 Task: Search one way flight ticket for 4 adults, 1 infant in seat and 1 infant on lap in premium economy from Columbus: Golden Triangle Regional Airport to Evansville: Evansville Regional Airport on 5-3-2023. Choice of flights is Southwest. Number of bags: 3 checked bags. Price is upto 93000. Outbound departure time preference is 5:00.
Action: Mouse moved to (302, 439)
Screenshot: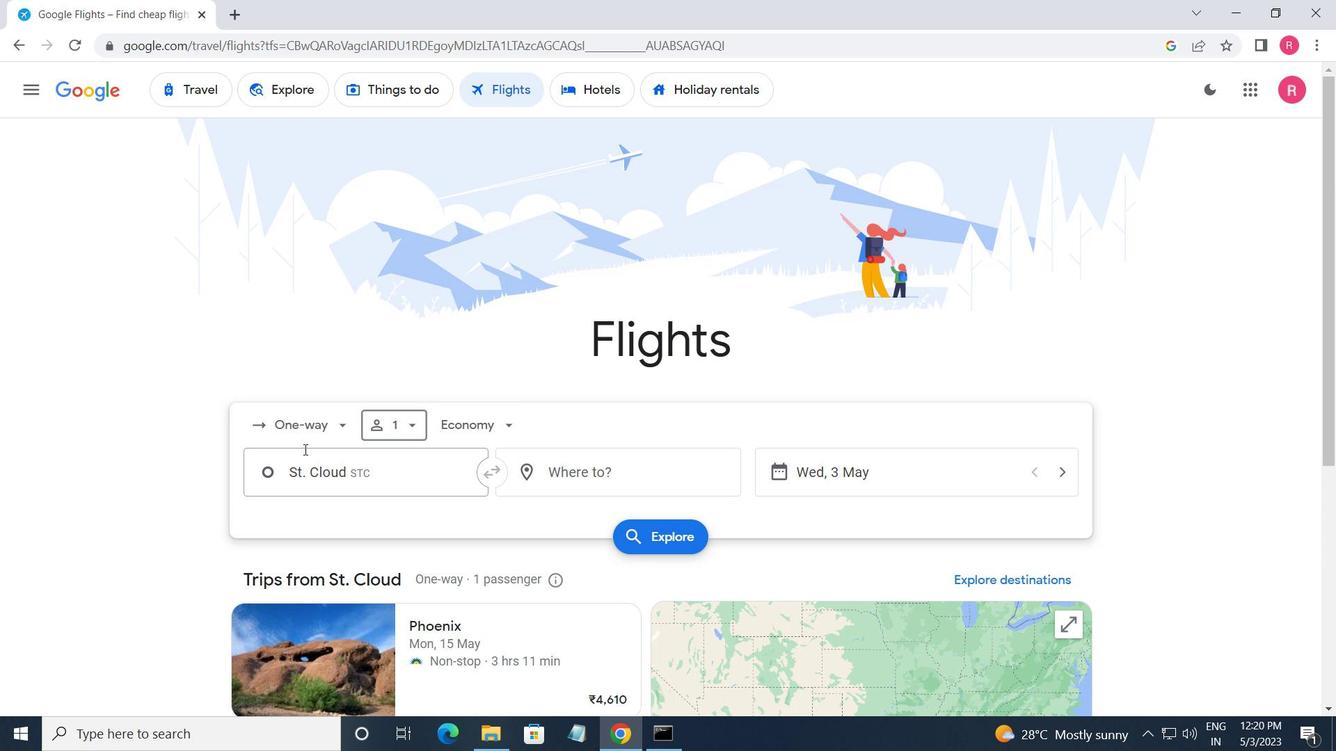 
Action: Mouse pressed left at (302, 439)
Screenshot: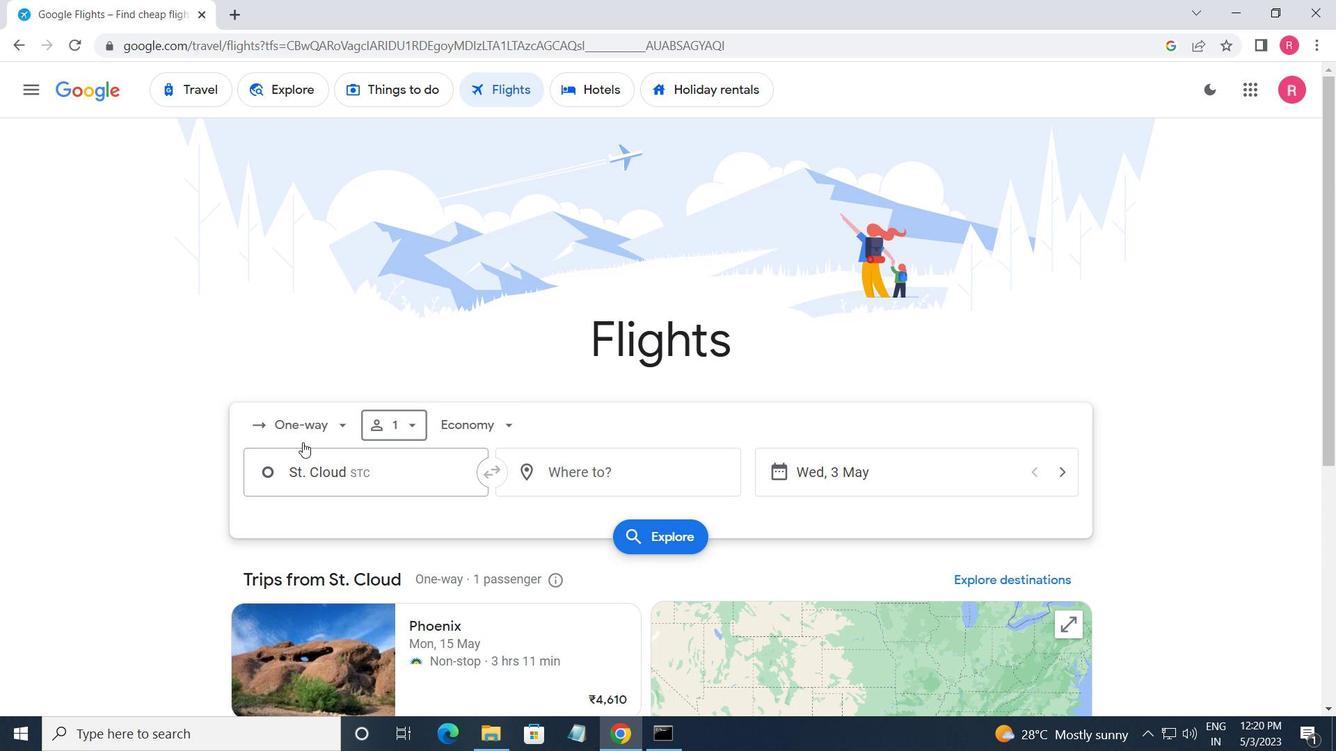 
Action: Mouse moved to (347, 501)
Screenshot: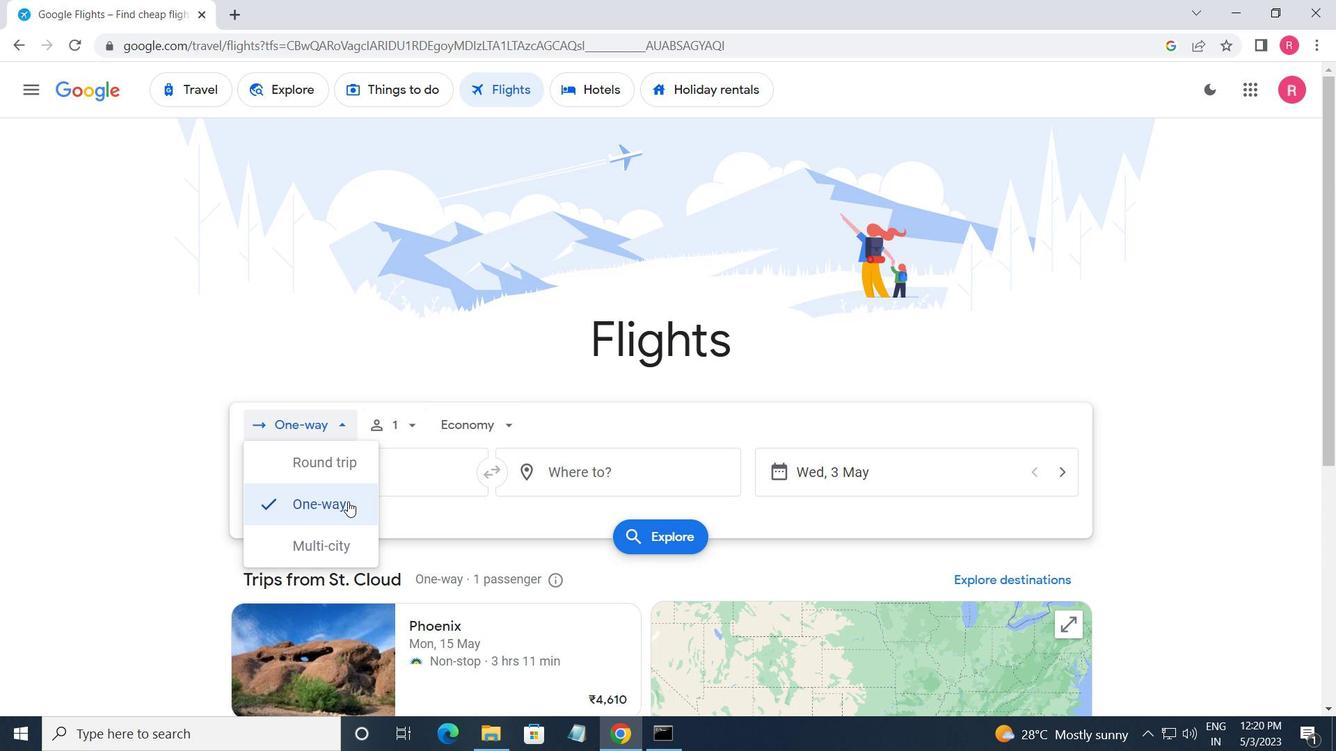 
Action: Mouse pressed left at (347, 501)
Screenshot: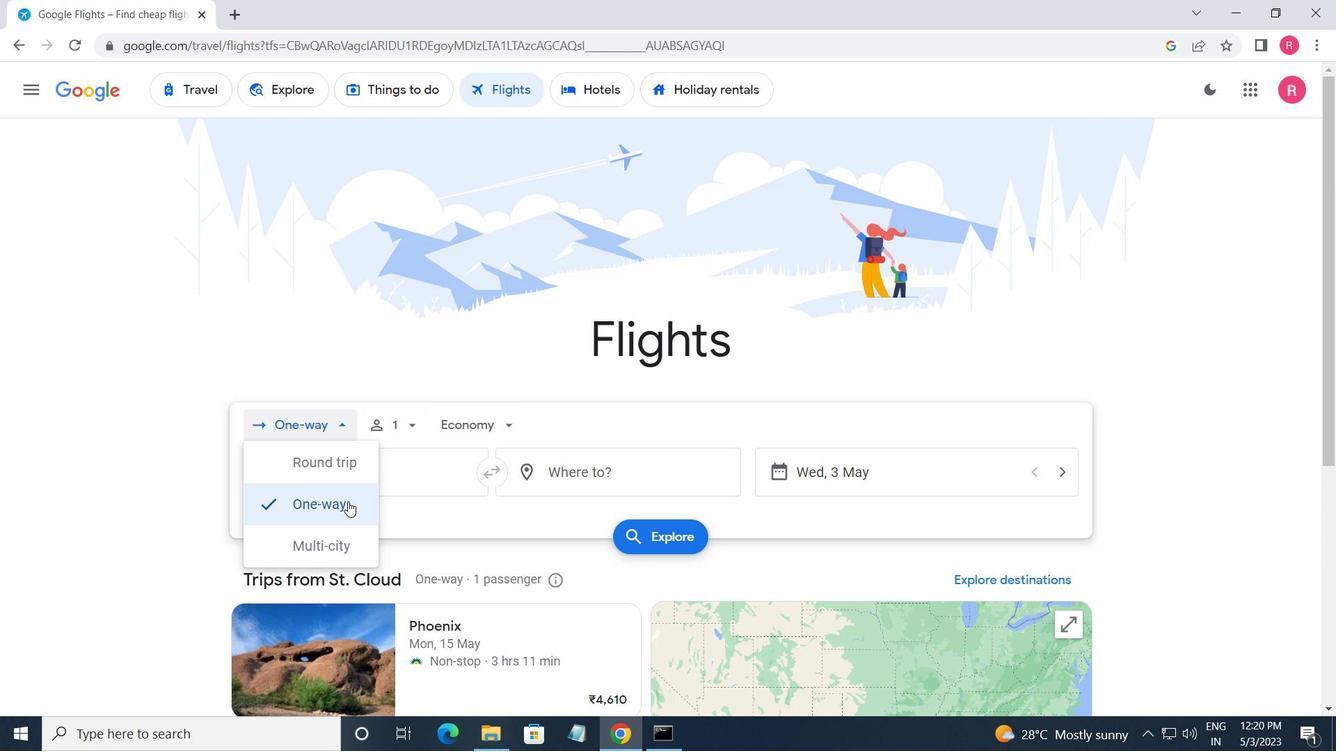 
Action: Mouse moved to (395, 429)
Screenshot: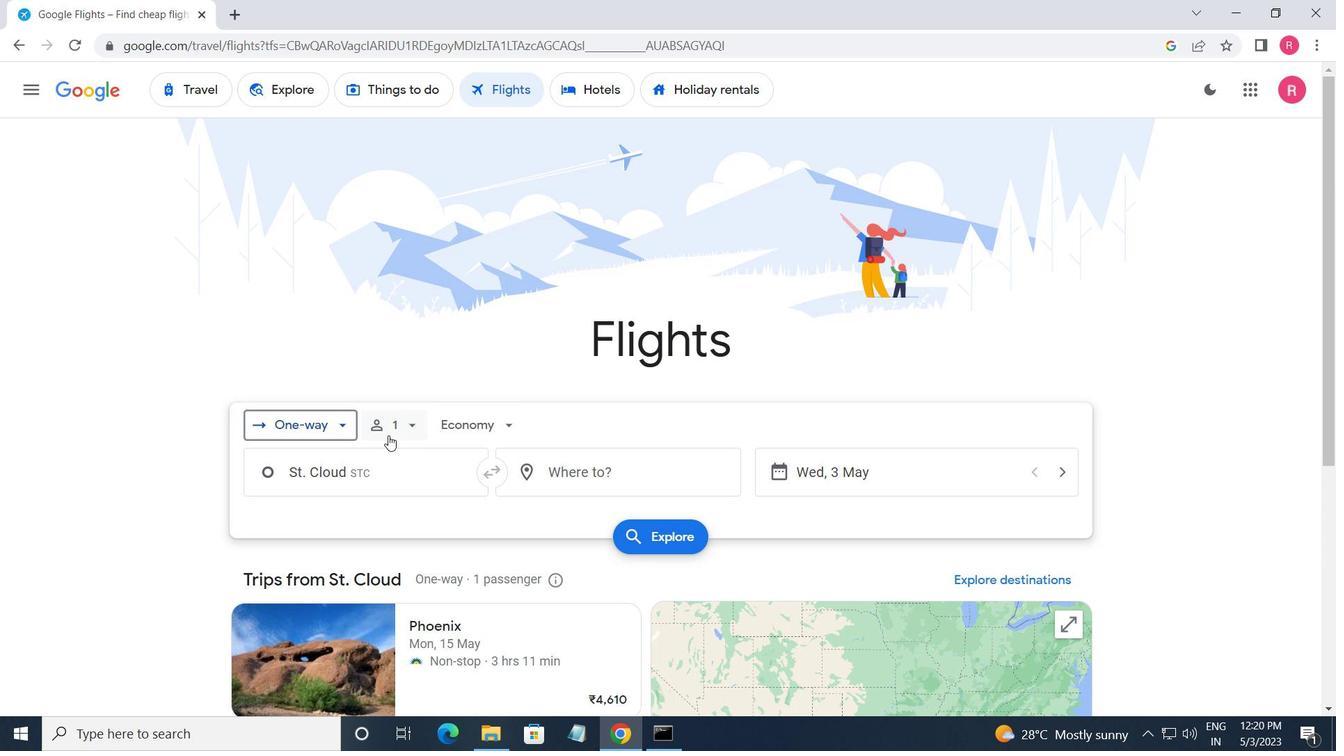 
Action: Mouse pressed left at (395, 429)
Screenshot: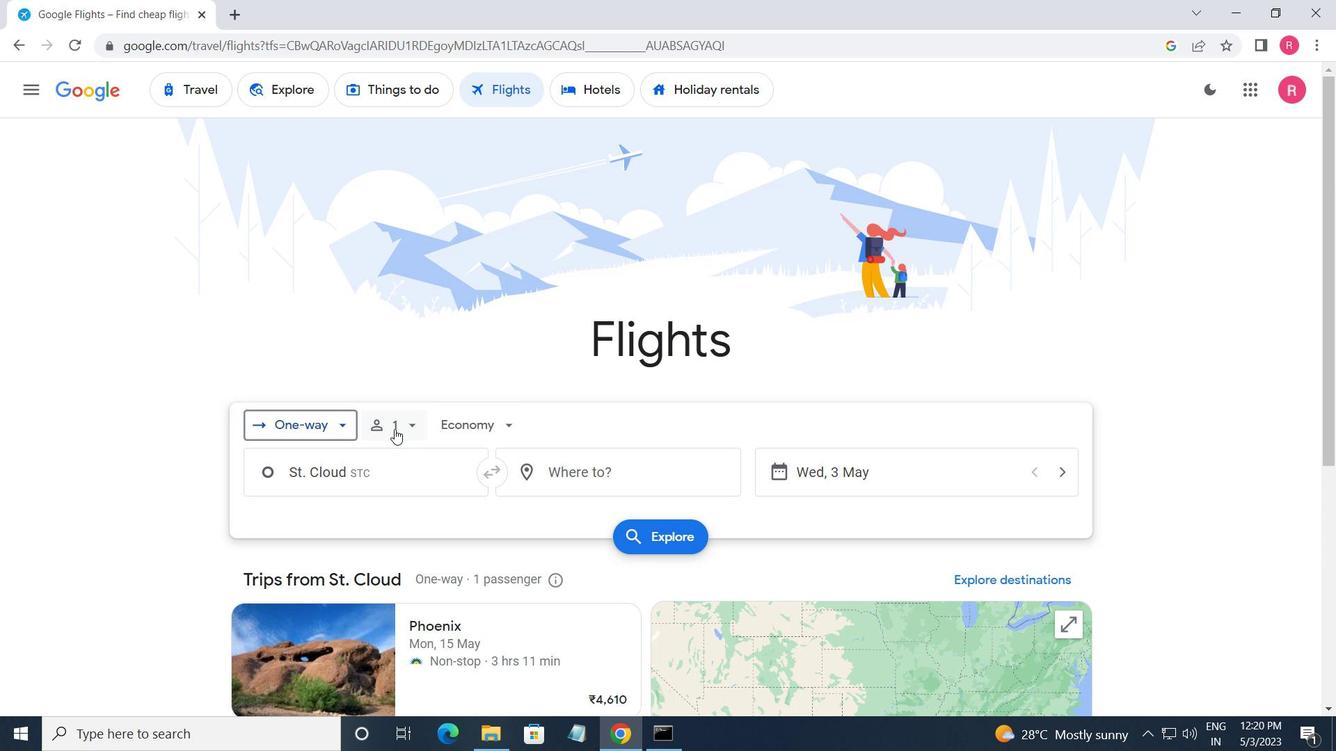
Action: Mouse moved to (537, 467)
Screenshot: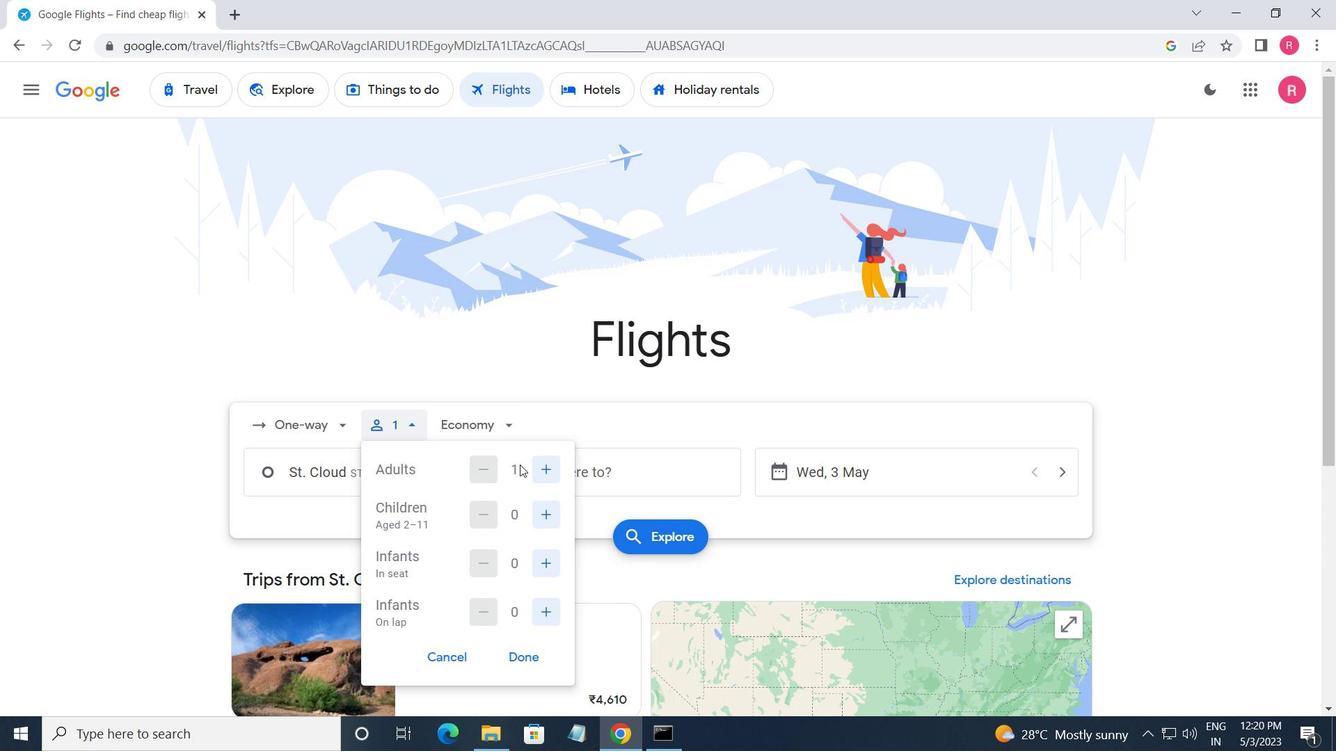 
Action: Mouse pressed left at (537, 467)
Screenshot: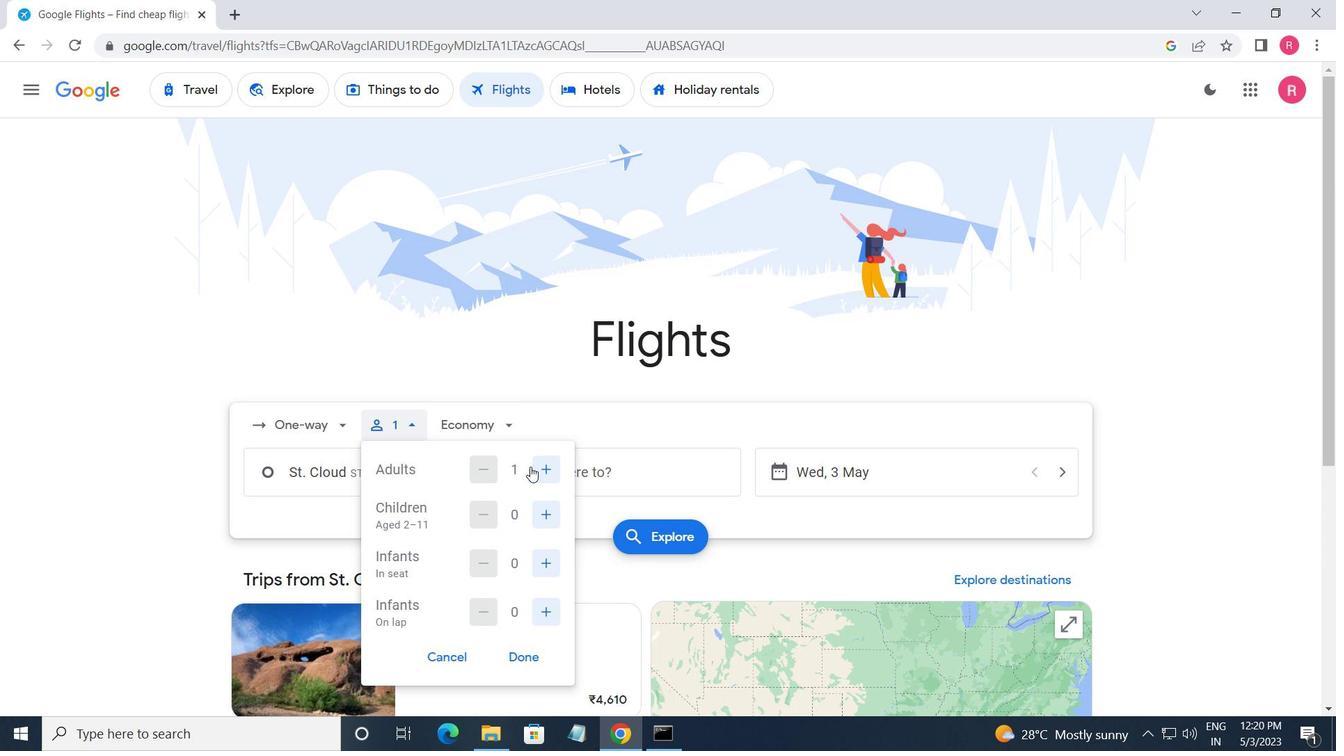 
Action: Mouse moved to (538, 468)
Screenshot: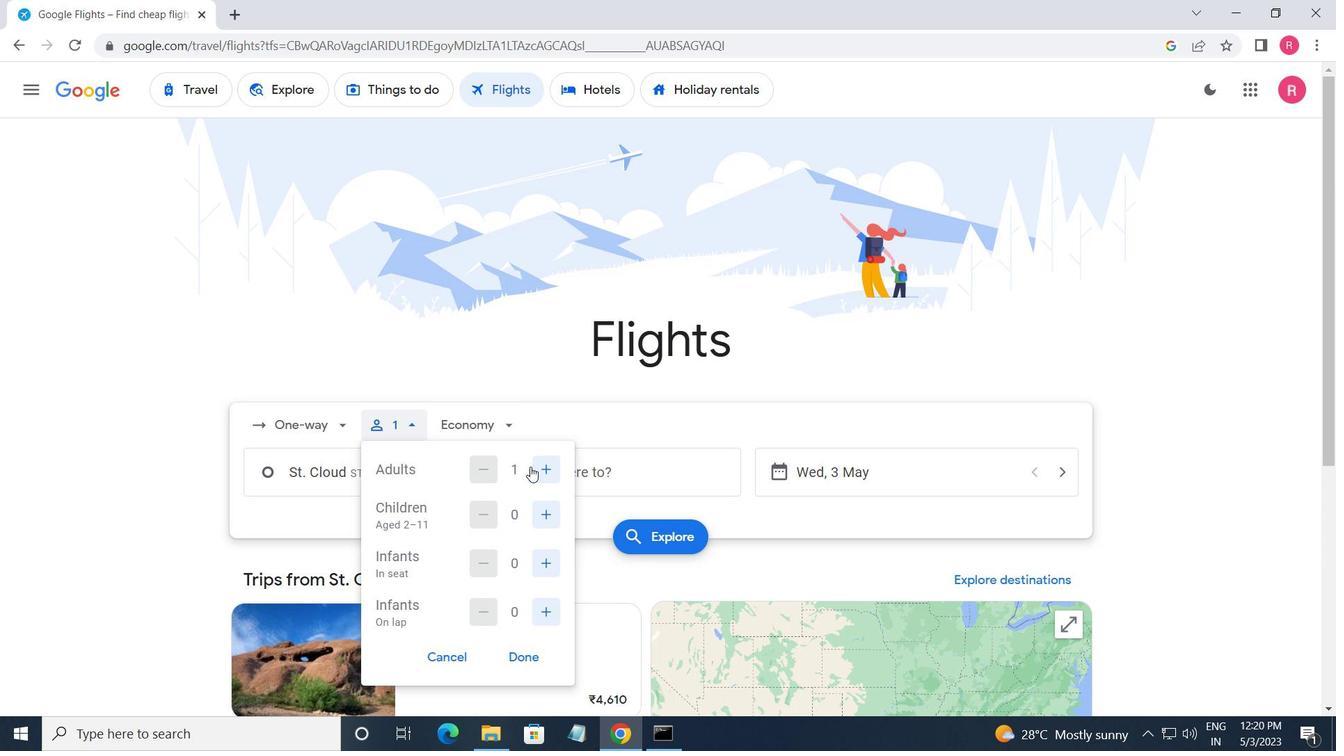 
Action: Mouse pressed left at (538, 468)
Screenshot: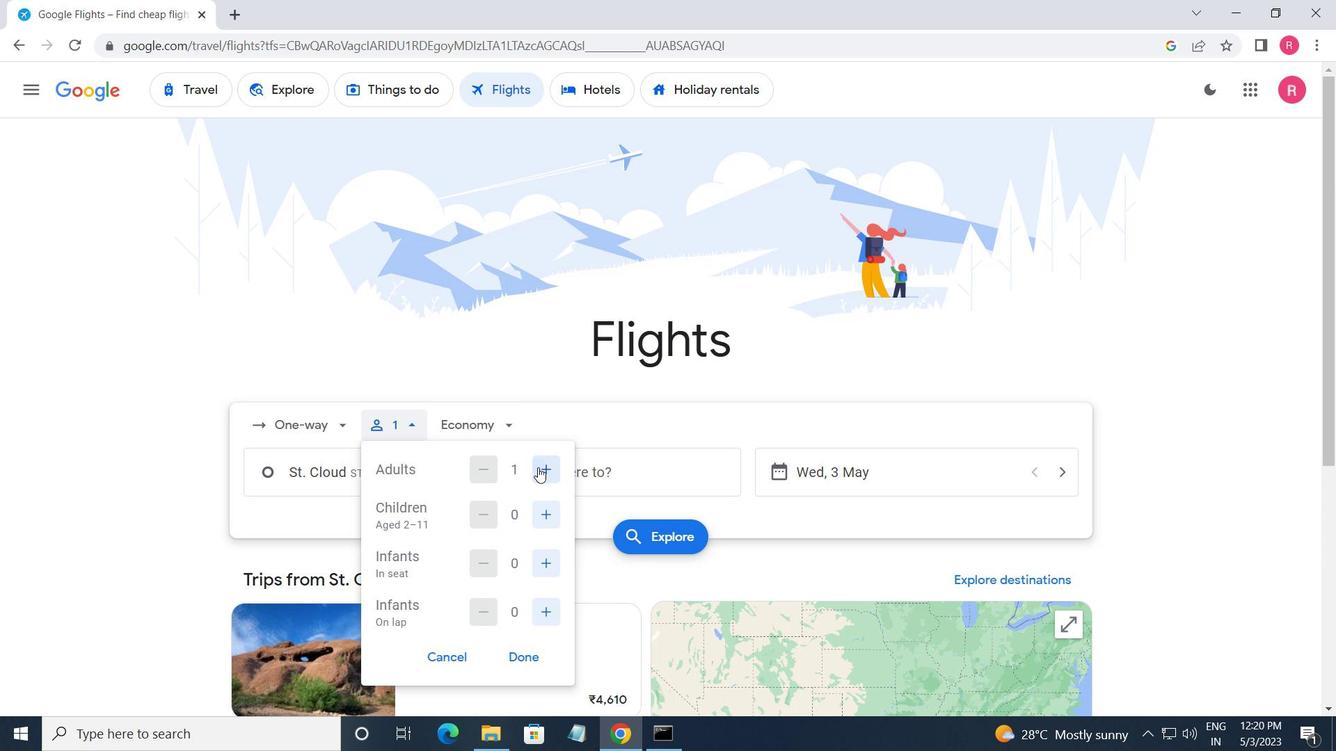 
Action: Mouse pressed left at (538, 468)
Screenshot: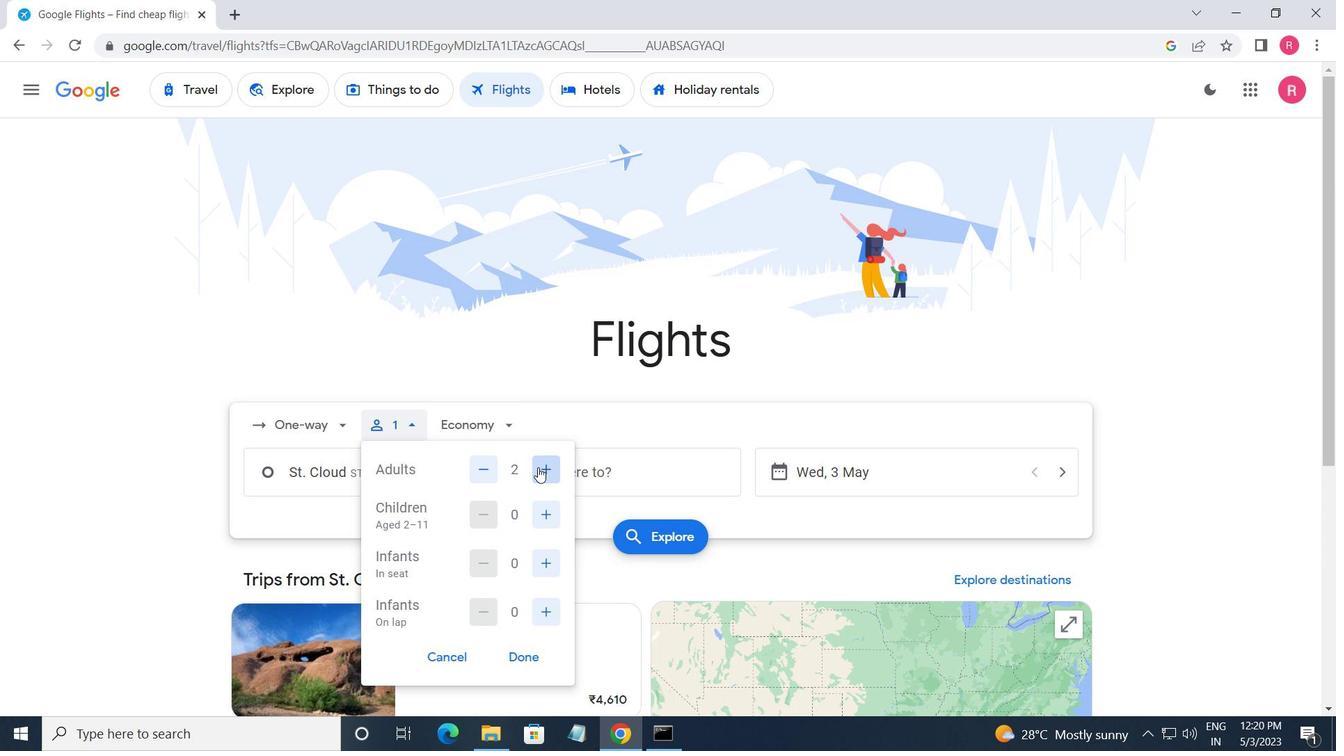 
Action: Mouse moved to (544, 510)
Screenshot: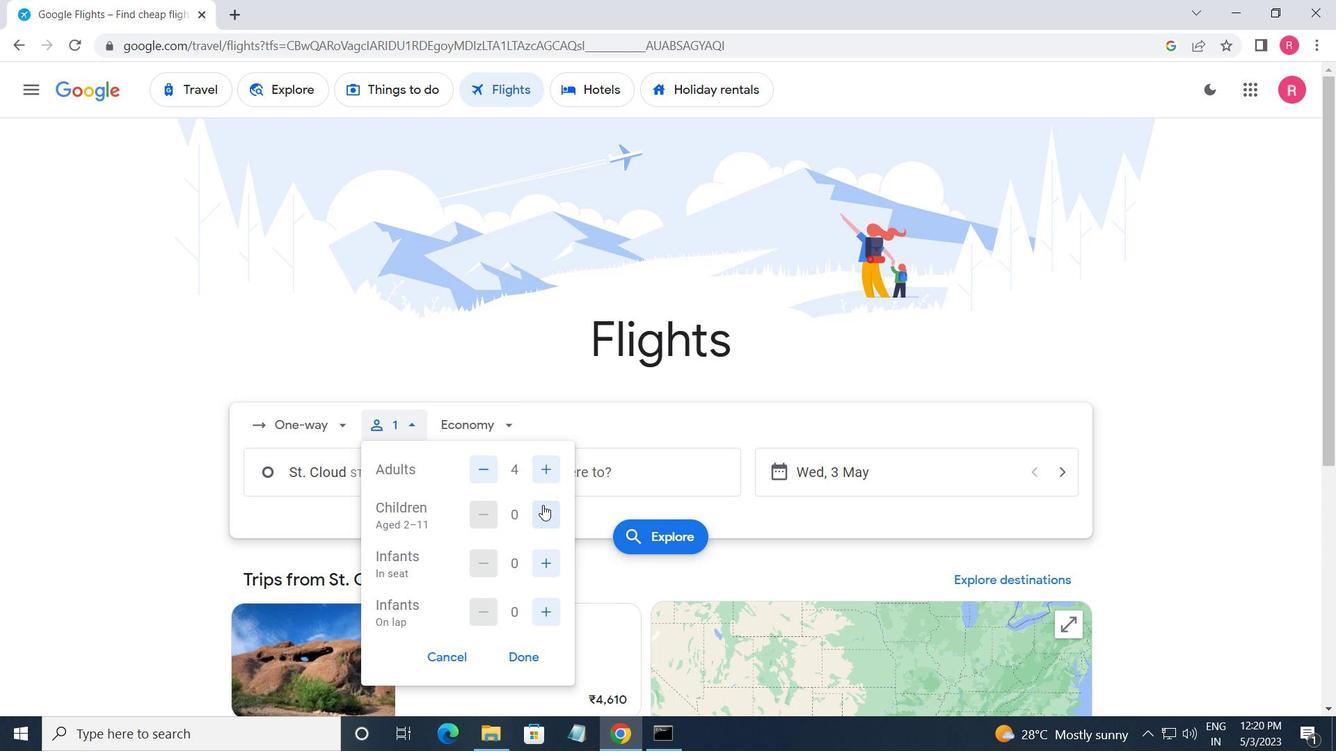 
Action: Mouse pressed left at (544, 510)
Screenshot: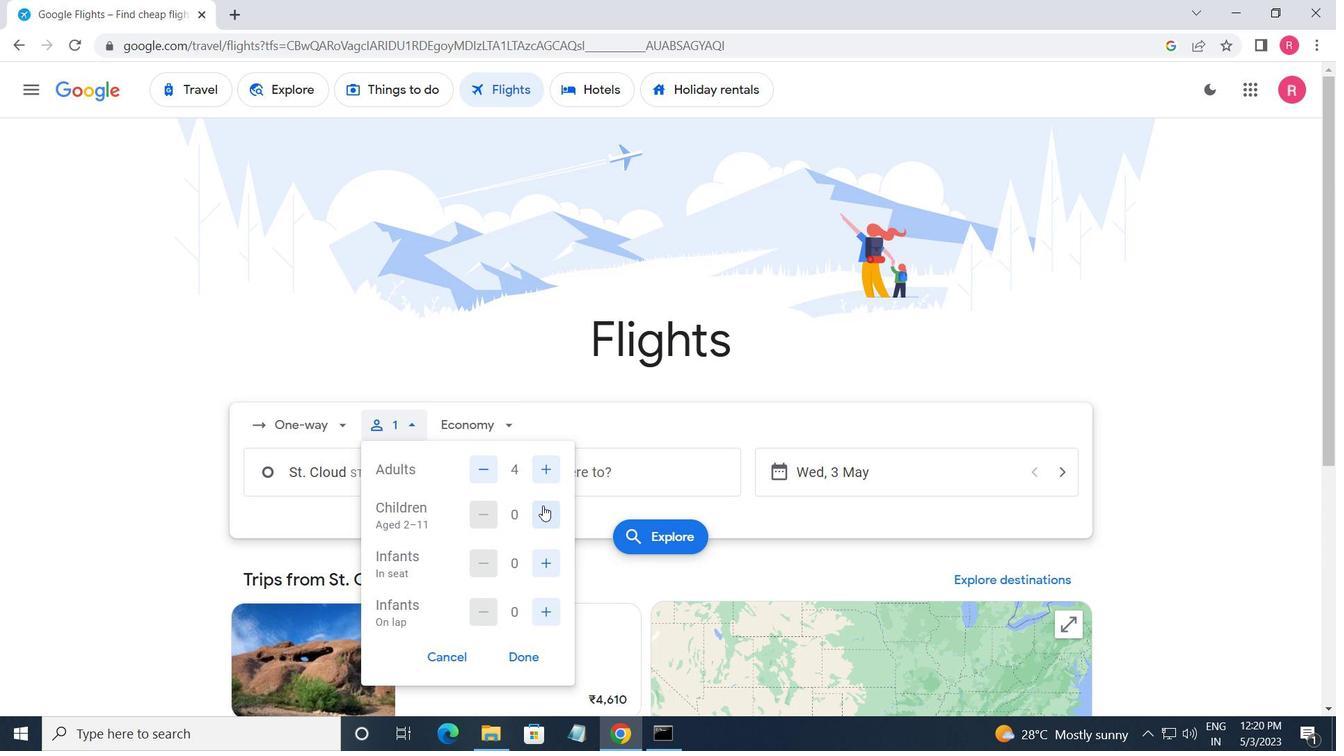 
Action: Mouse moved to (549, 566)
Screenshot: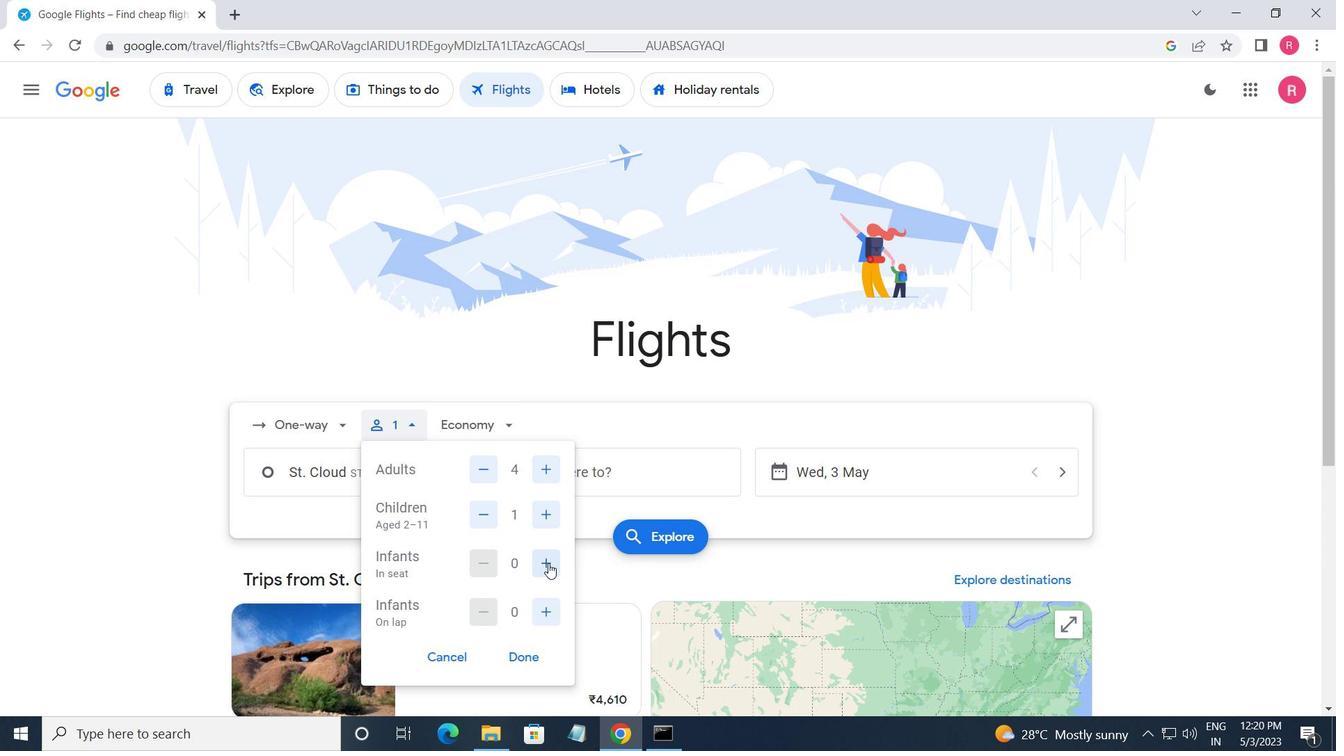 
Action: Mouse pressed left at (549, 566)
Screenshot: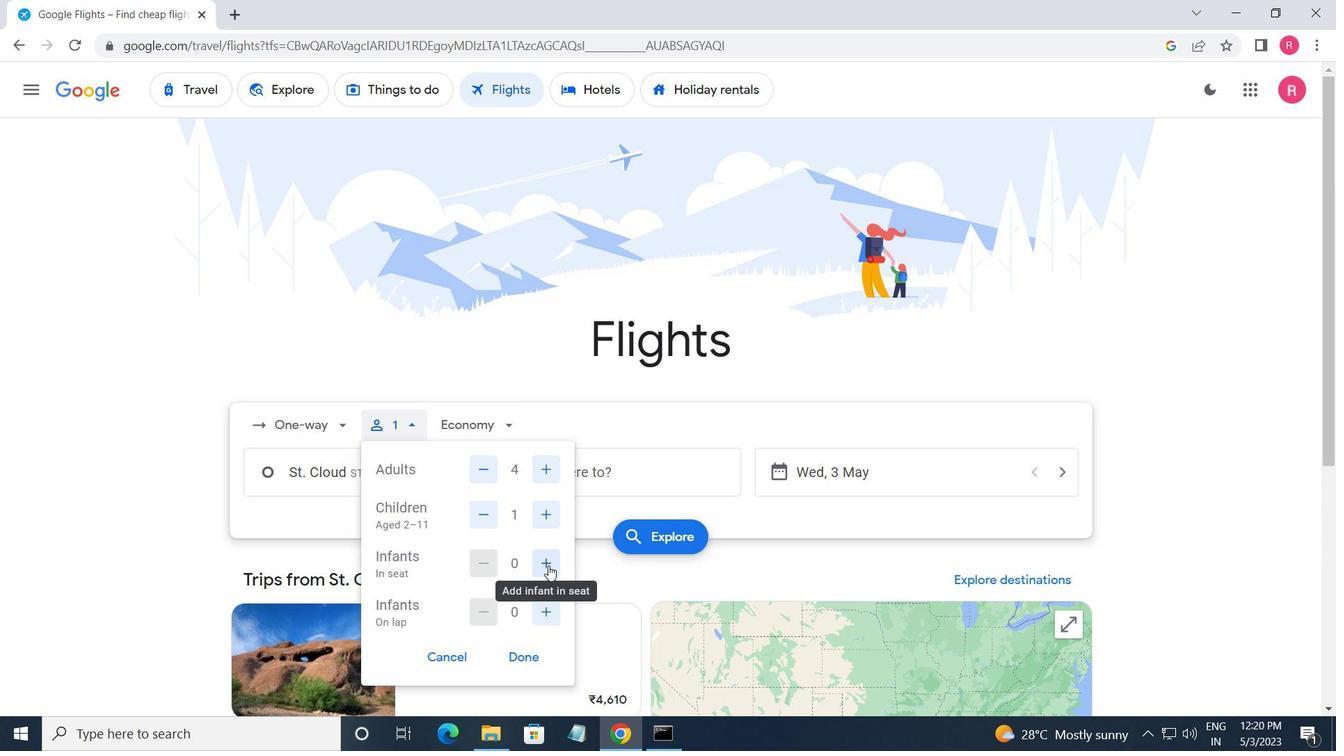 
Action: Mouse moved to (494, 421)
Screenshot: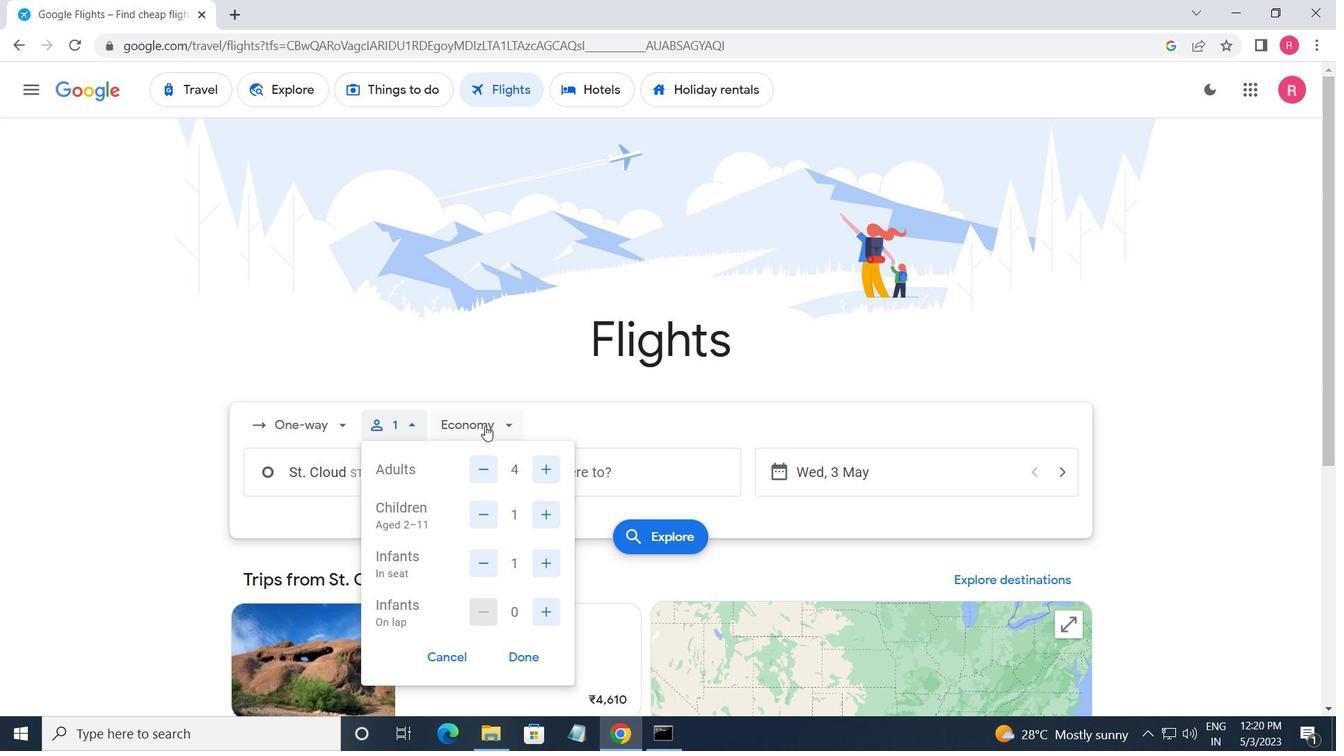
Action: Mouse pressed left at (494, 421)
Screenshot: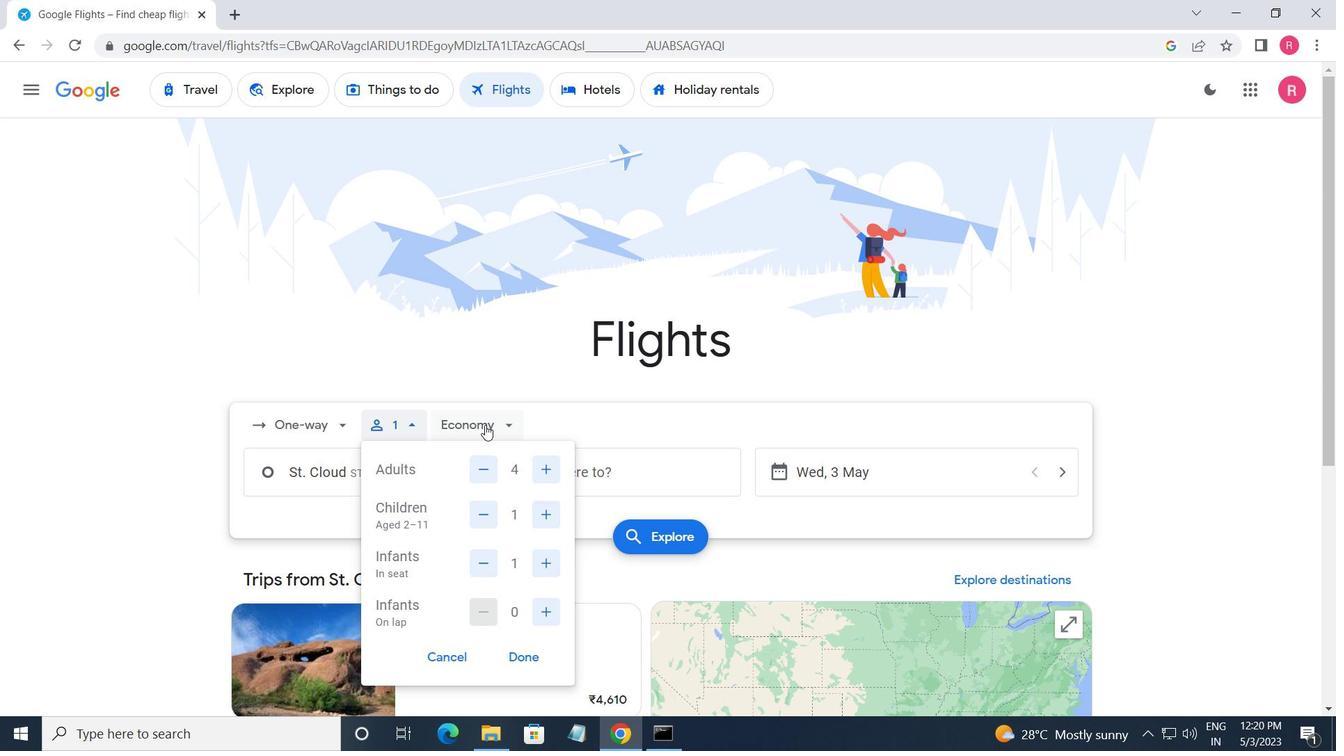 
Action: Mouse moved to (507, 504)
Screenshot: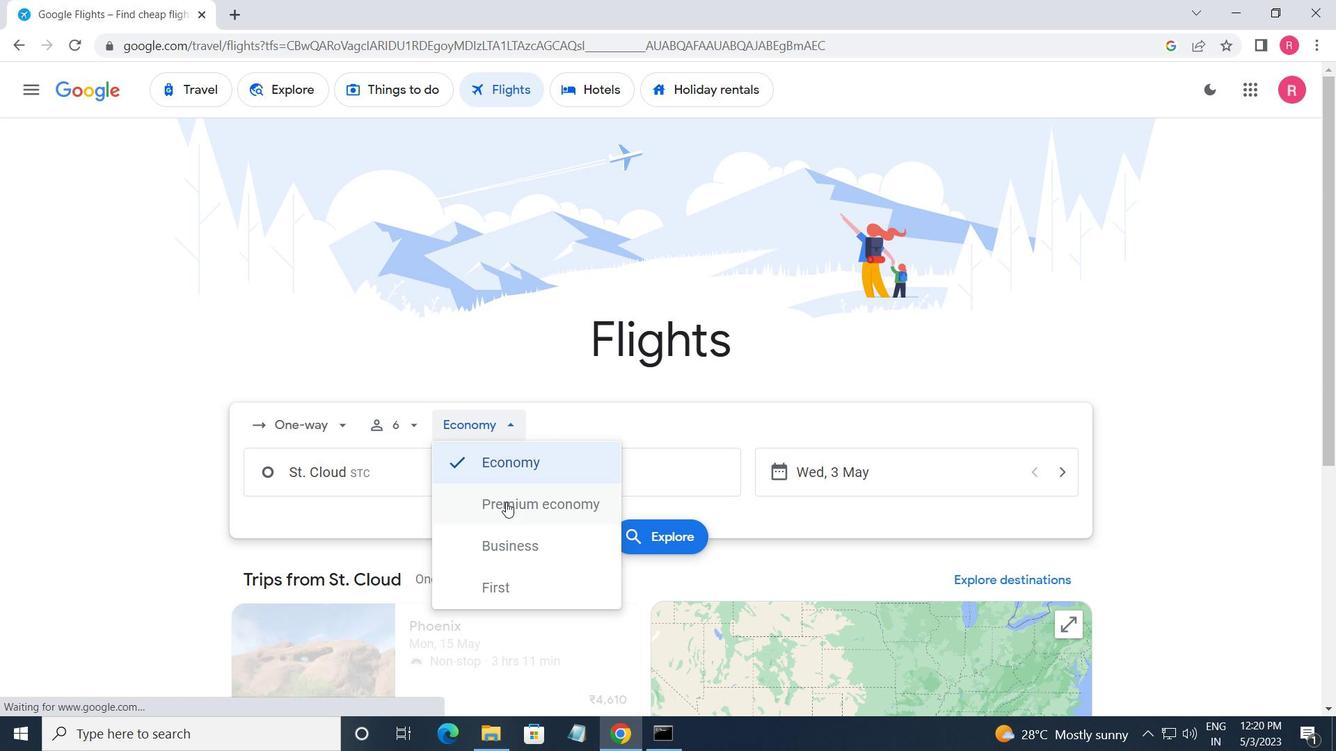 
Action: Mouse pressed left at (507, 504)
Screenshot: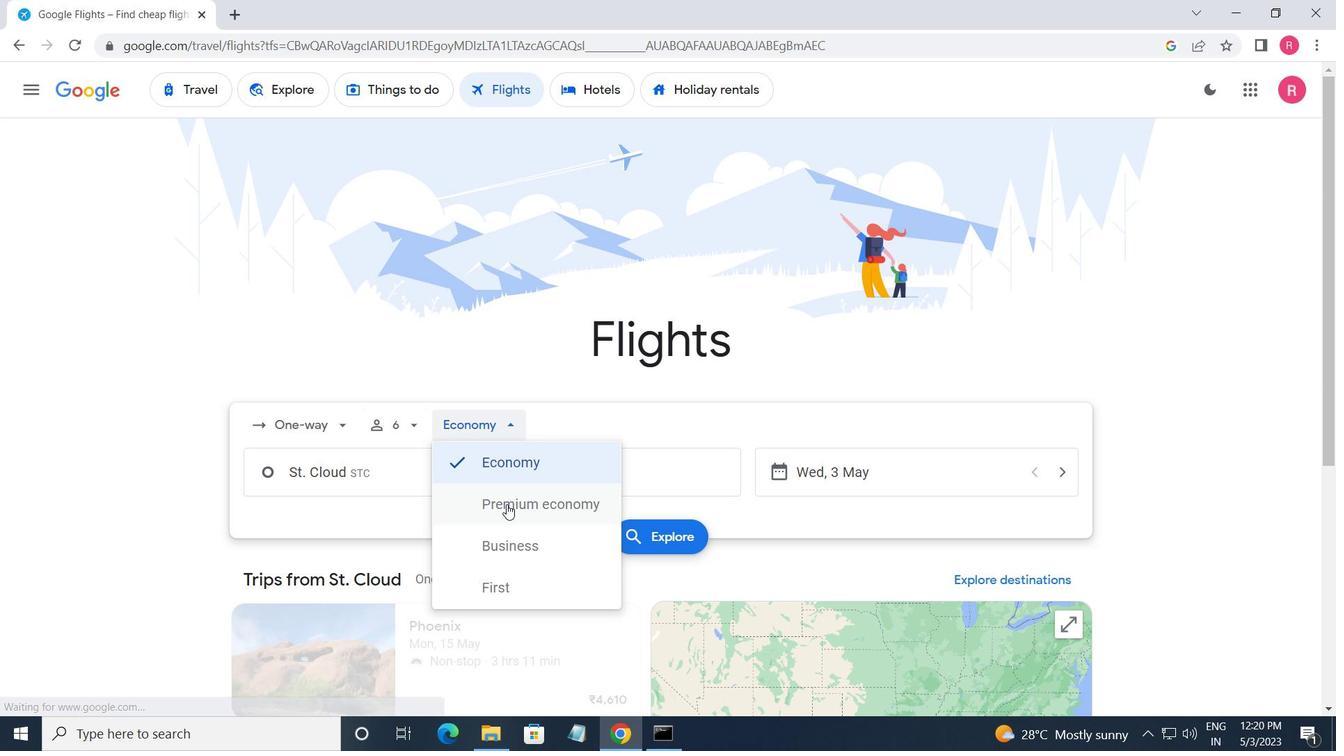 
Action: Mouse moved to (400, 481)
Screenshot: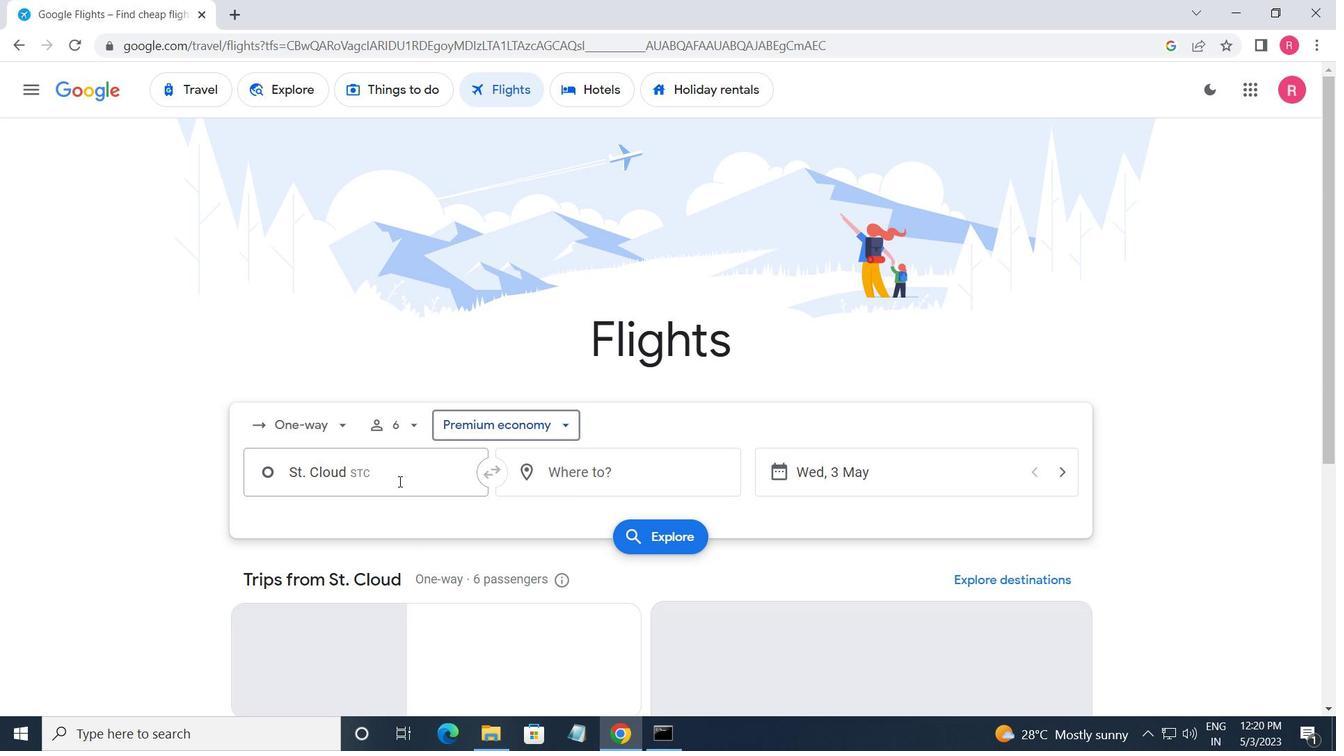 
Action: Mouse pressed left at (400, 481)
Screenshot: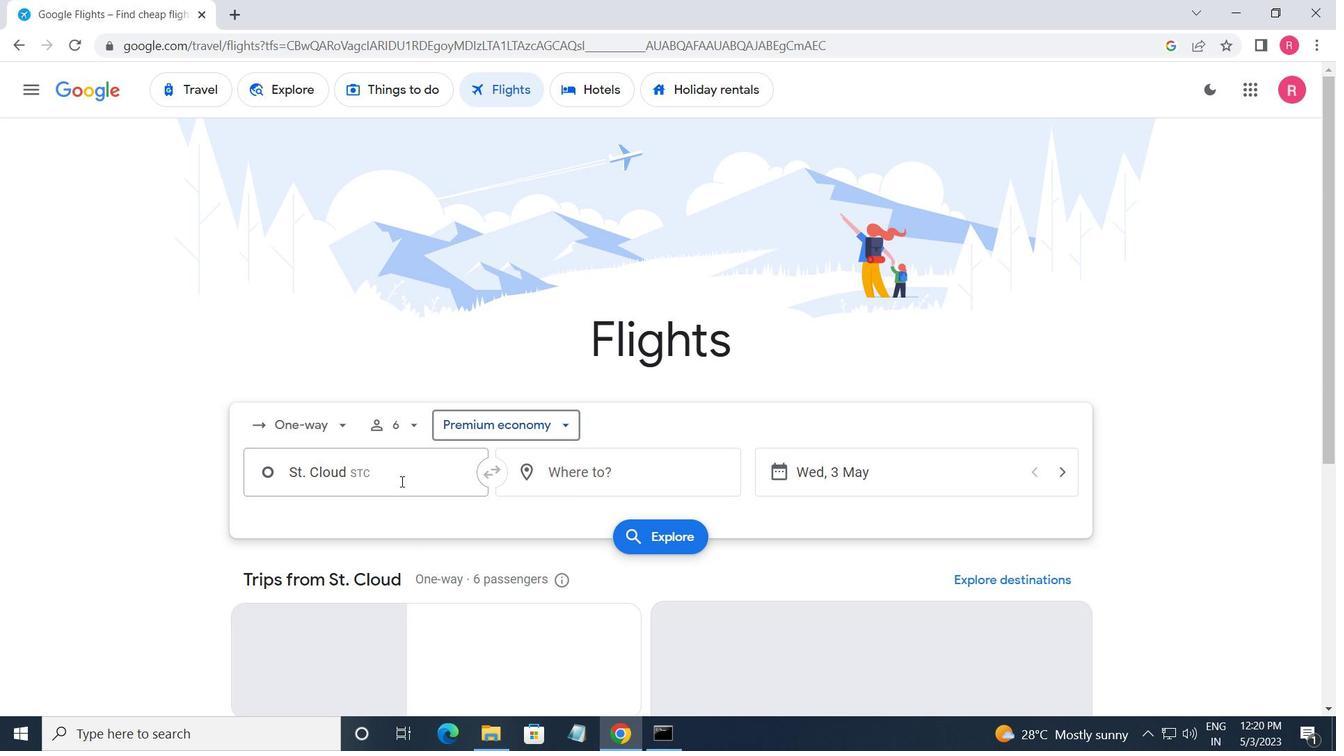 
Action: Mouse moved to (400, 477)
Screenshot: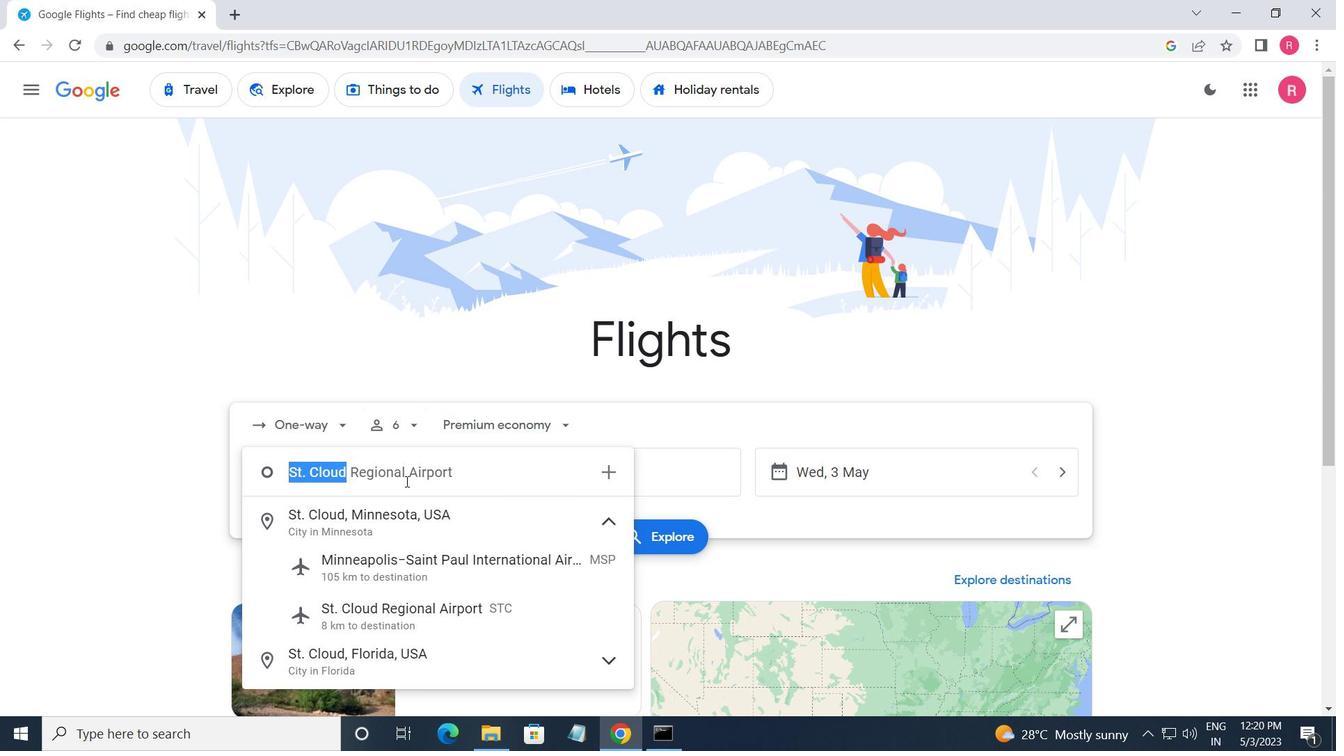 
Action: Key pressed <Key.shift><Key.shift>GOLDEN<Key.space><Key.shift><Key.shift>TR
Screenshot: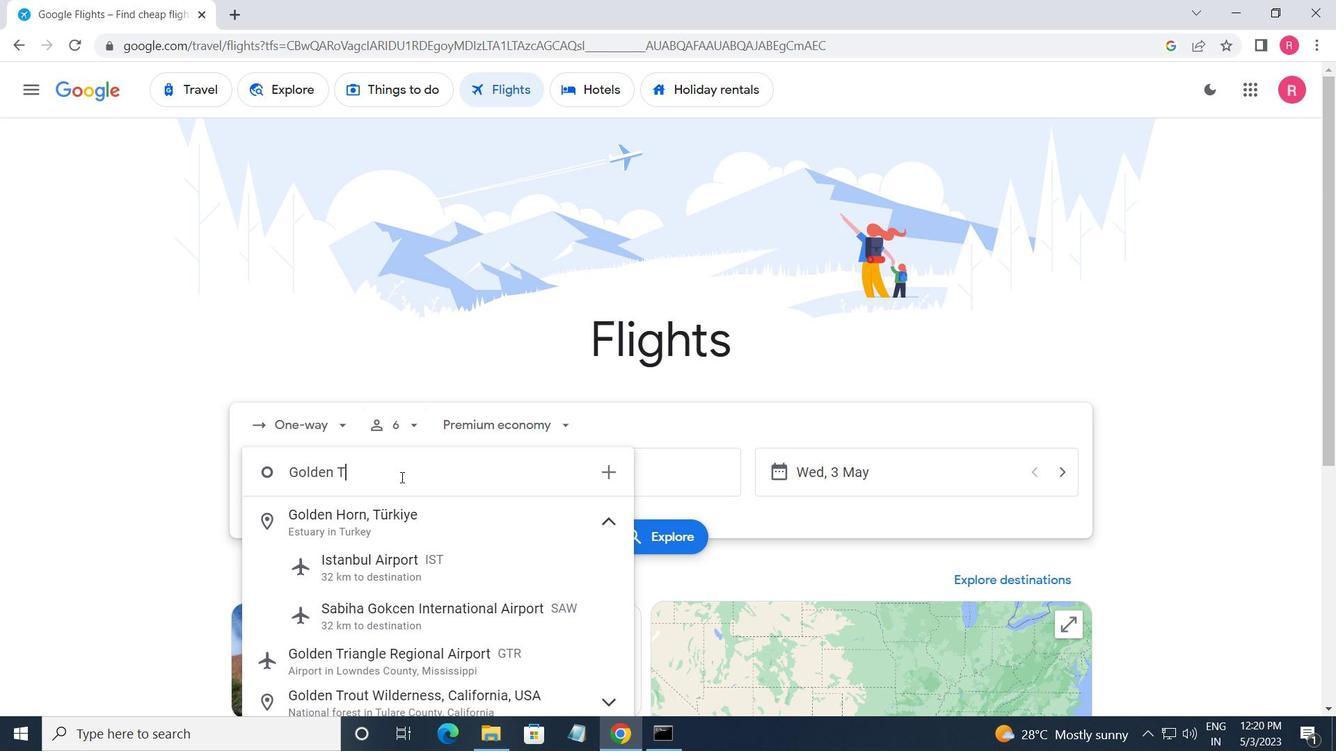 
Action: Mouse moved to (387, 517)
Screenshot: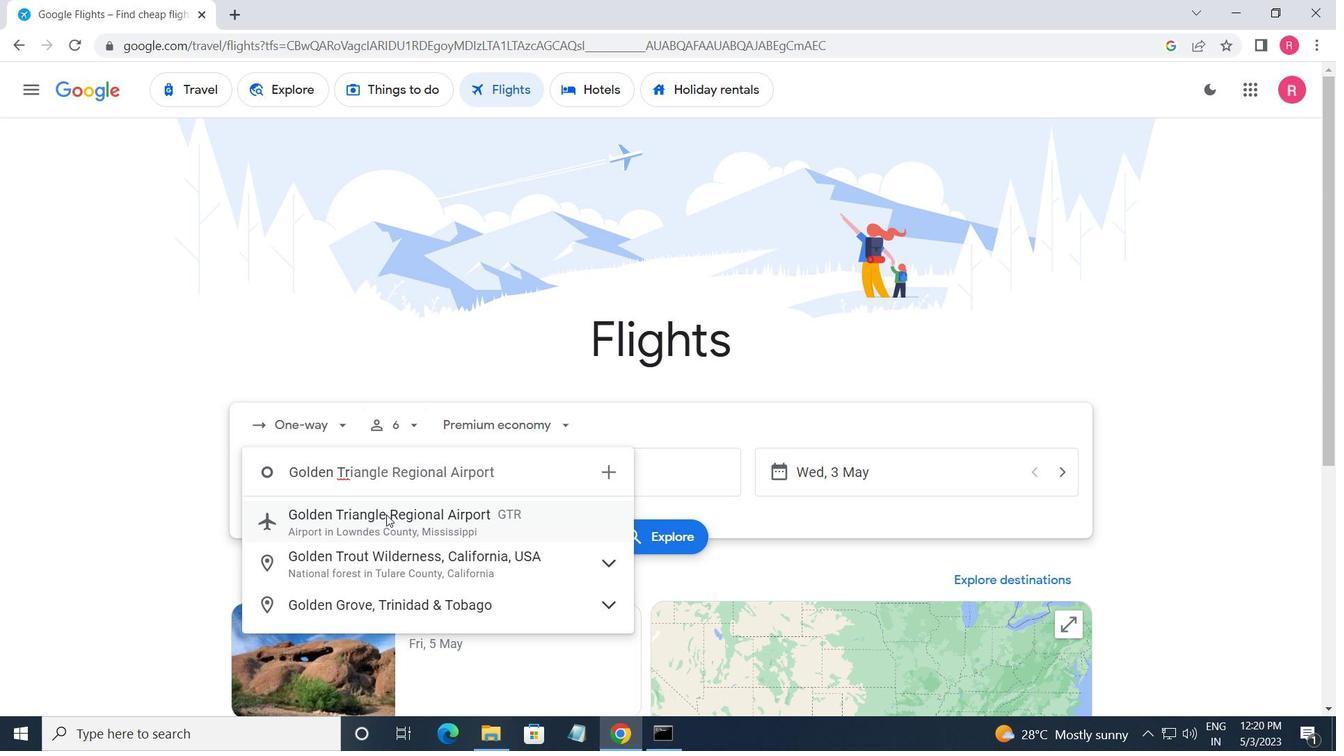 
Action: Mouse pressed left at (387, 517)
Screenshot: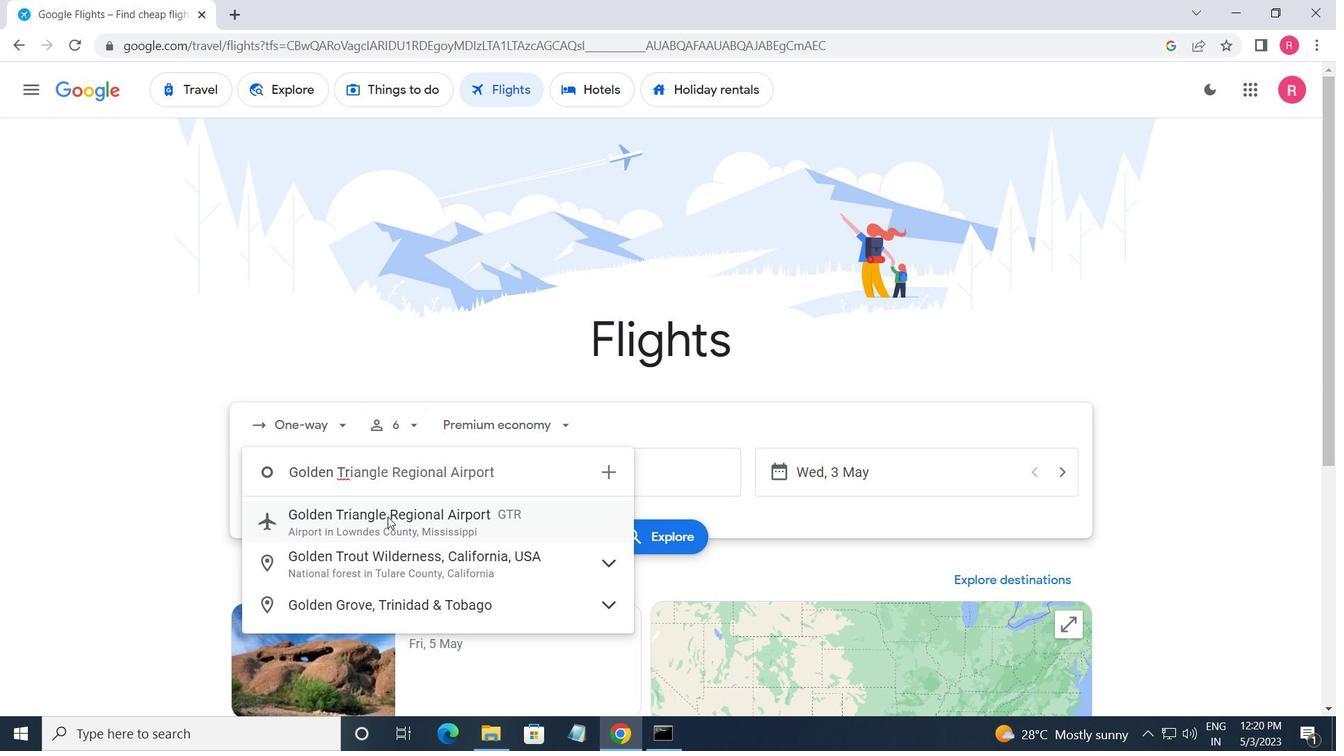 
Action: Mouse moved to (615, 476)
Screenshot: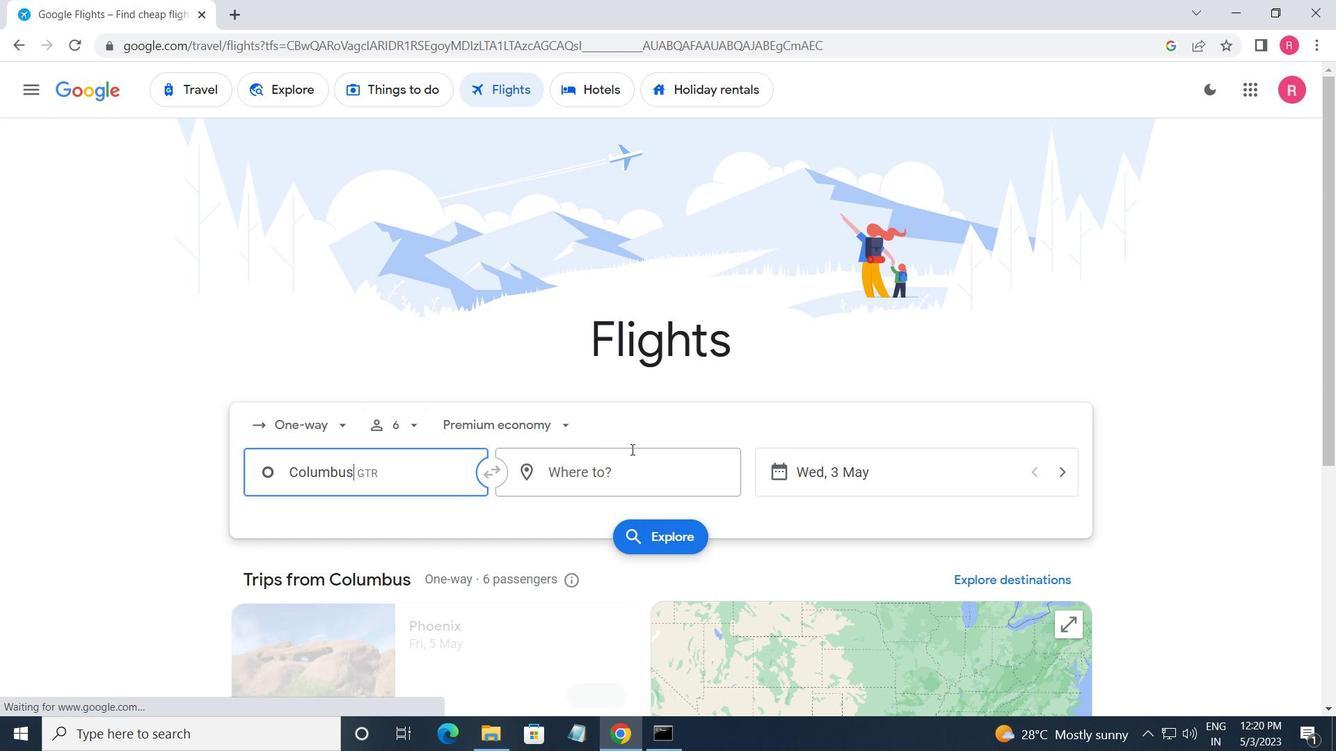
Action: Mouse pressed left at (615, 476)
Screenshot: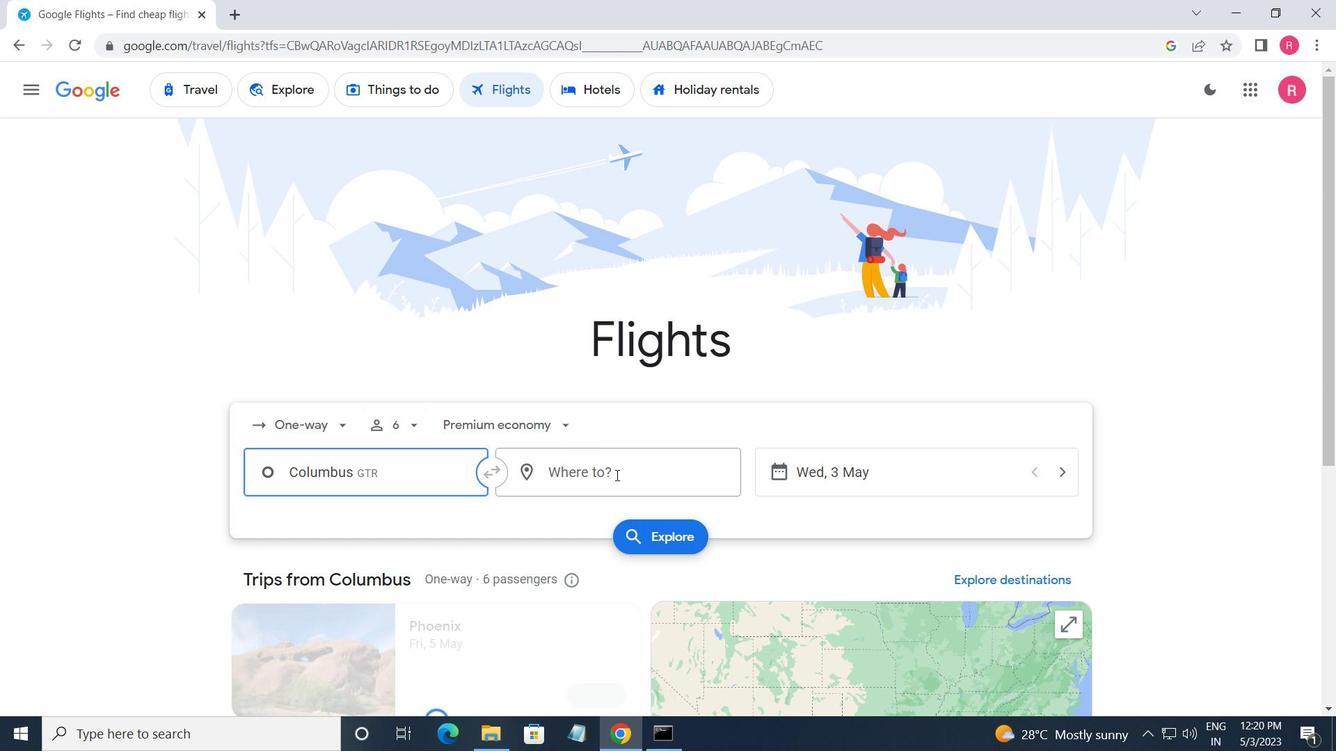 
Action: Mouse moved to (588, 662)
Screenshot: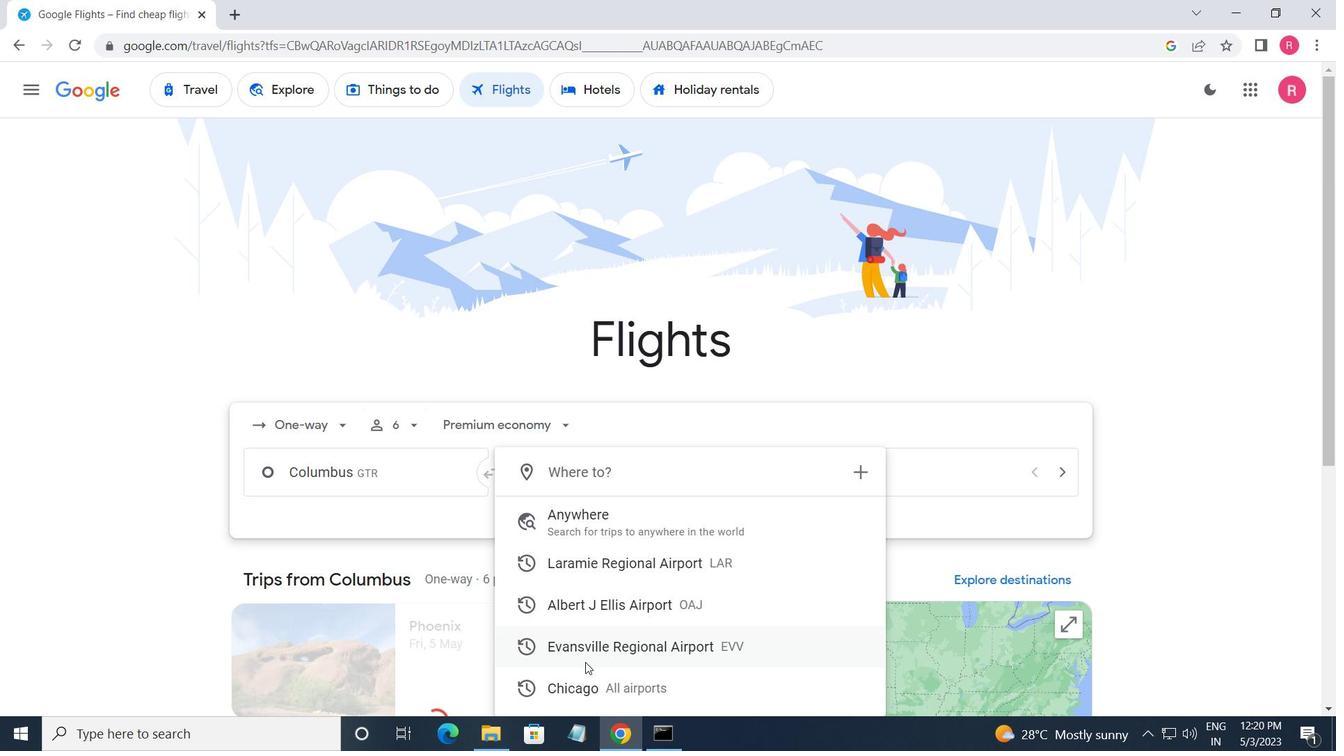 
Action: Mouse pressed left at (588, 662)
Screenshot: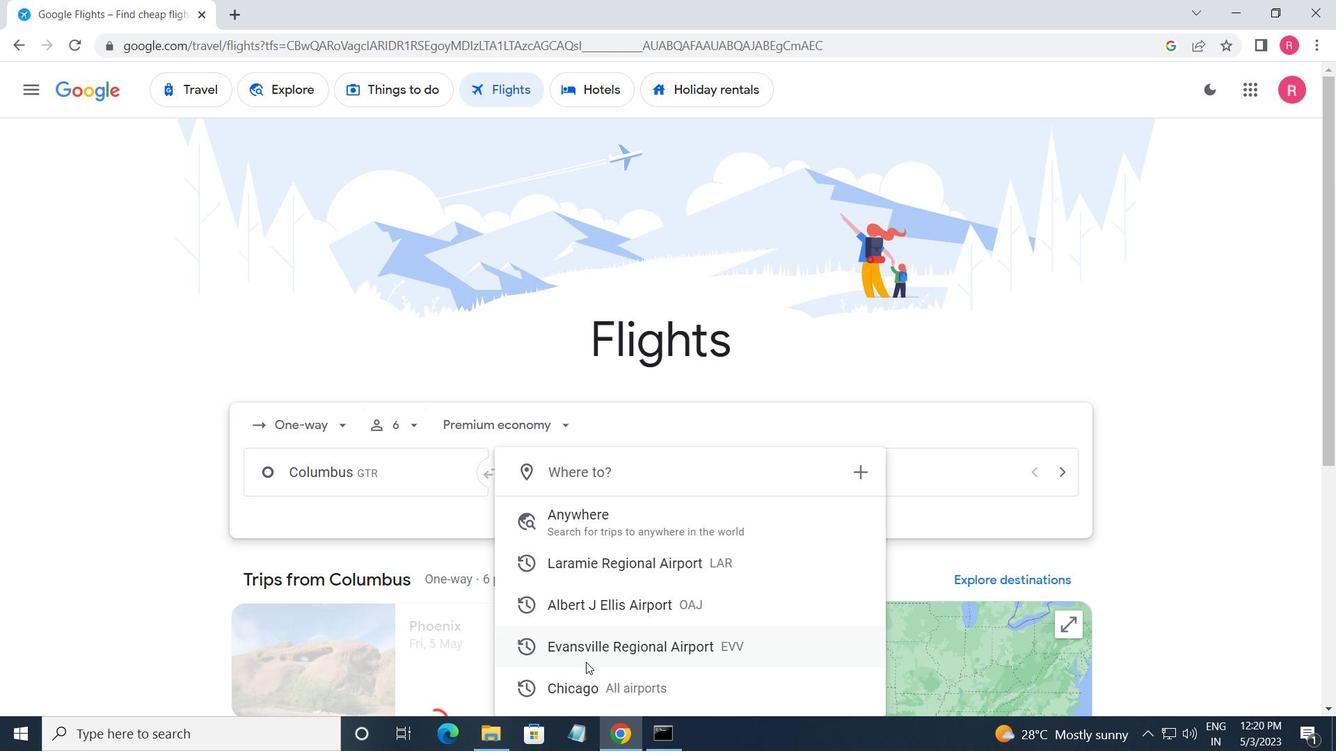 
Action: Mouse moved to (902, 460)
Screenshot: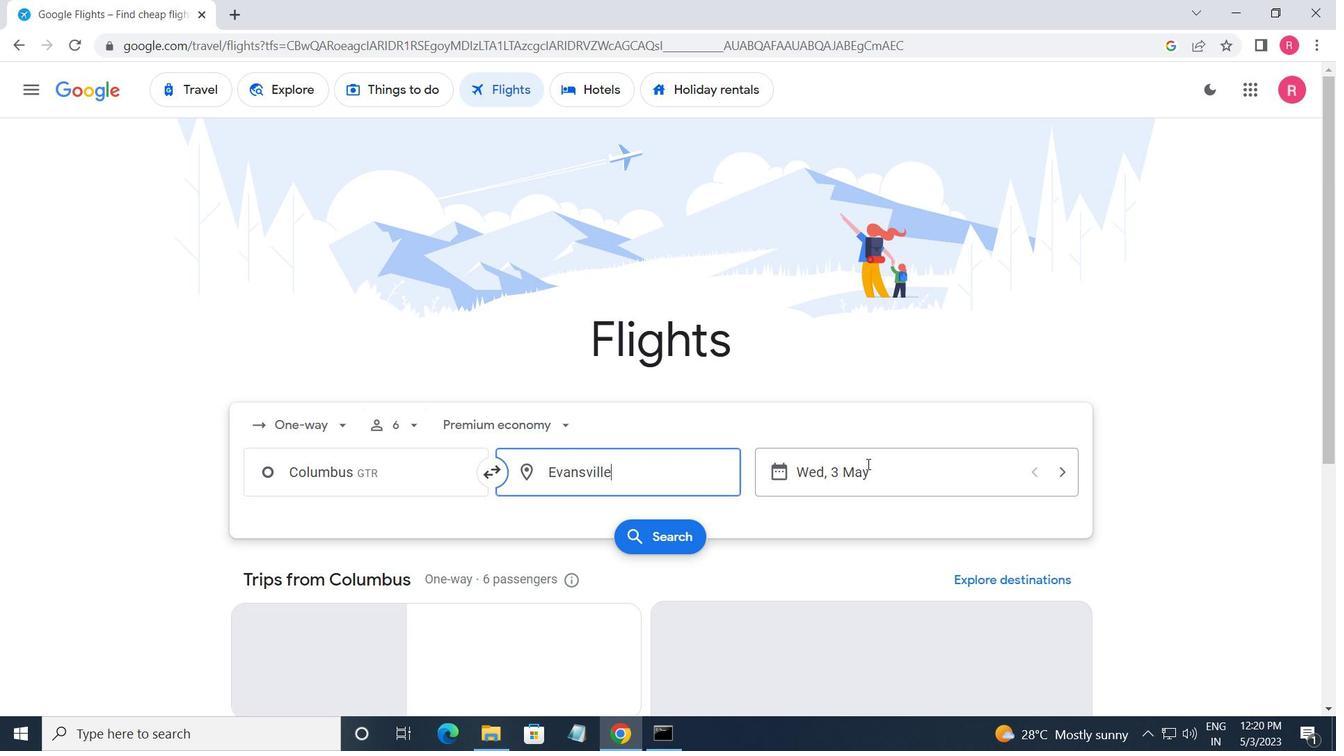 
Action: Mouse pressed left at (902, 460)
Screenshot: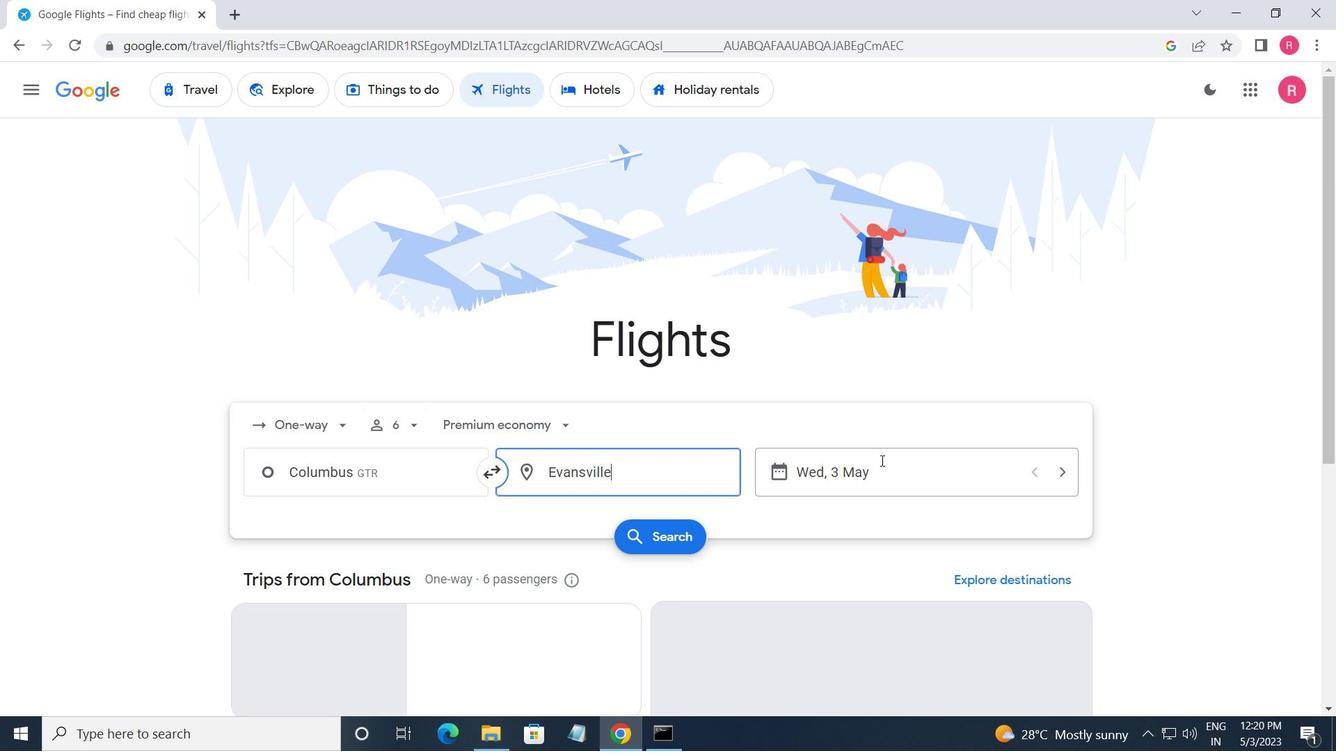 
Action: Mouse moved to (590, 409)
Screenshot: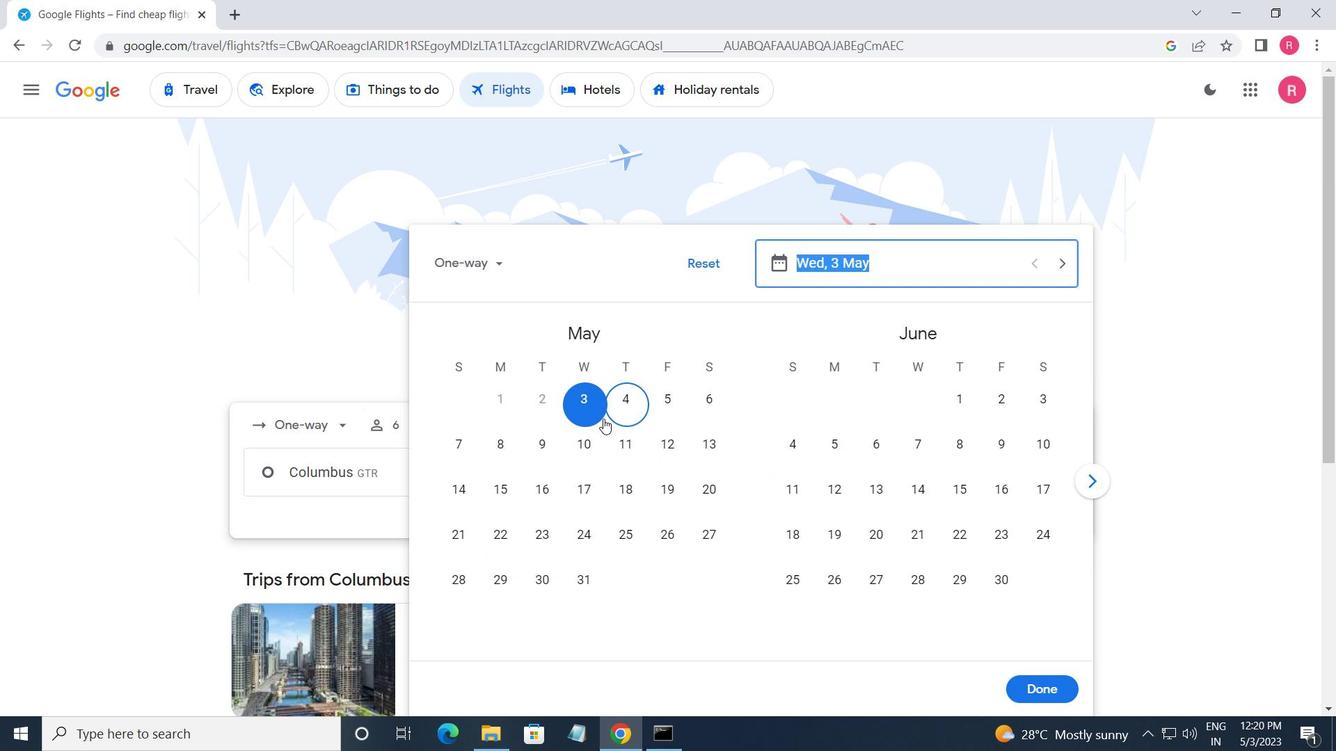 
Action: Mouse pressed left at (590, 409)
Screenshot: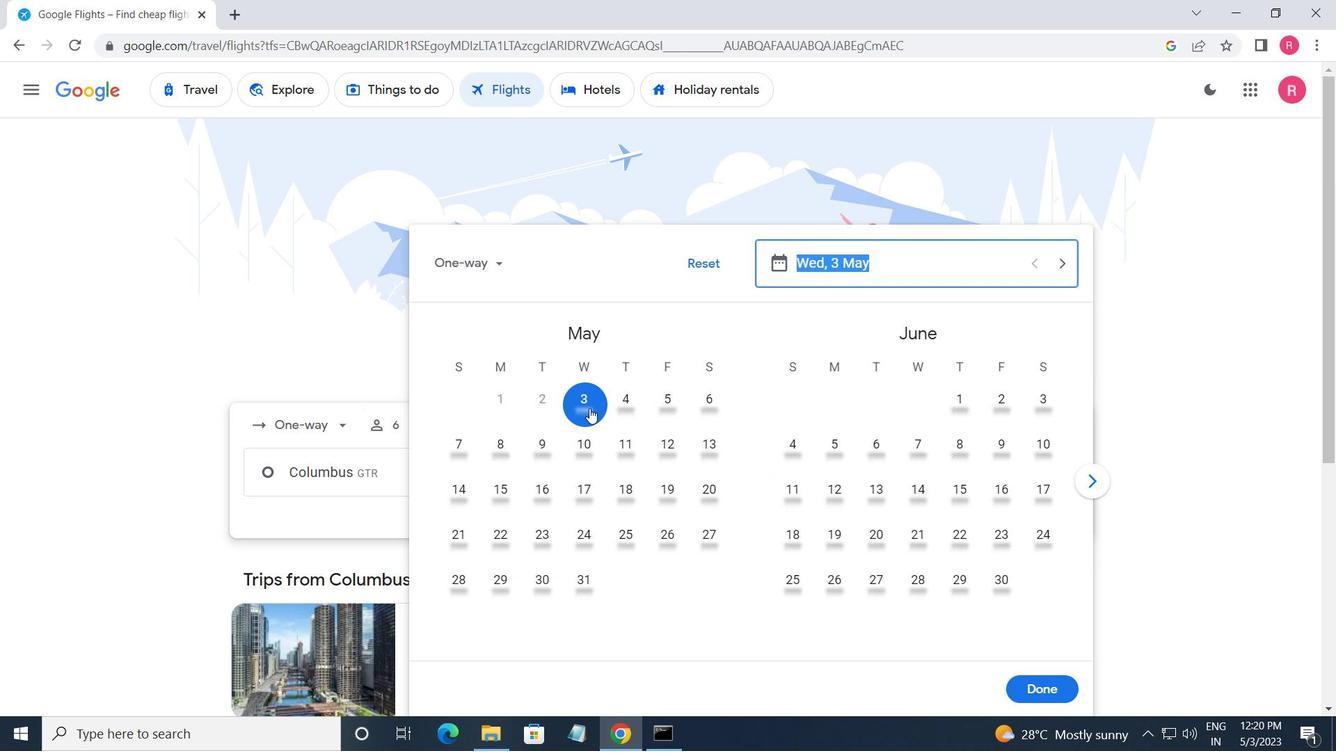 
Action: Mouse moved to (1032, 686)
Screenshot: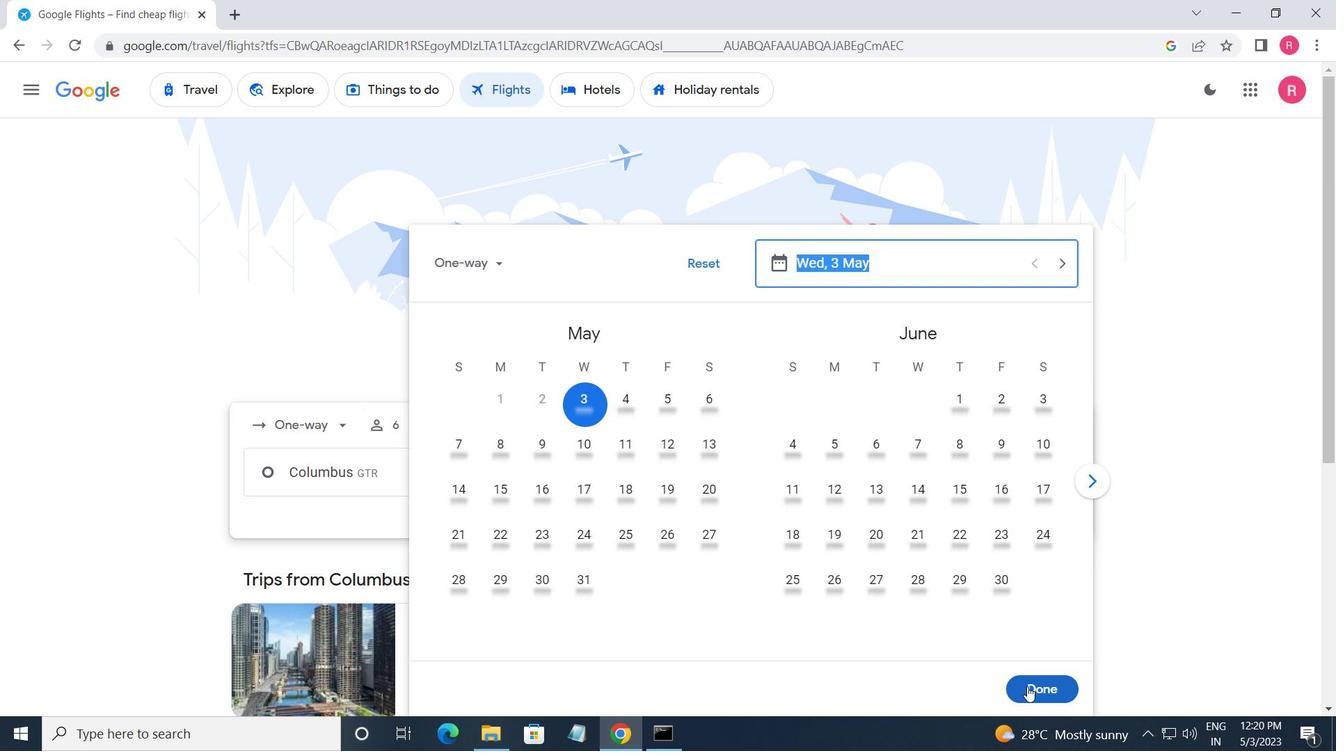 
Action: Mouse pressed left at (1032, 686)
Screenshot: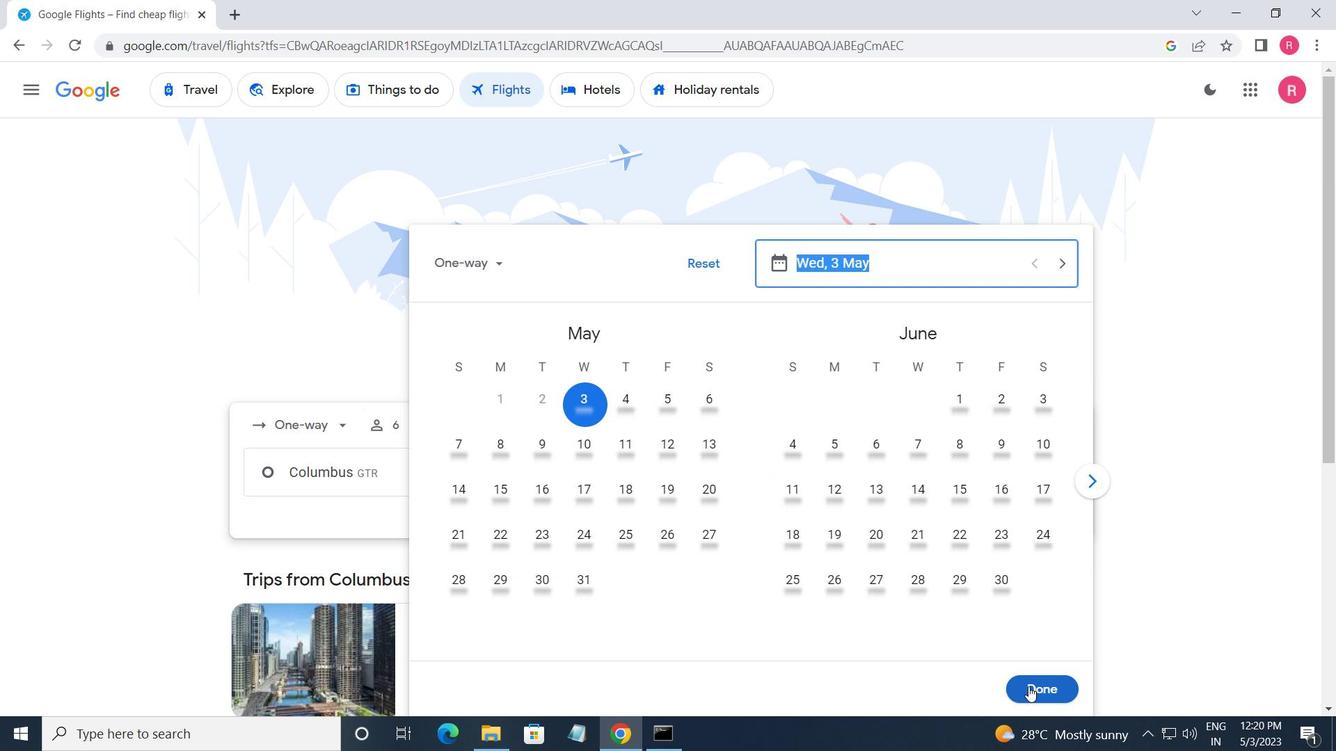 
Action: Mouse moved to (661, 537)
Screenshot: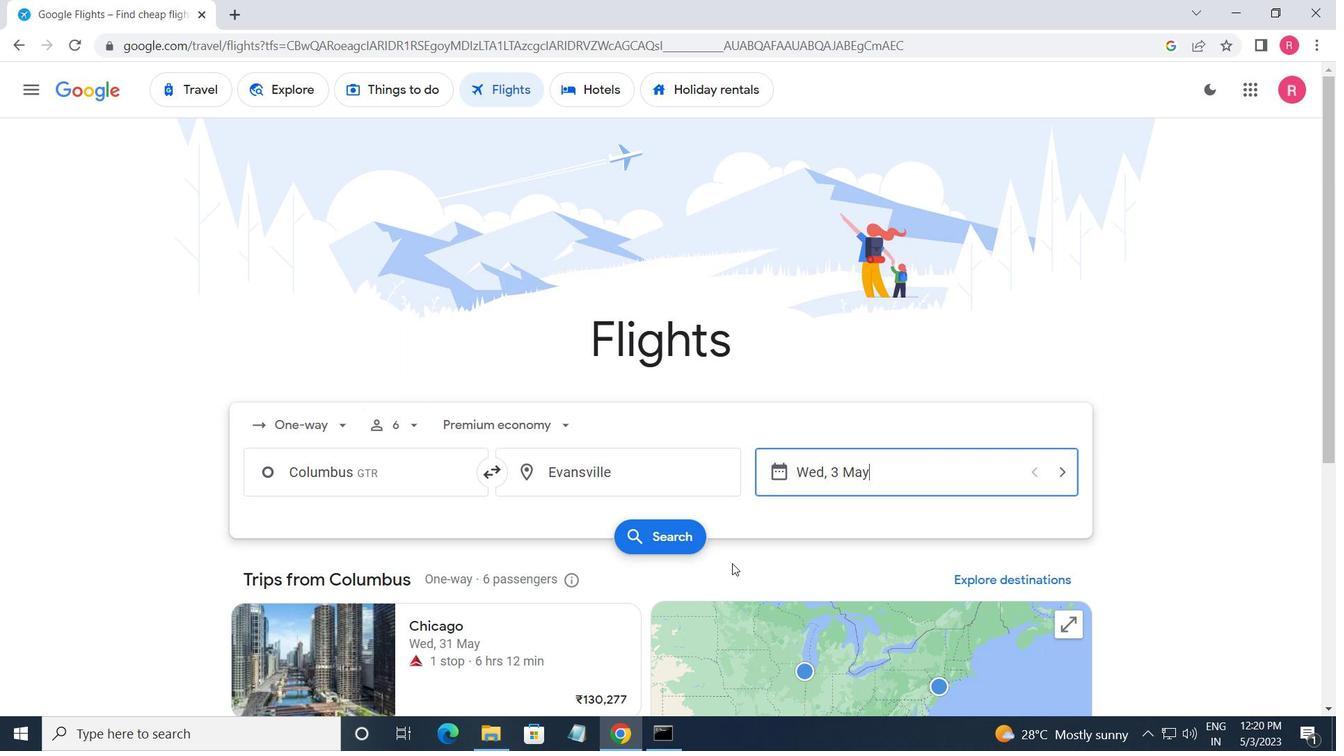 
Action: Mouse pressed left at (661, 537)
Screenshot: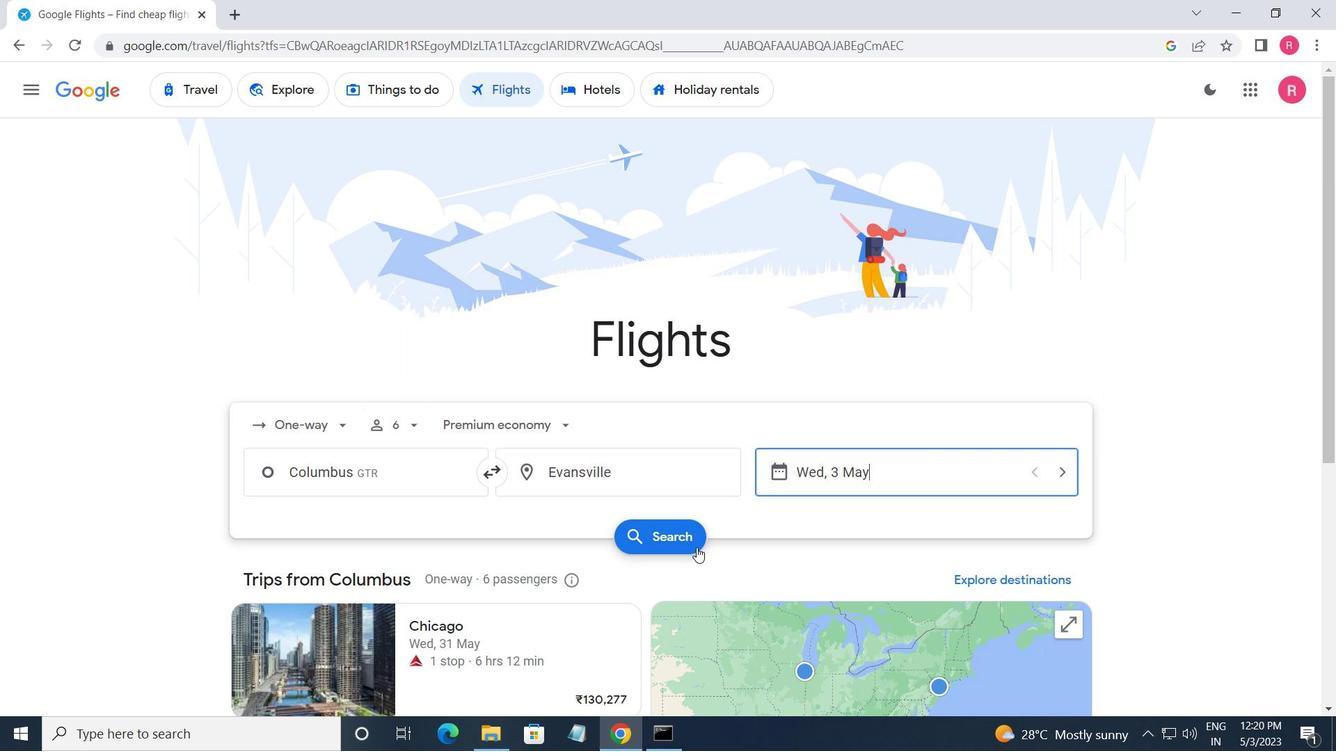 
Action: Mouse moved to (260, 240)
Screenshot: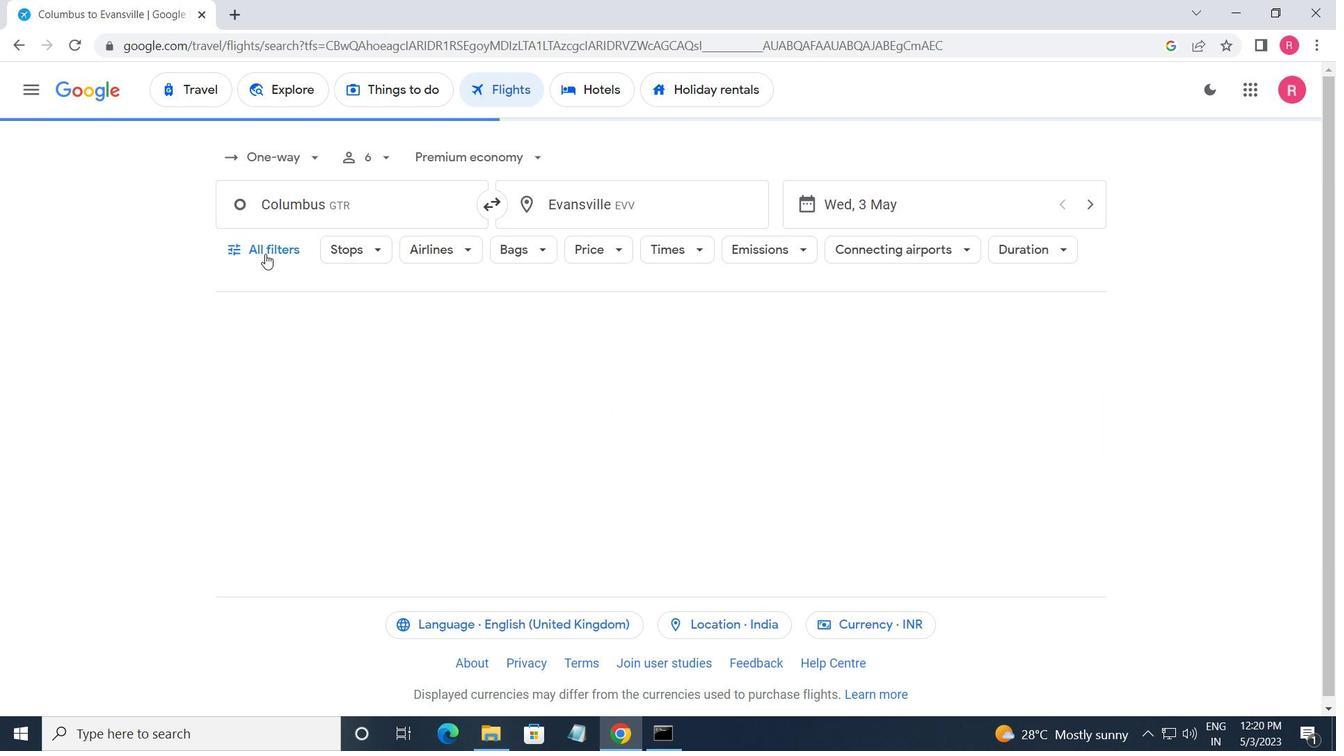 
Action: Mouse pressed left at (260, 240)
Screenshot: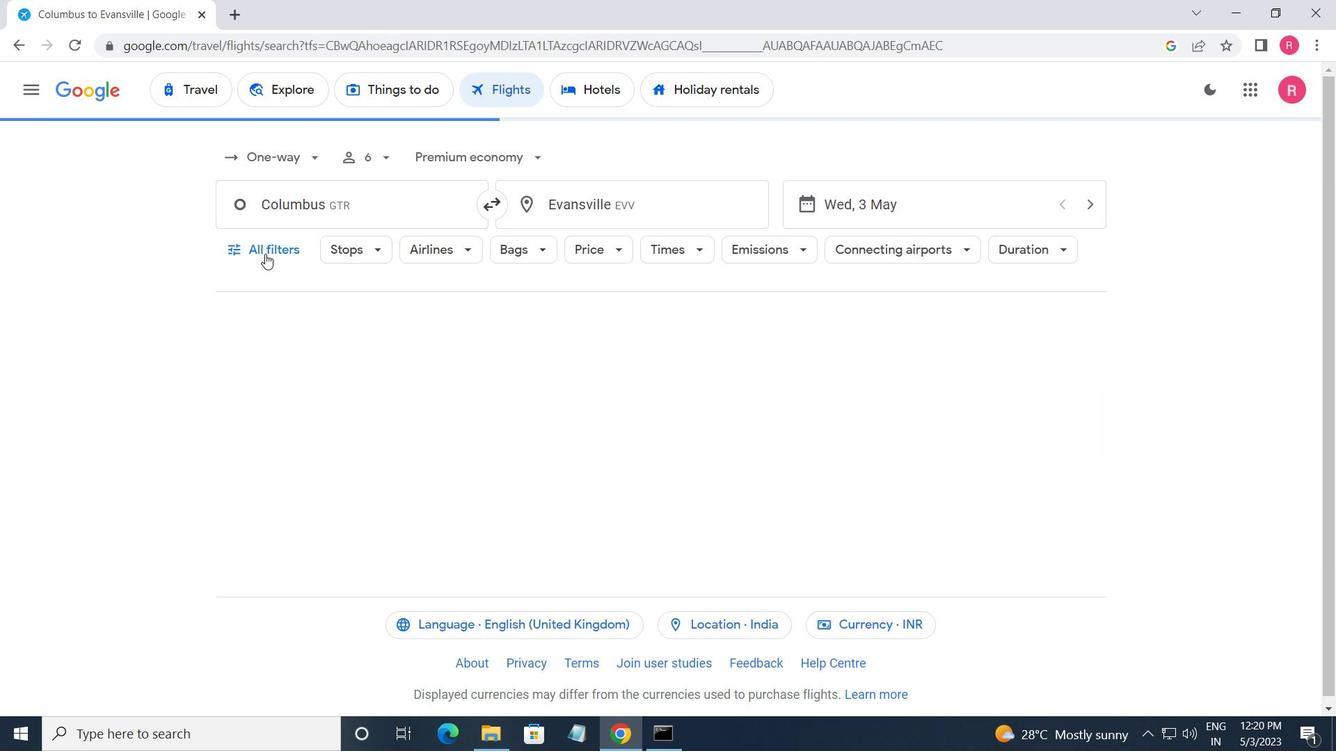 
Action: Mouse moved to (405, 517)
Screenshot: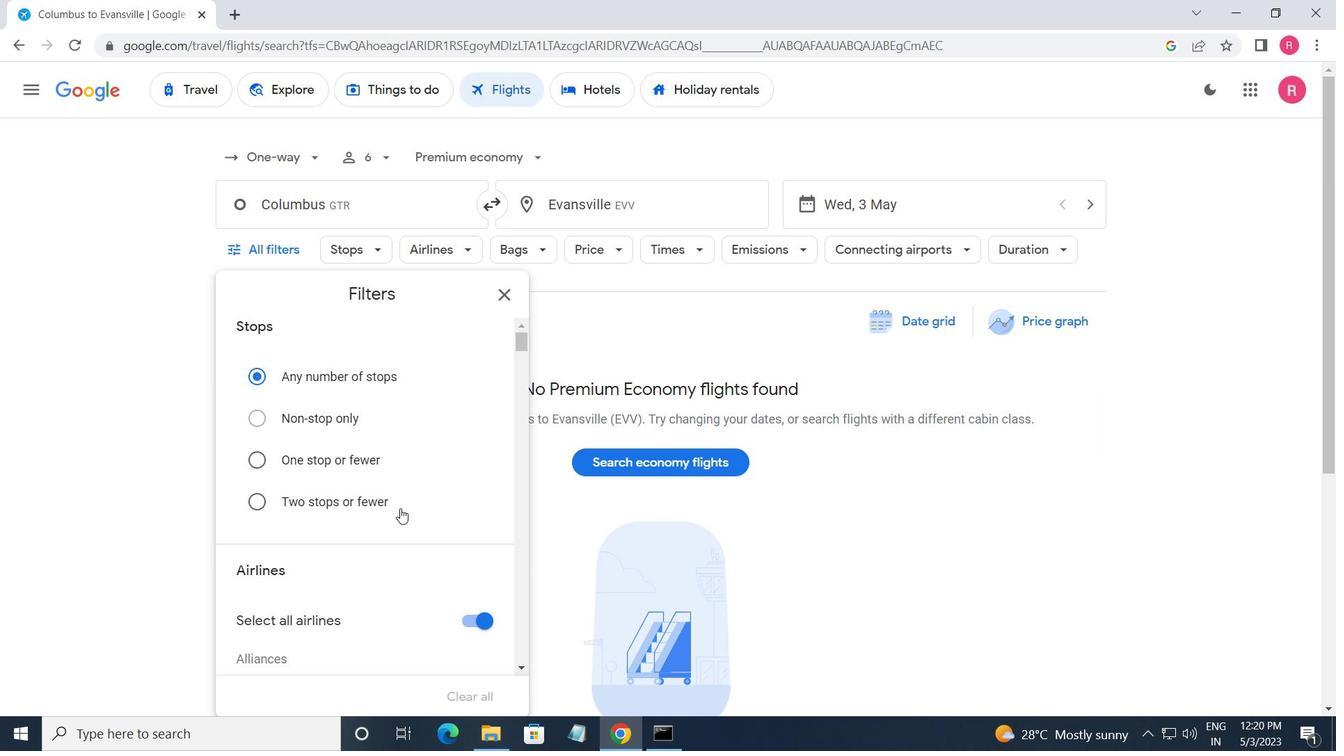 
Action: Mouse scrolled (405, 516) with delta (0, 0)
Screenshot: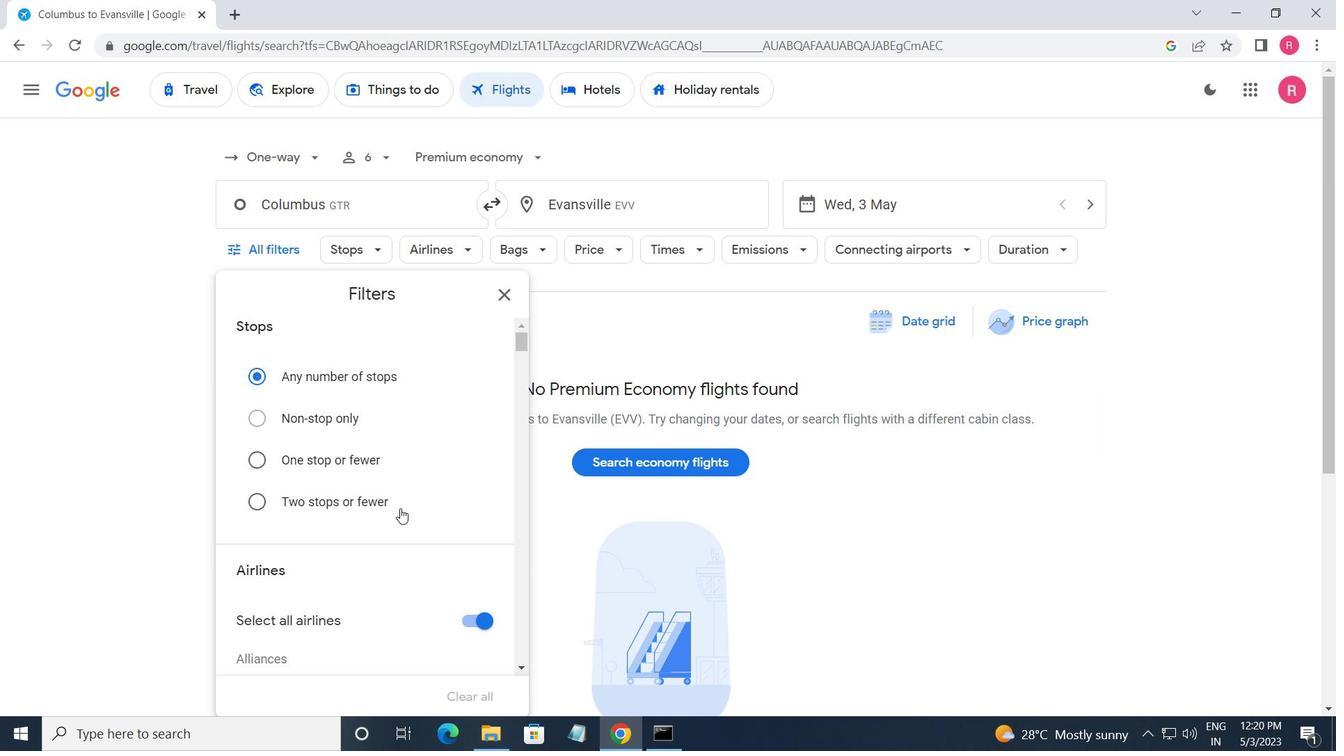 
Action: Mouse moved to (405, 520)
Screenshot: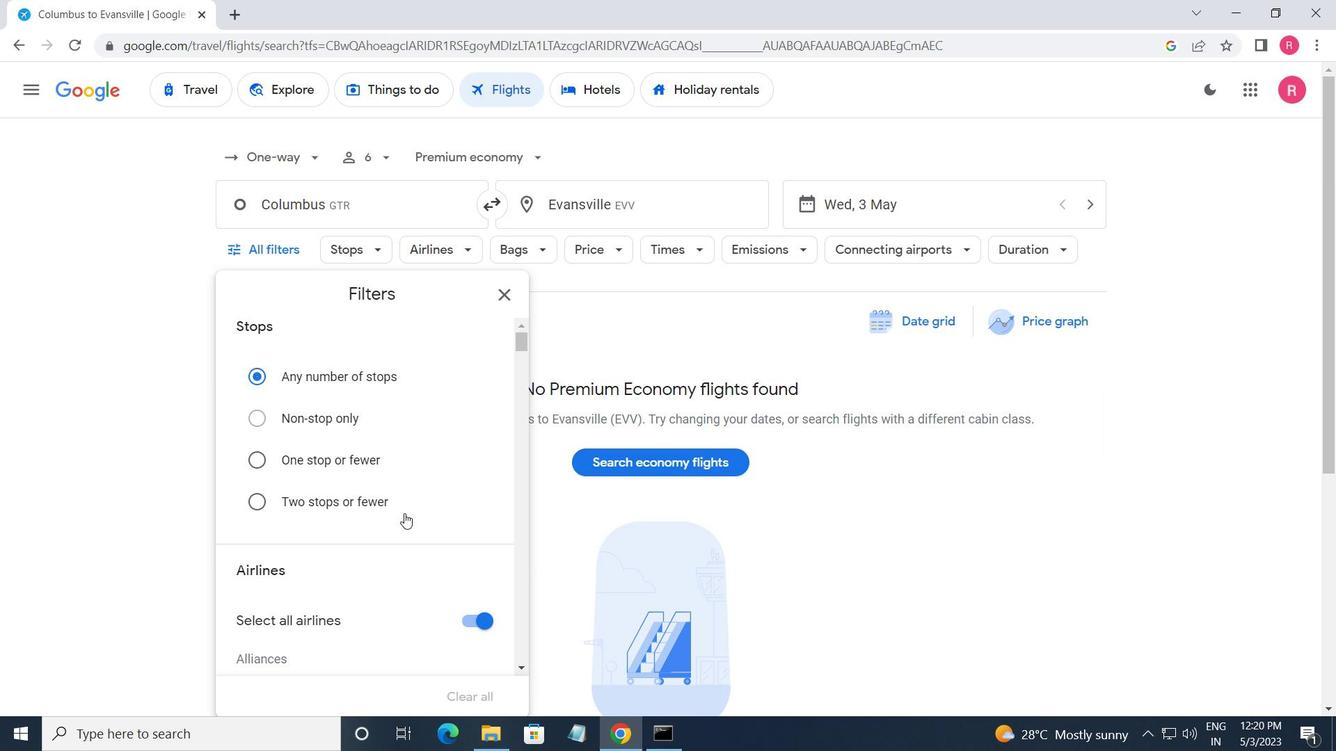 
Action: Mouse scrolled (405, 519) with delta (0, 0)
Screenshot: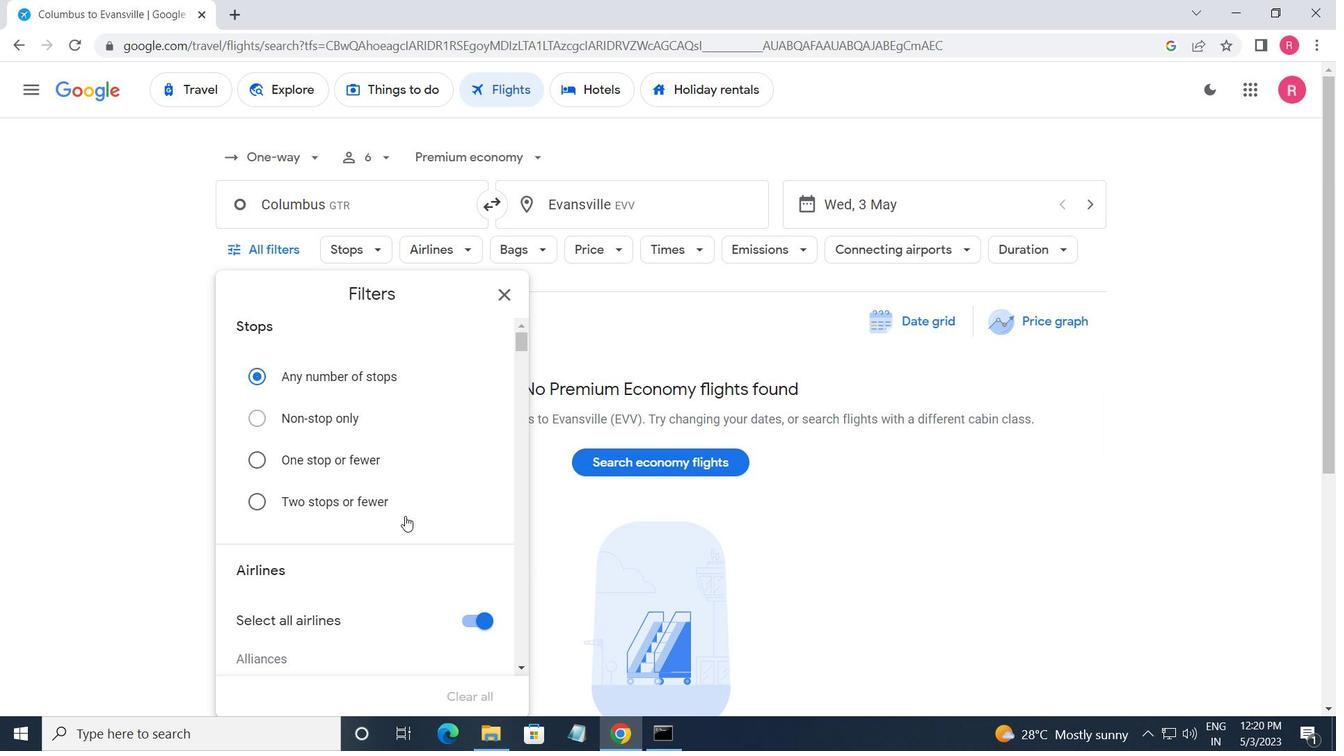 
Action: Mouse scrolled (405, 519) with delta (0, 0)
Screenshot: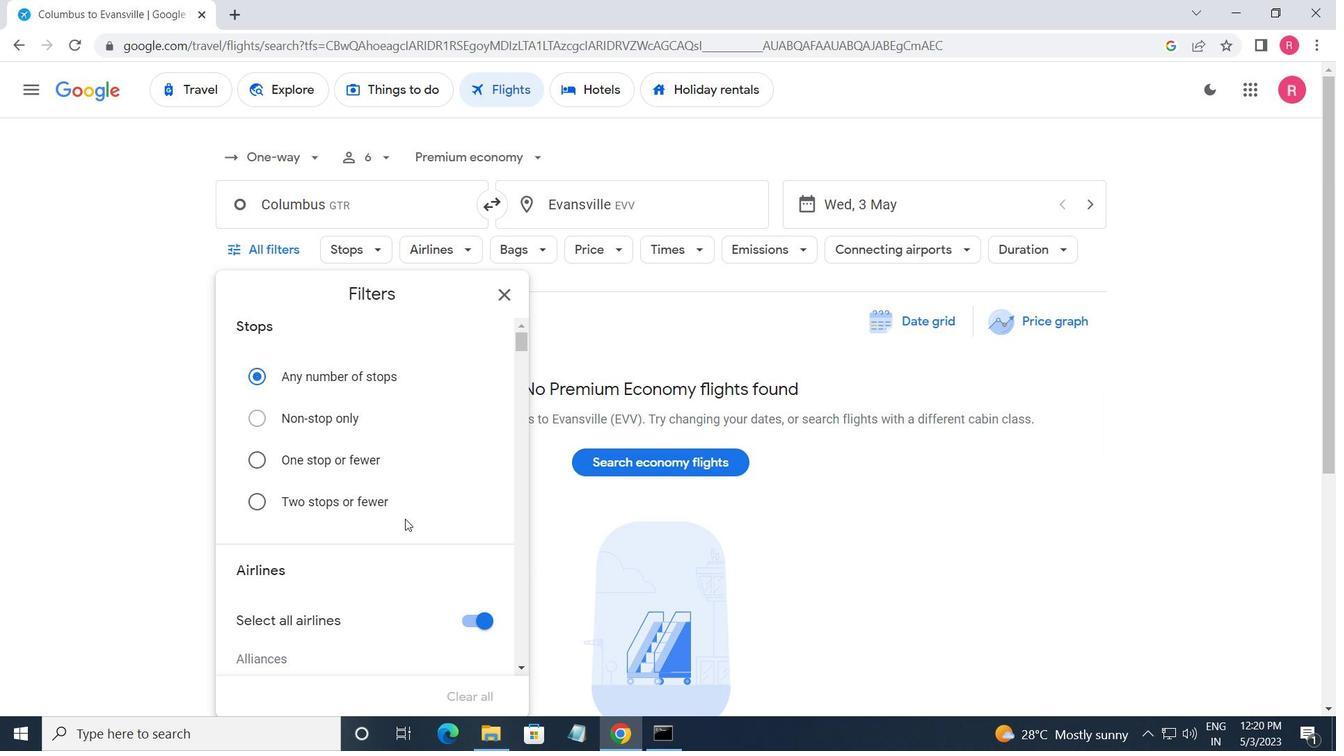 
Action: Mouse scrolled (405, 519) with delta (0, 0)
Screenshot: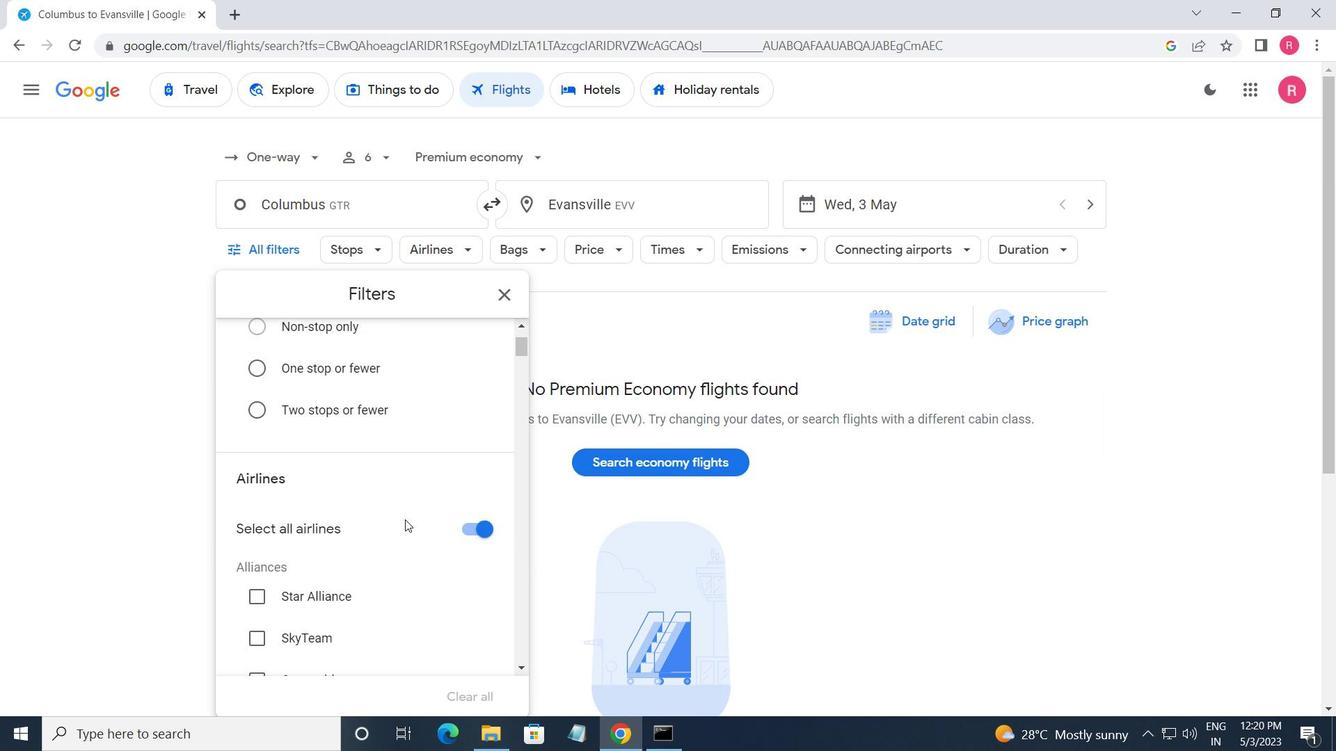 
Action: Mouse moved to (396, 509)
Screenshot: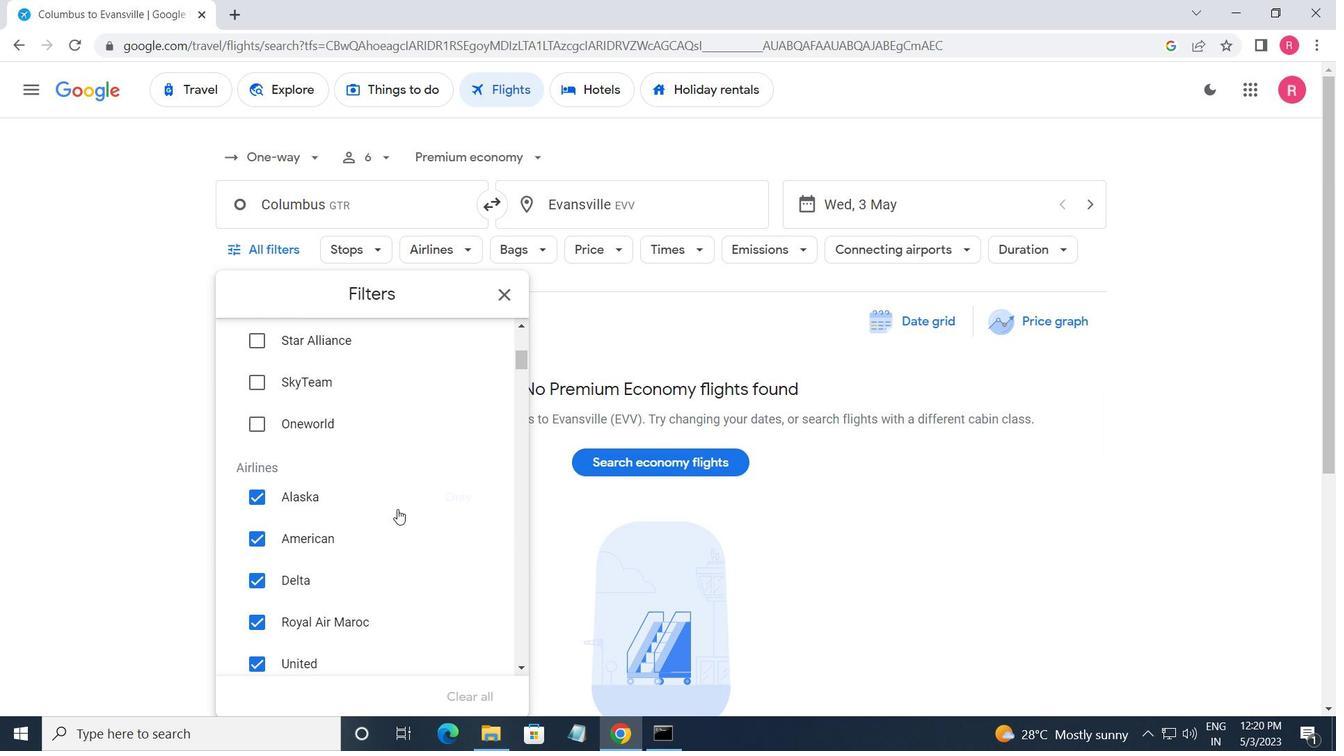 
Action: Mouse scrolled (396, 508) with delta (0, 0)
Screenshot: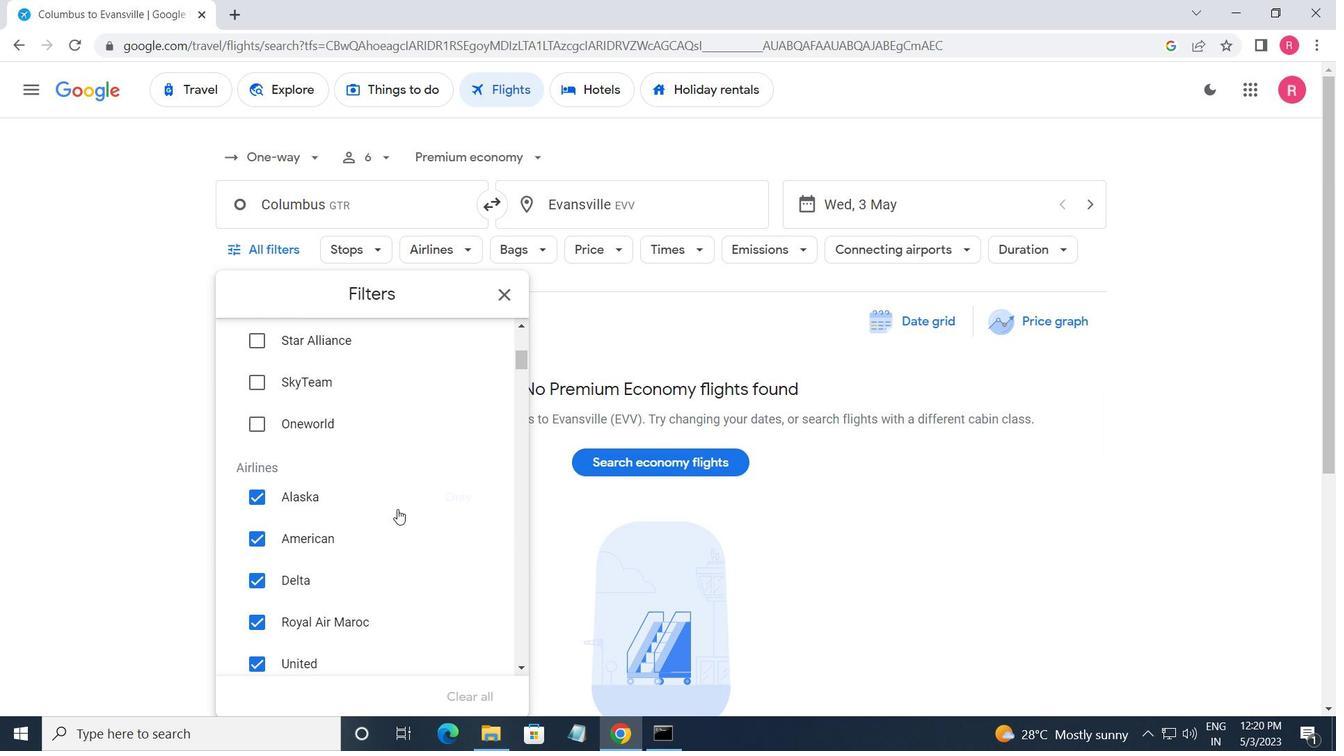 
Action: Mouse moved to (396, 512)
Screenshot: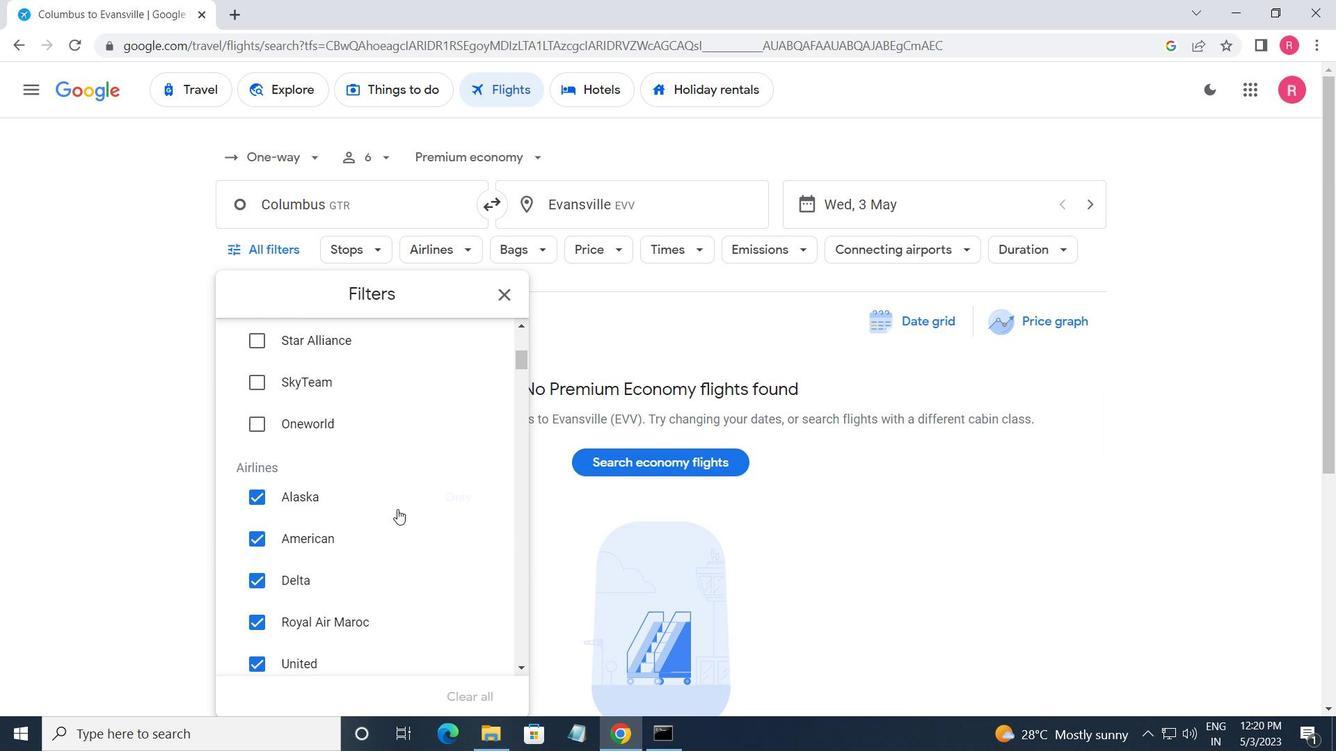 
Action: Mouse scrolled (396, 511) with delta (0, 0)
Screenshot: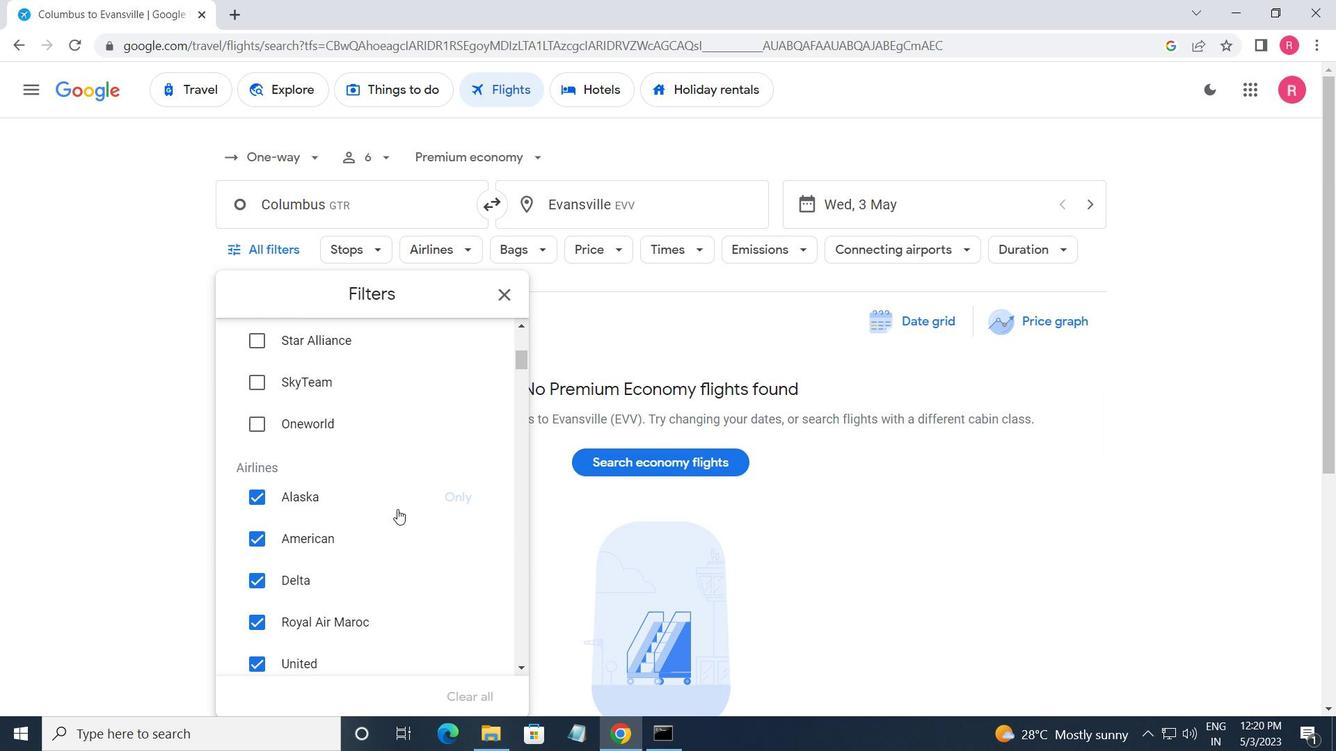 
Action: Mouse moved to (396, 512)
Screenshot: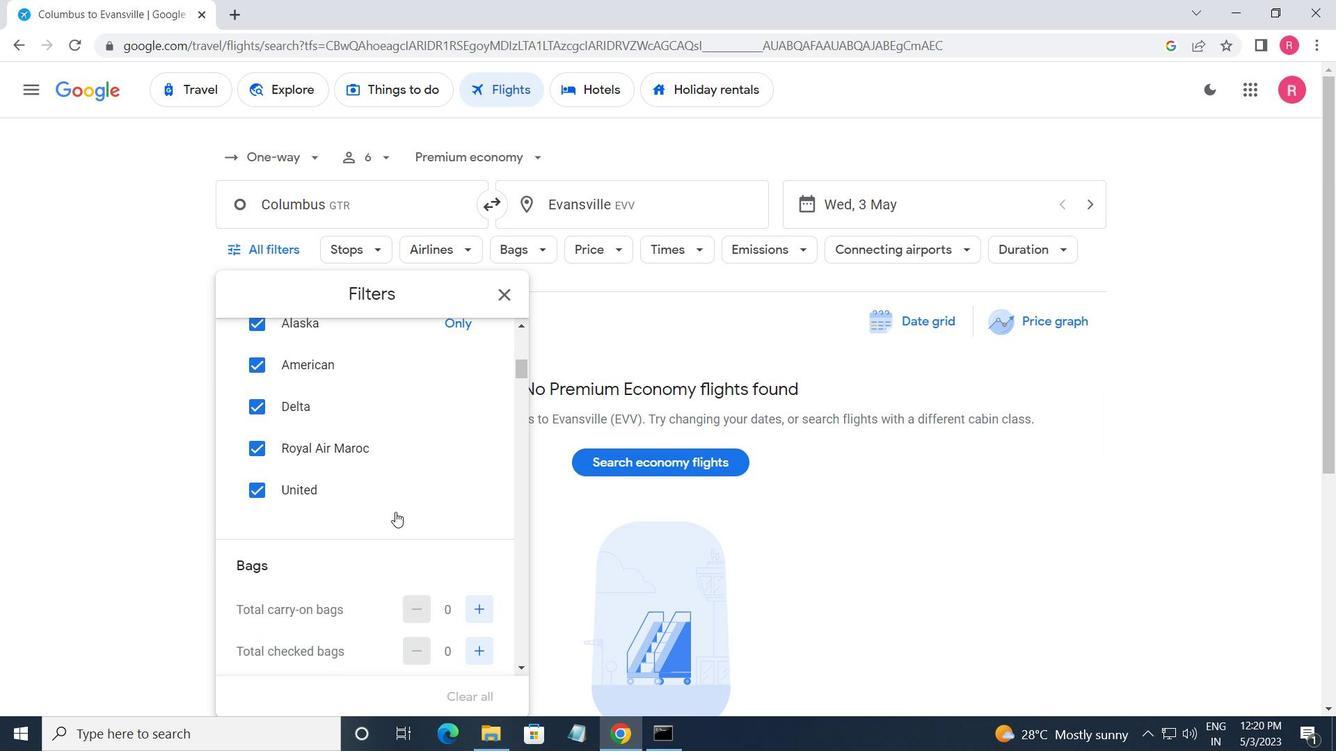 
Action: Mouse scrolled (396, 512) with delta (0, 0)
Screenshot: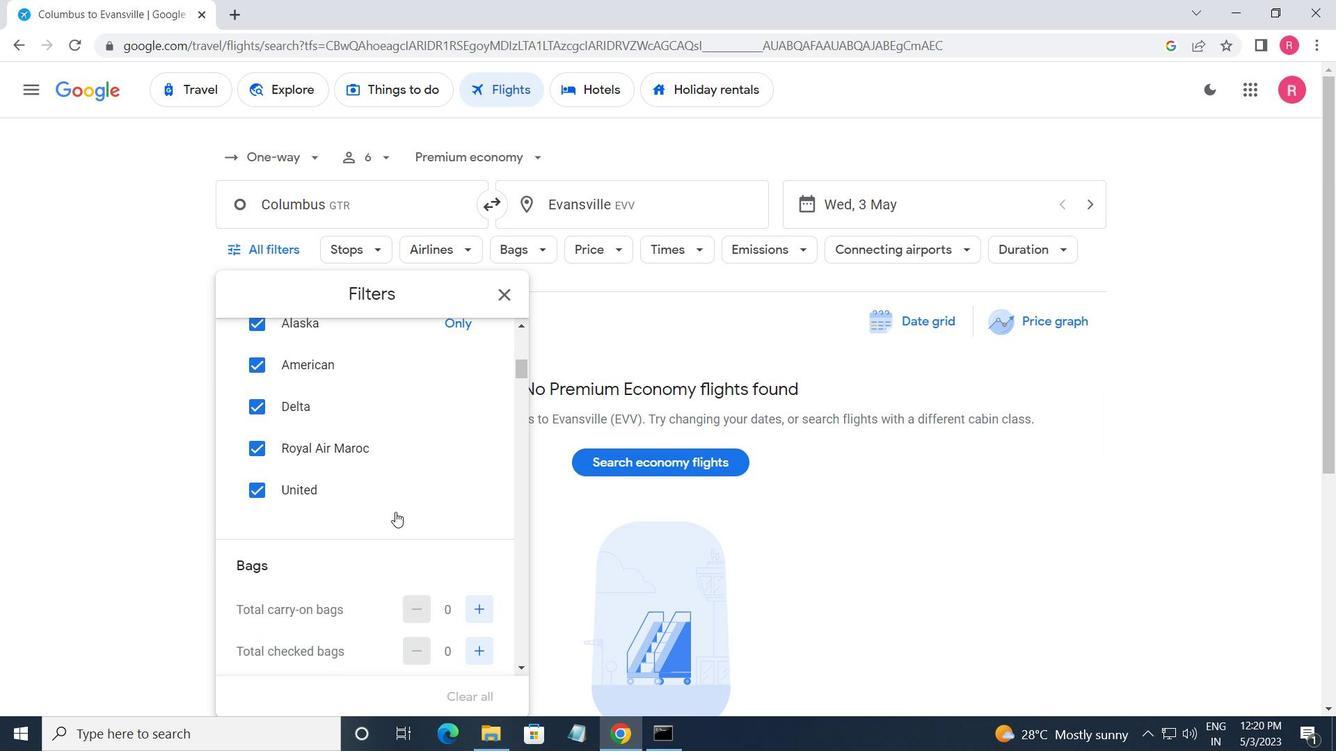 
Action: Mouse moved to (396, 508)
Screenshot: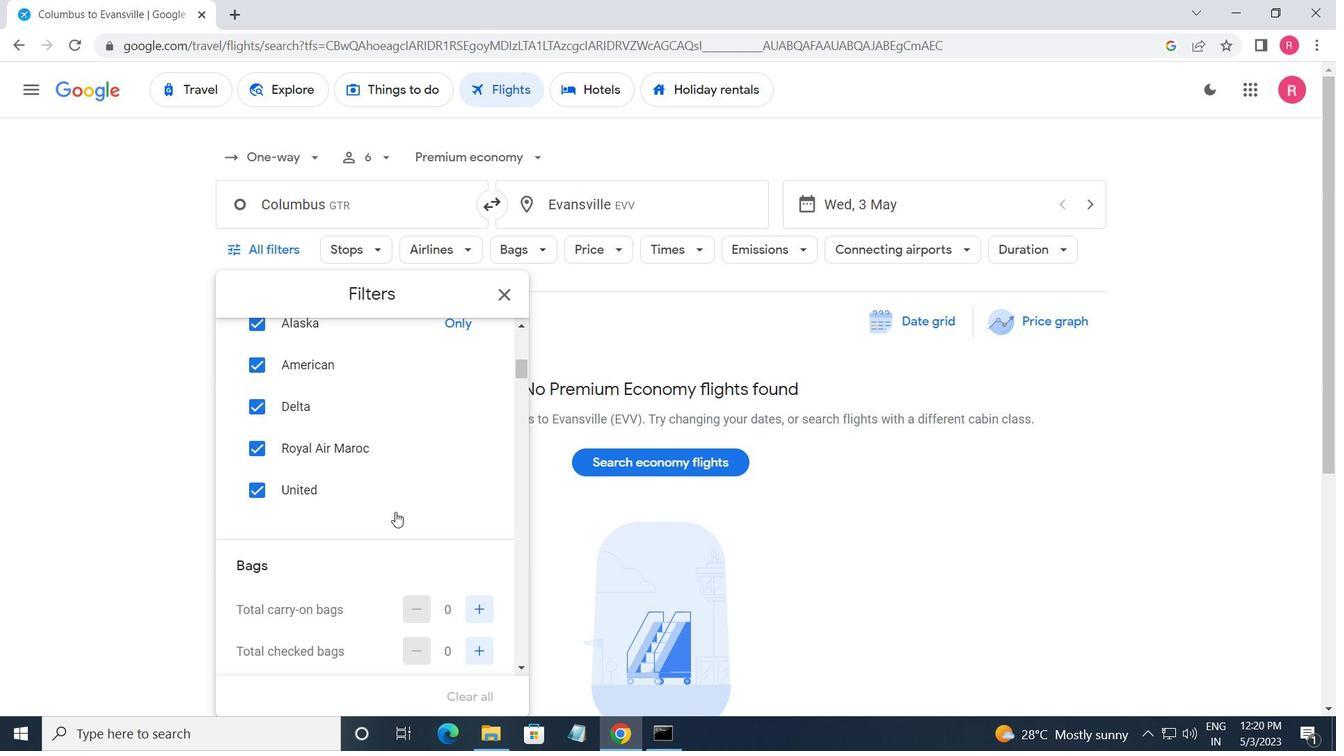 
Action: Mouse scrolled (396, 509) with delta (0, 0)
Screenshot: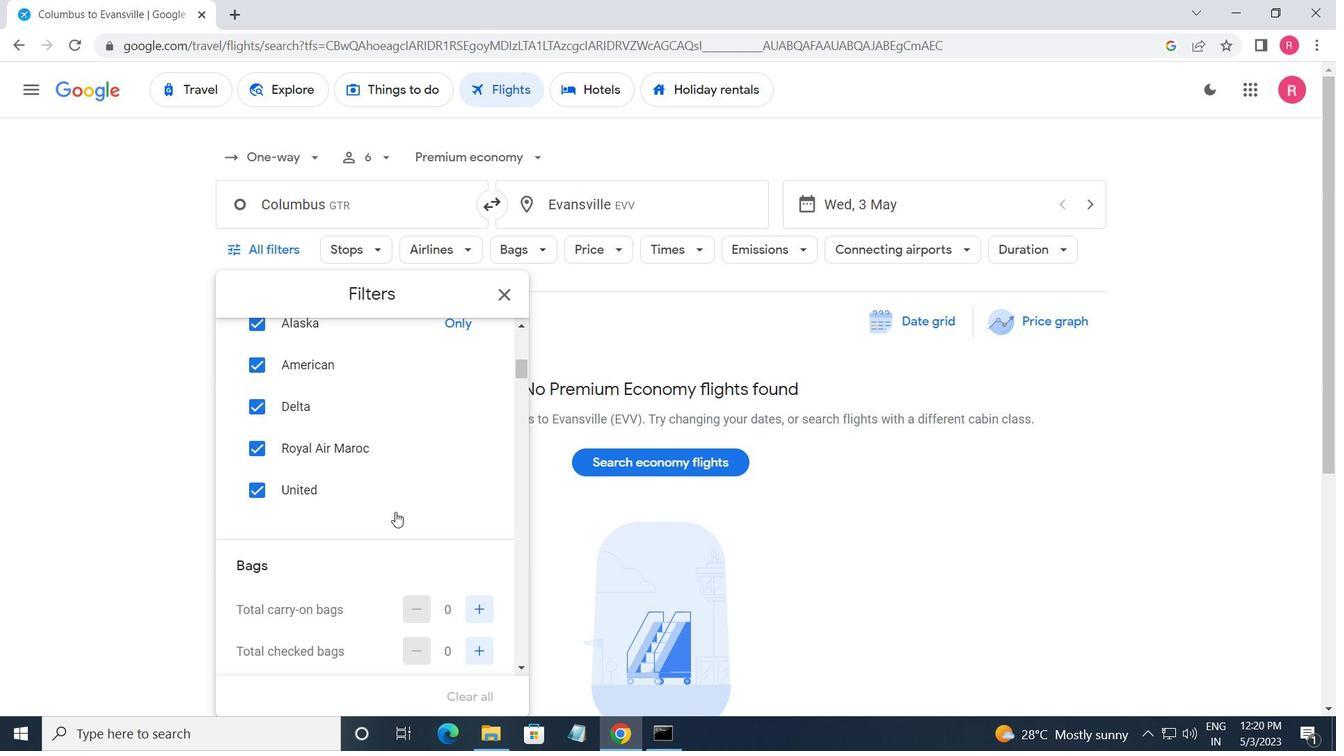 
Action: Mouse moved to (398, 487)
Screenshot: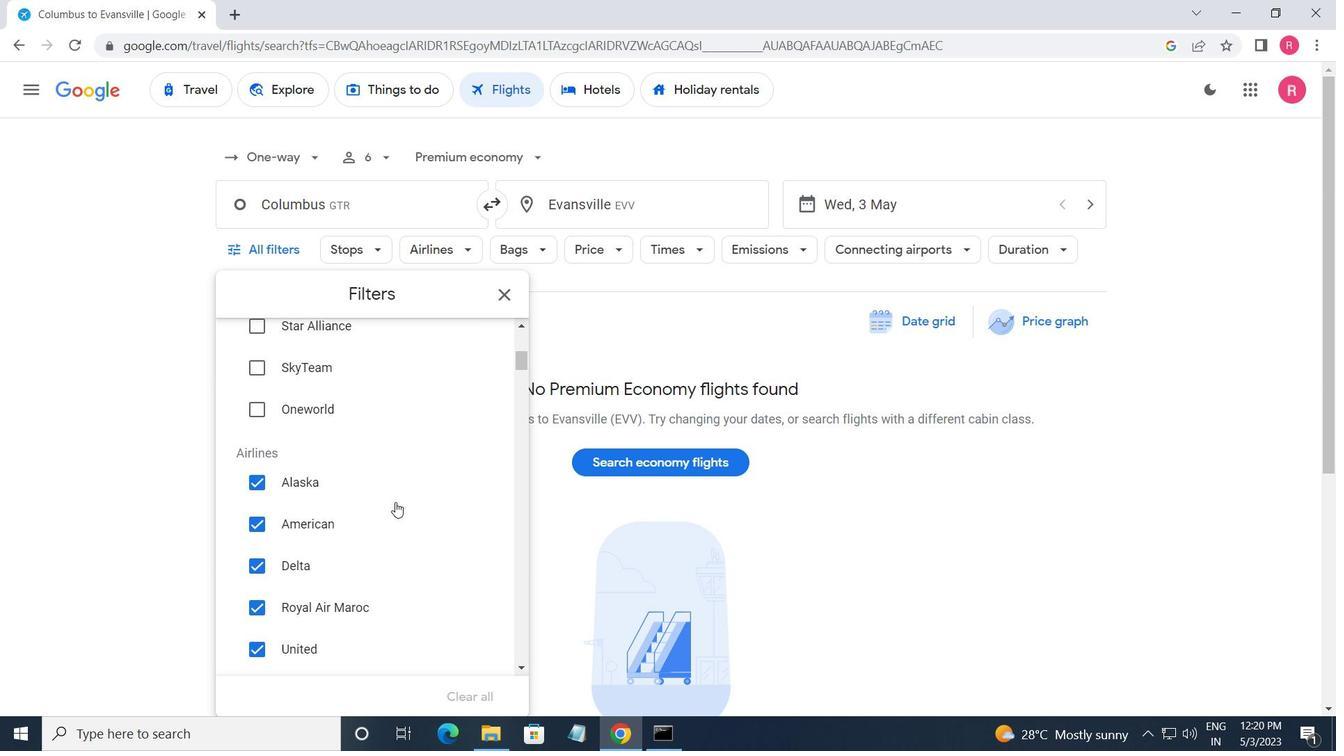 
Action: Mouse scrolled (398, 487) with delta (0, 0)
Screenshot: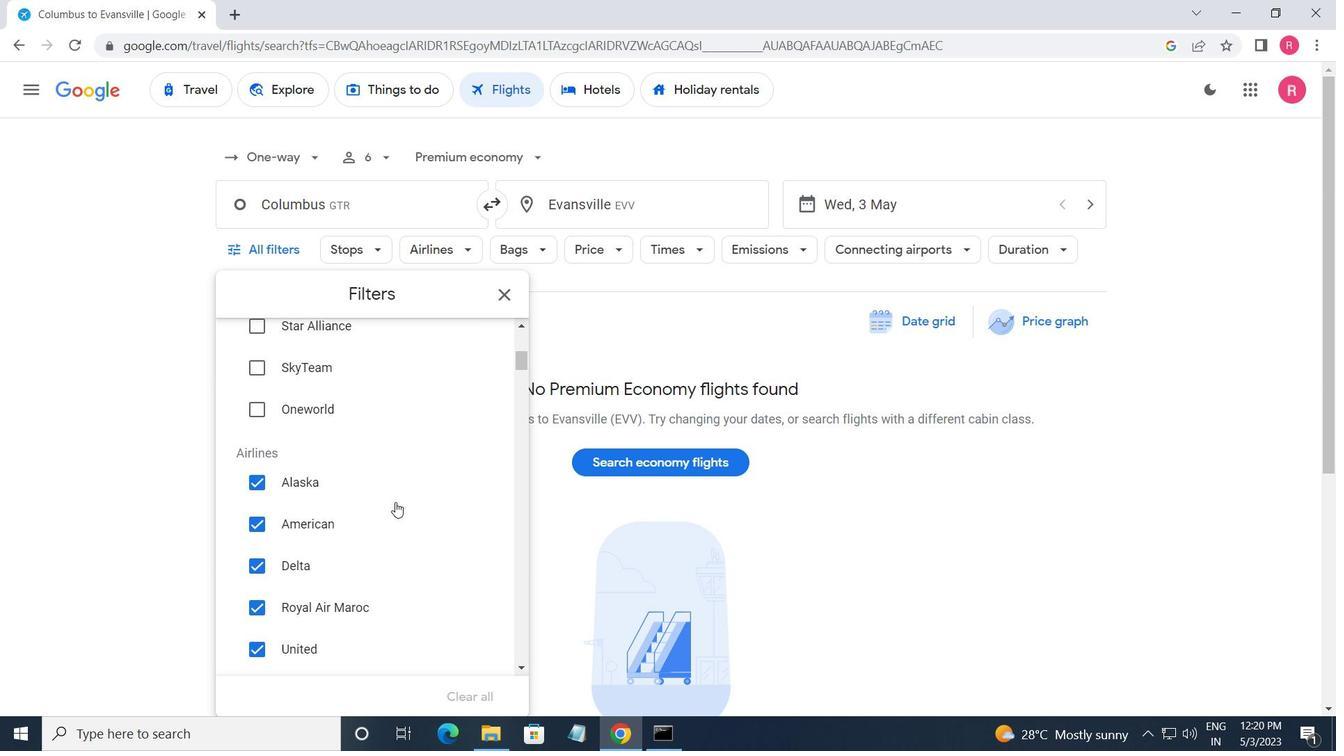 
Action: Mouse moved to (465, 363)
Screenshot: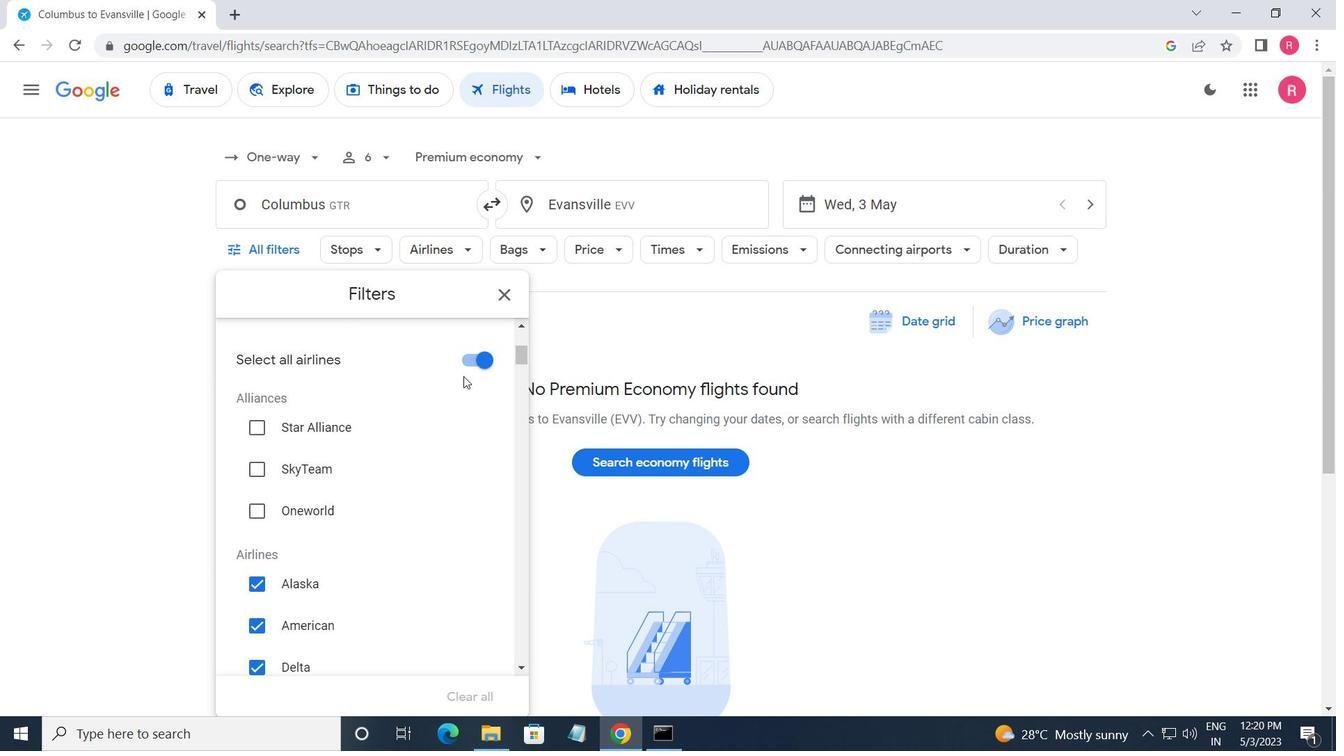 
Action: Mouse pressed left at (465, 363)
Screenshot: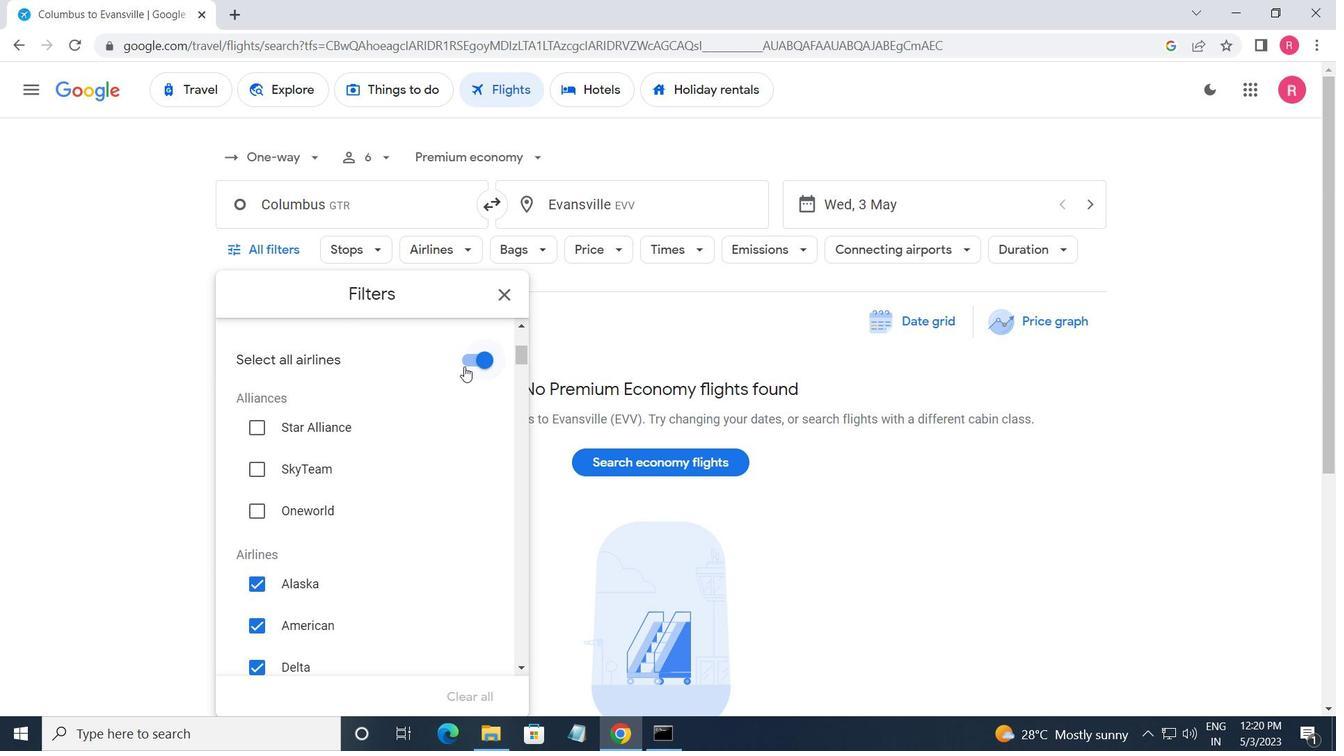 
Action: Mouse moved to (411, 460)
Screenshot: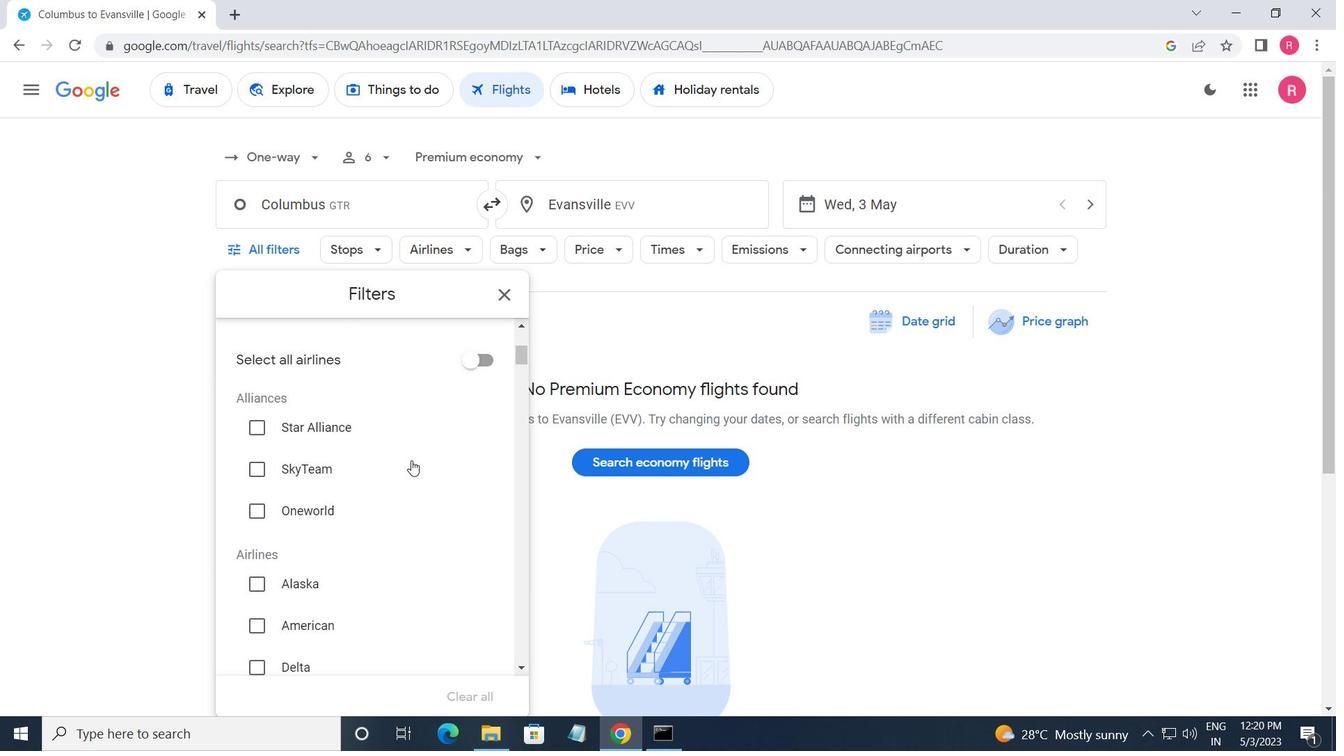
Action: Mouse scrolled (411, 460) with delta (0, 0)
Screenshot: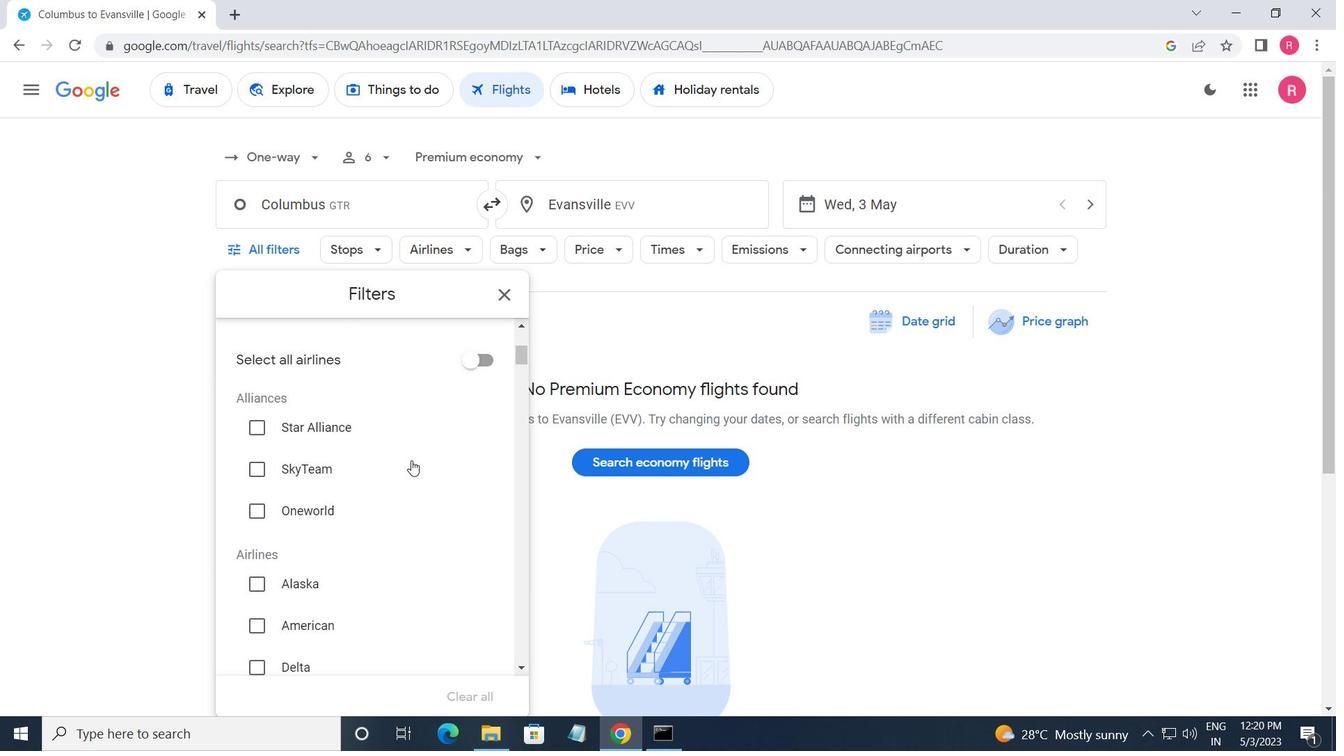 
Action: Mouse scrolled (411, 460) with delta (0, 0)
Screenshot: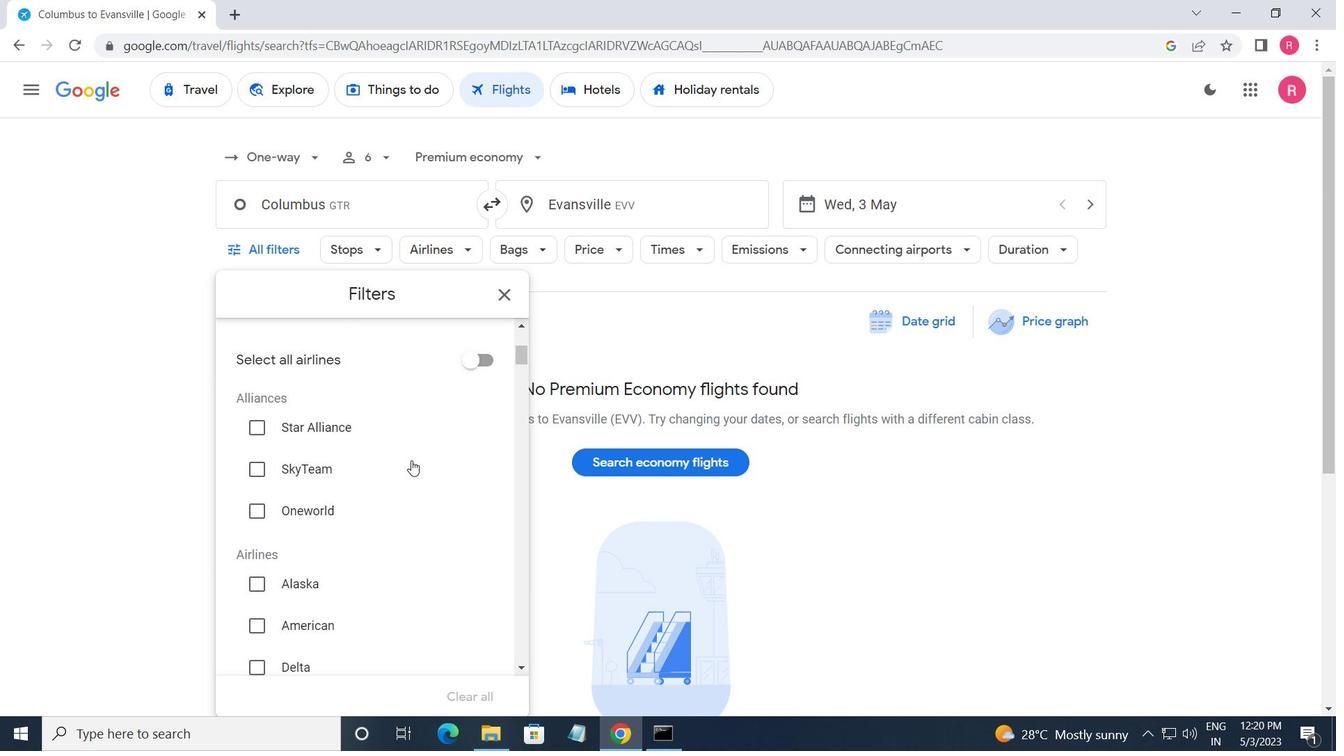 
Action: Mouse scrolled (411, 460) with delta (0, 0)
Screenshot: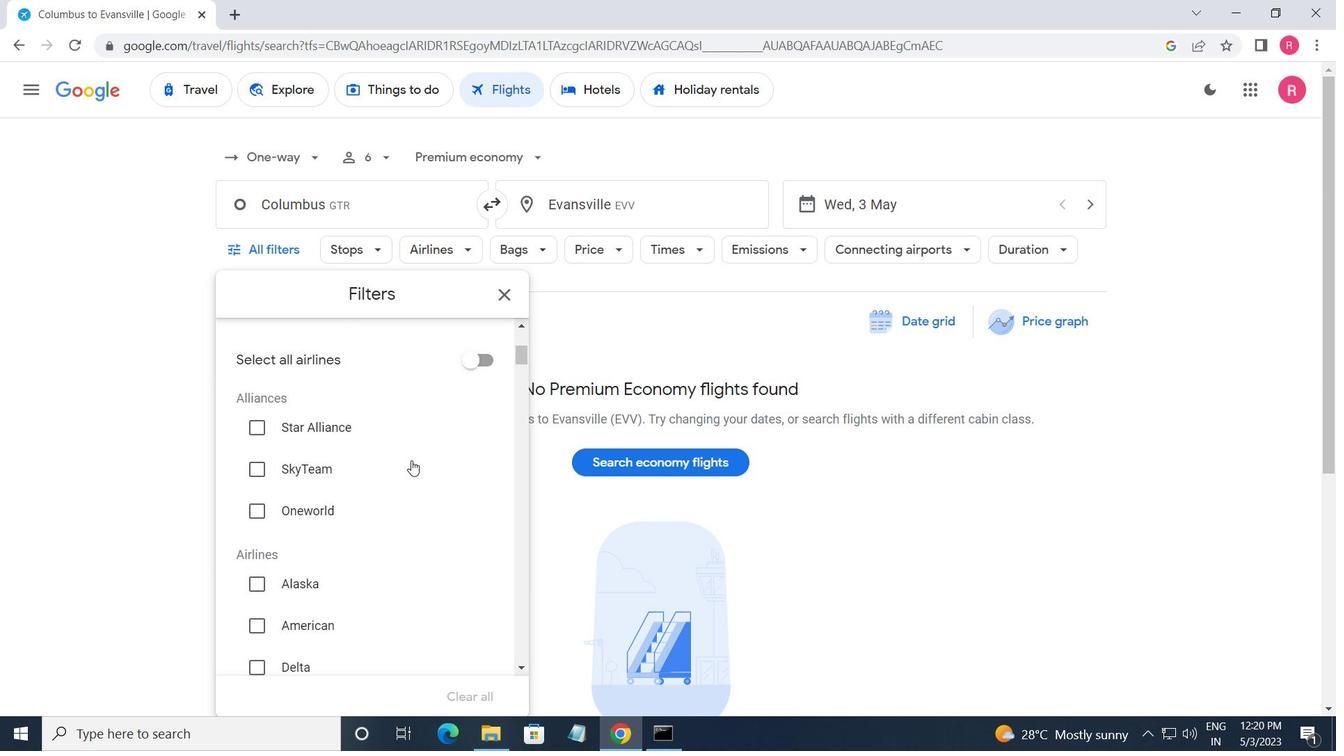 
Action: Mouse scrolled (411, 460) with delta (0, 0)
Screenshot: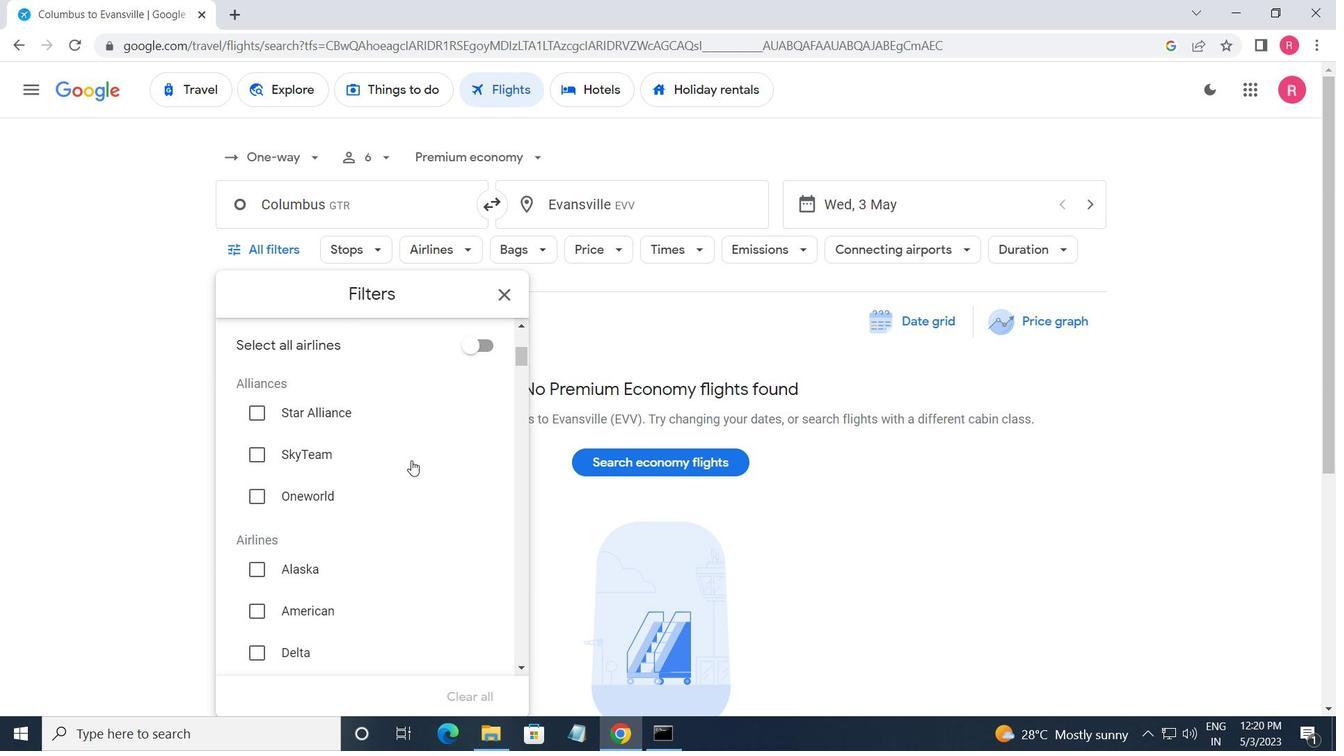 
Action: Mouse scrolled (411, 460) with delta (0, 0)
Screenshot: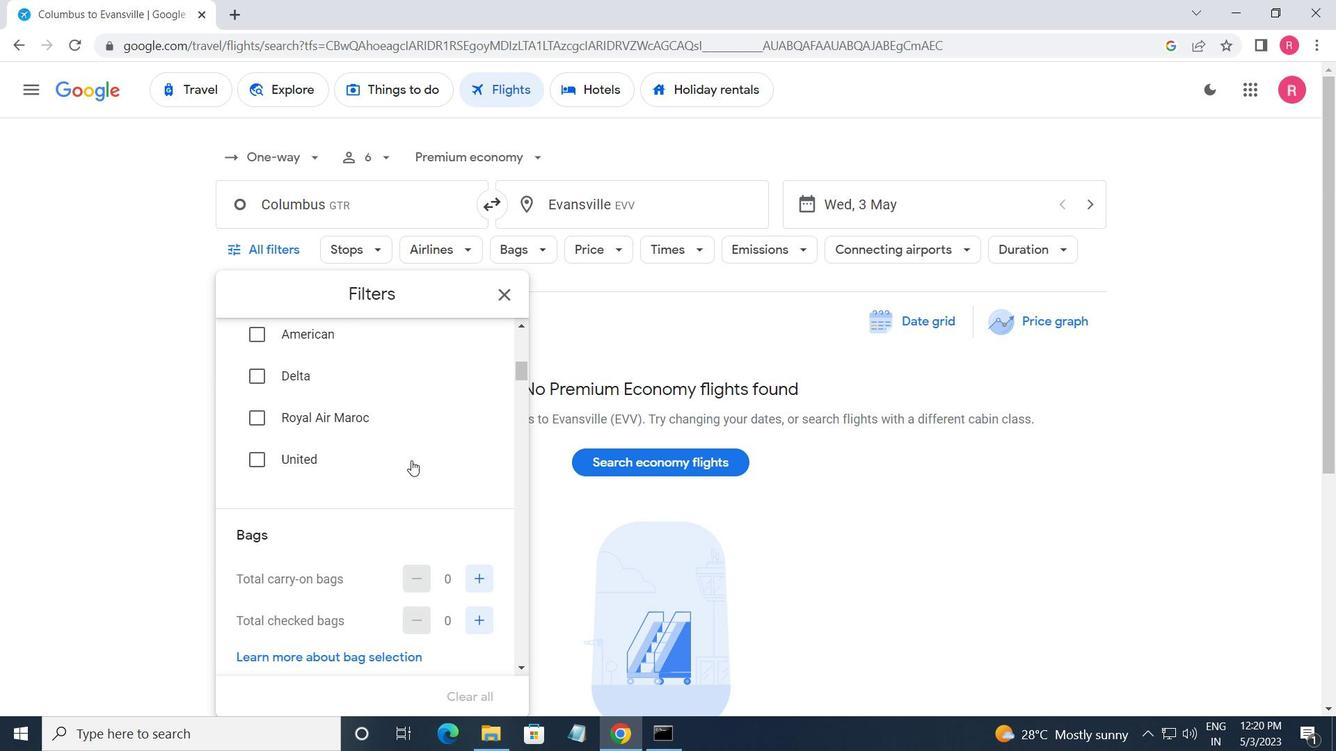 
Action: Mouse moved to (473, 480)
Screenshot: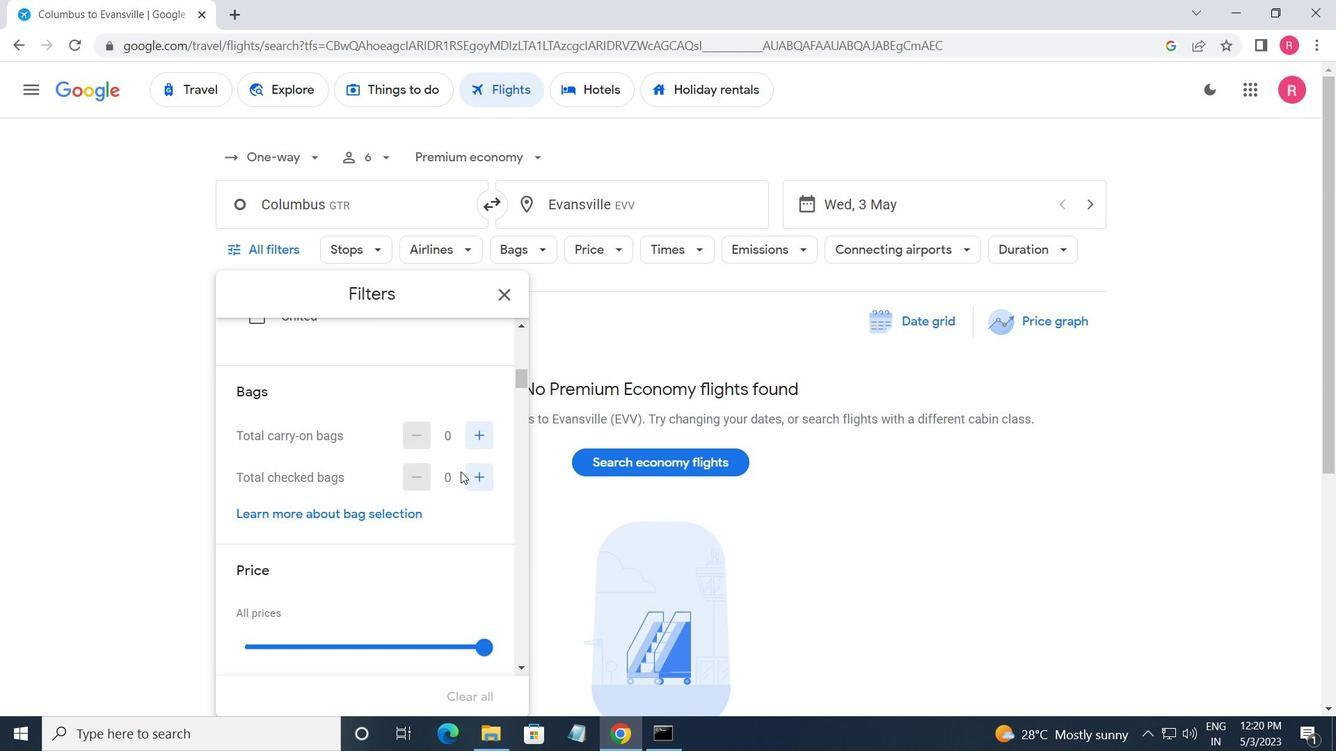 
Action: Mouse pressed left at (473, 480)
Screenshot: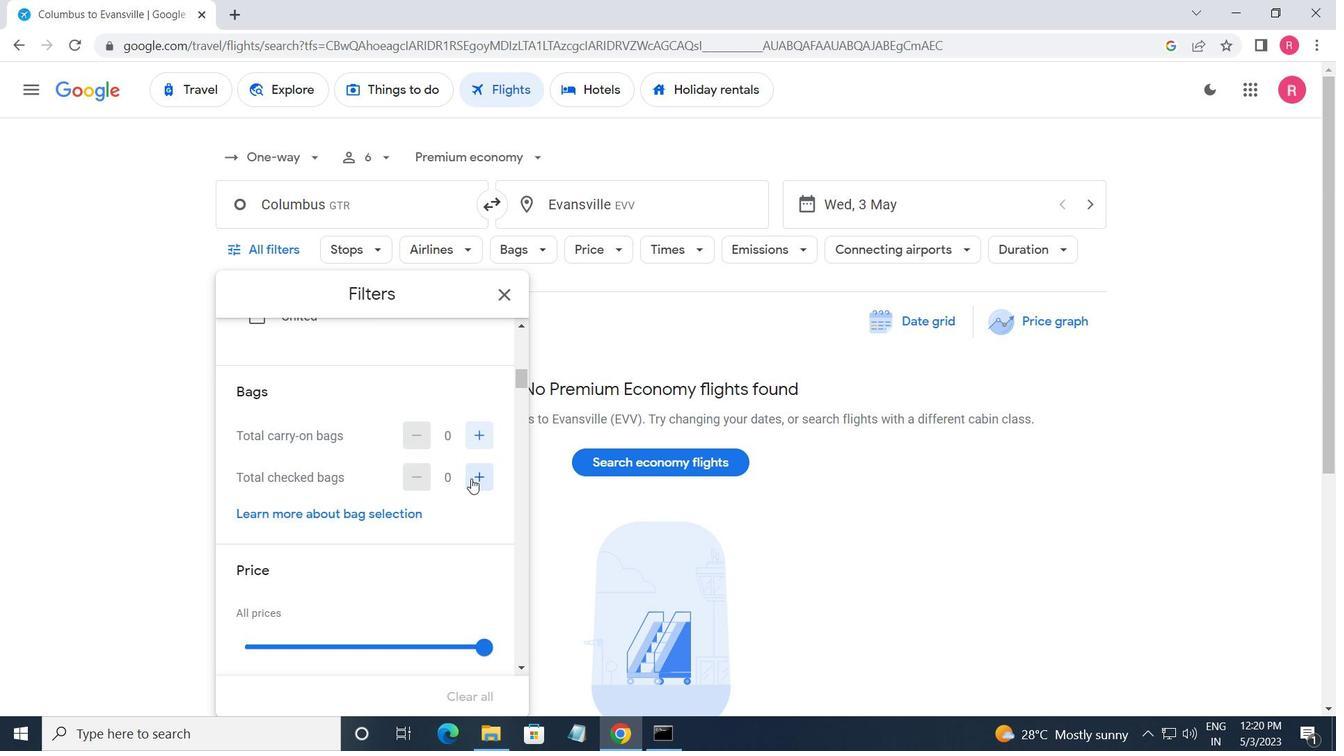 
Action: Mouse moved to (473, 481)
Screenshot: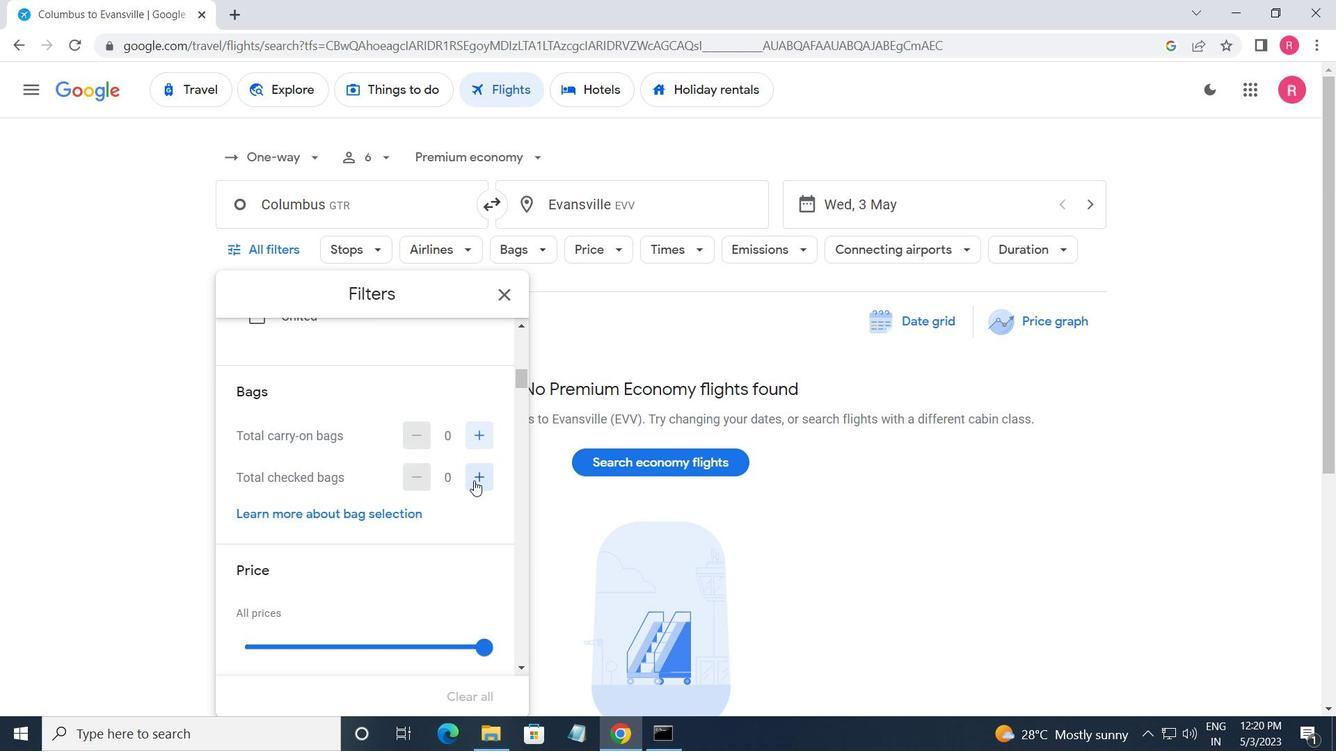 
Action: Mouse pressed left at (473, 481)
Screenshot: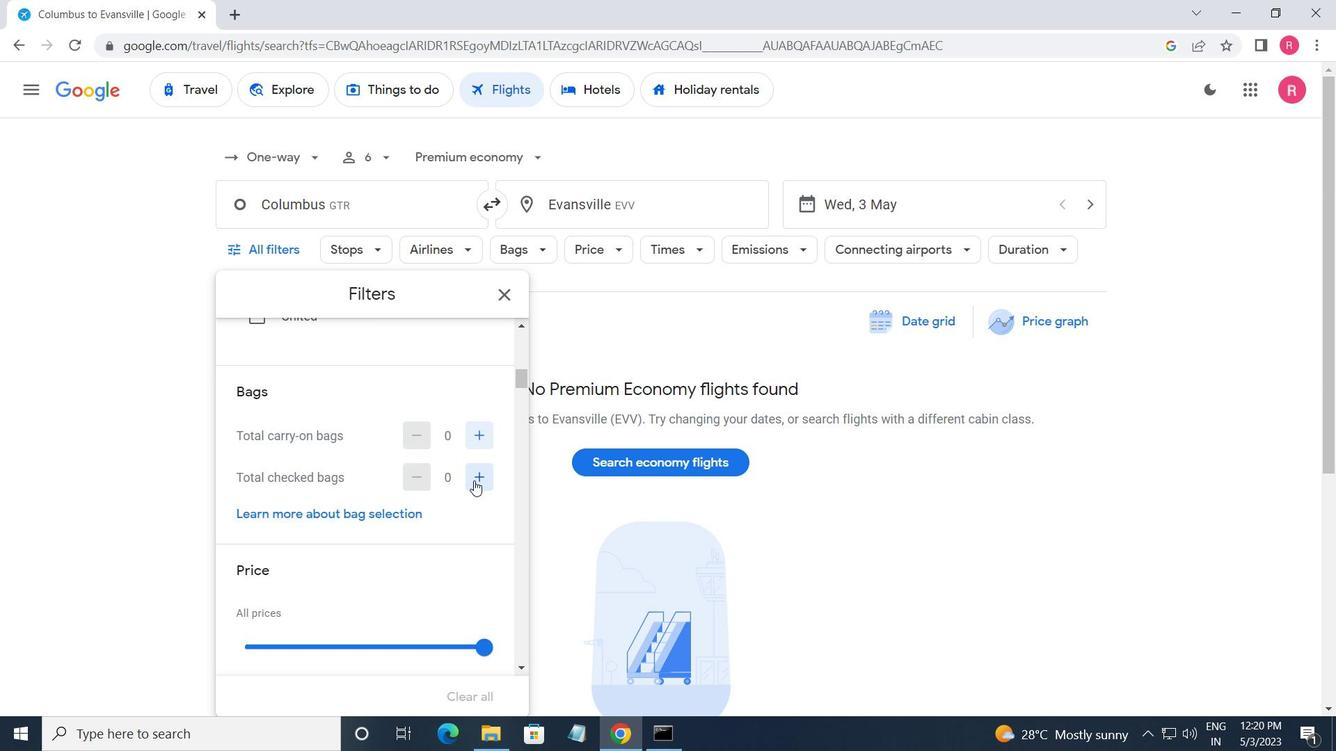 
Action: Mouse pressed left at (473, 481)
Screenshot: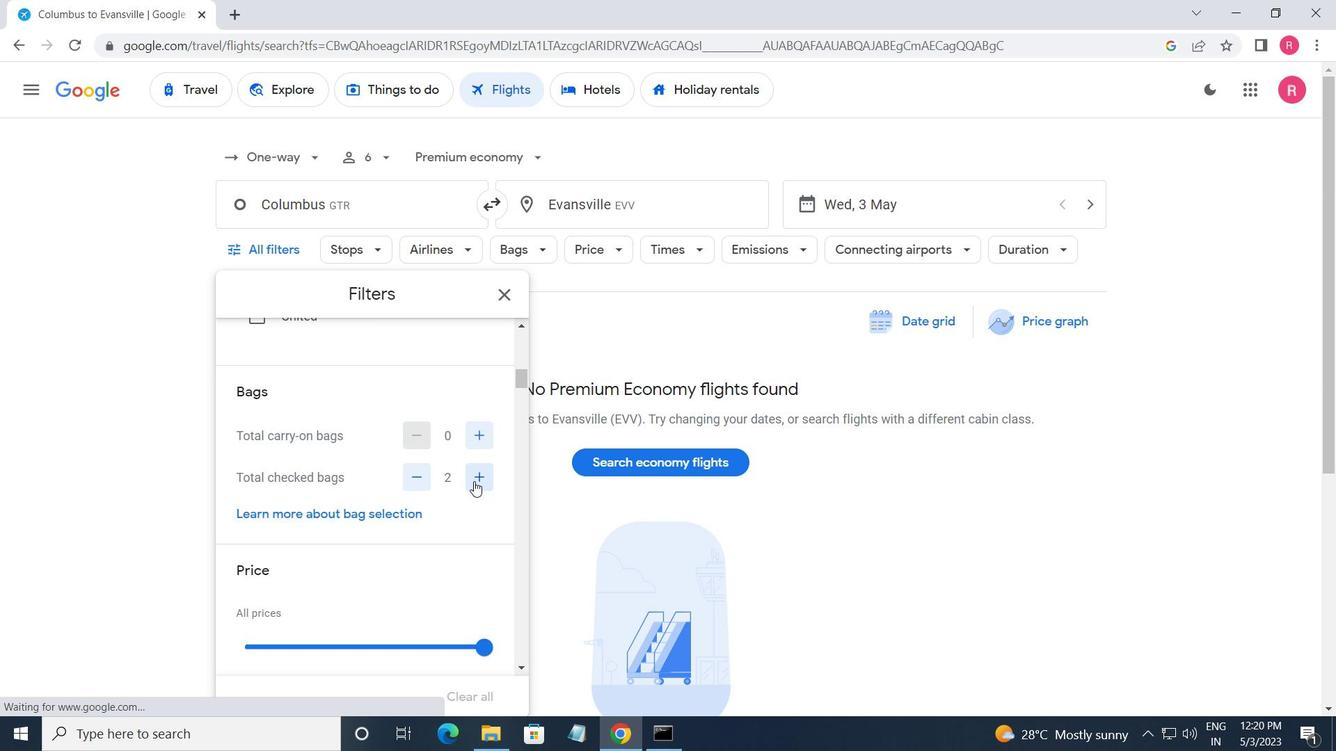 
Action: Mouse scrolled (473, 480) with delta (0, 0)
Screenshot: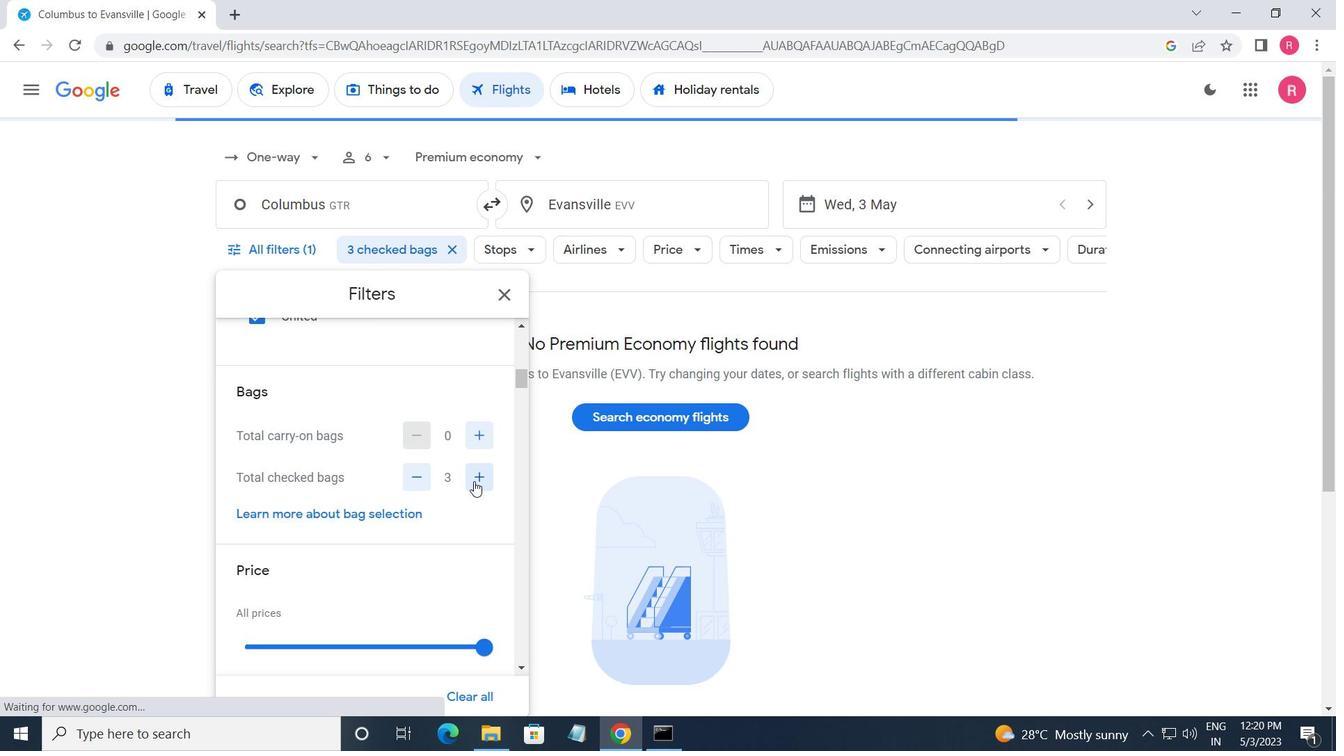 
Action: Mouse moved to (485, 550)
Screenshot: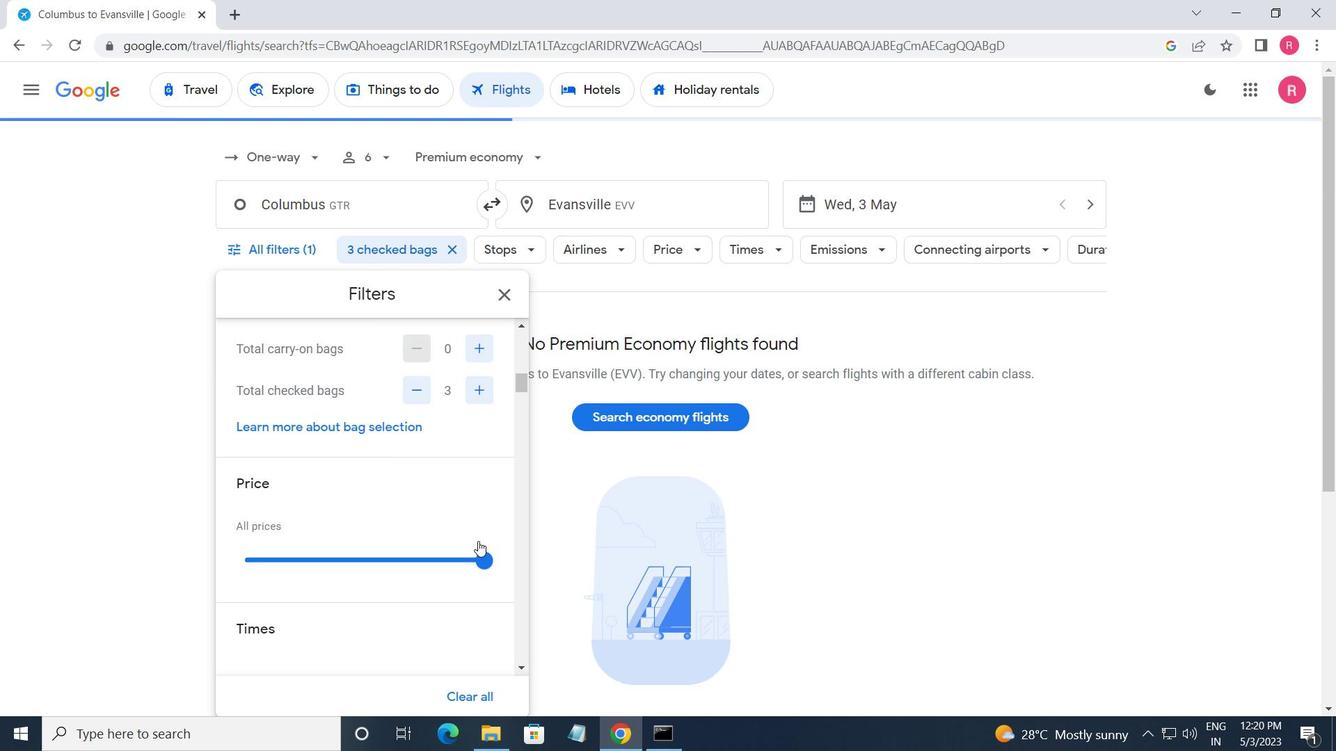 
Action: Mouse pressed left at (485, 550)
Screenshot: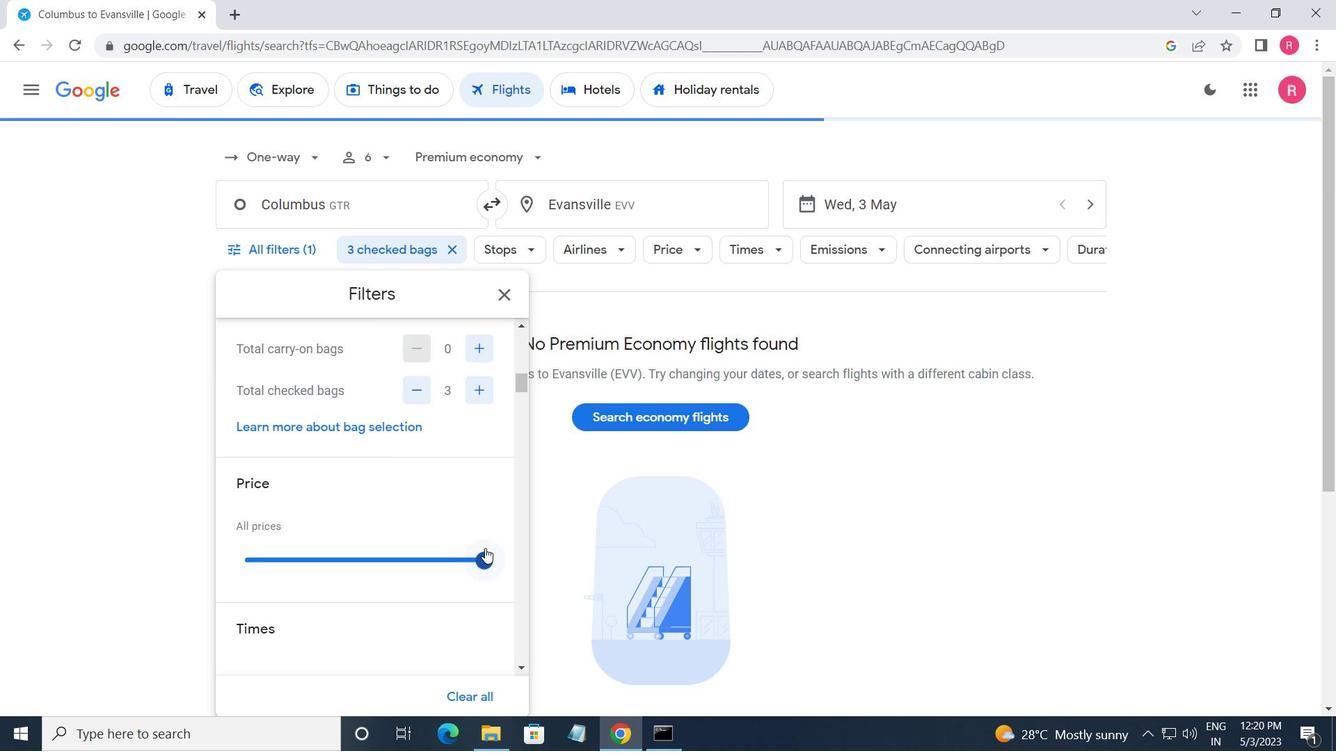 
Action: Mouse moved to (482, 544)
Screenshot: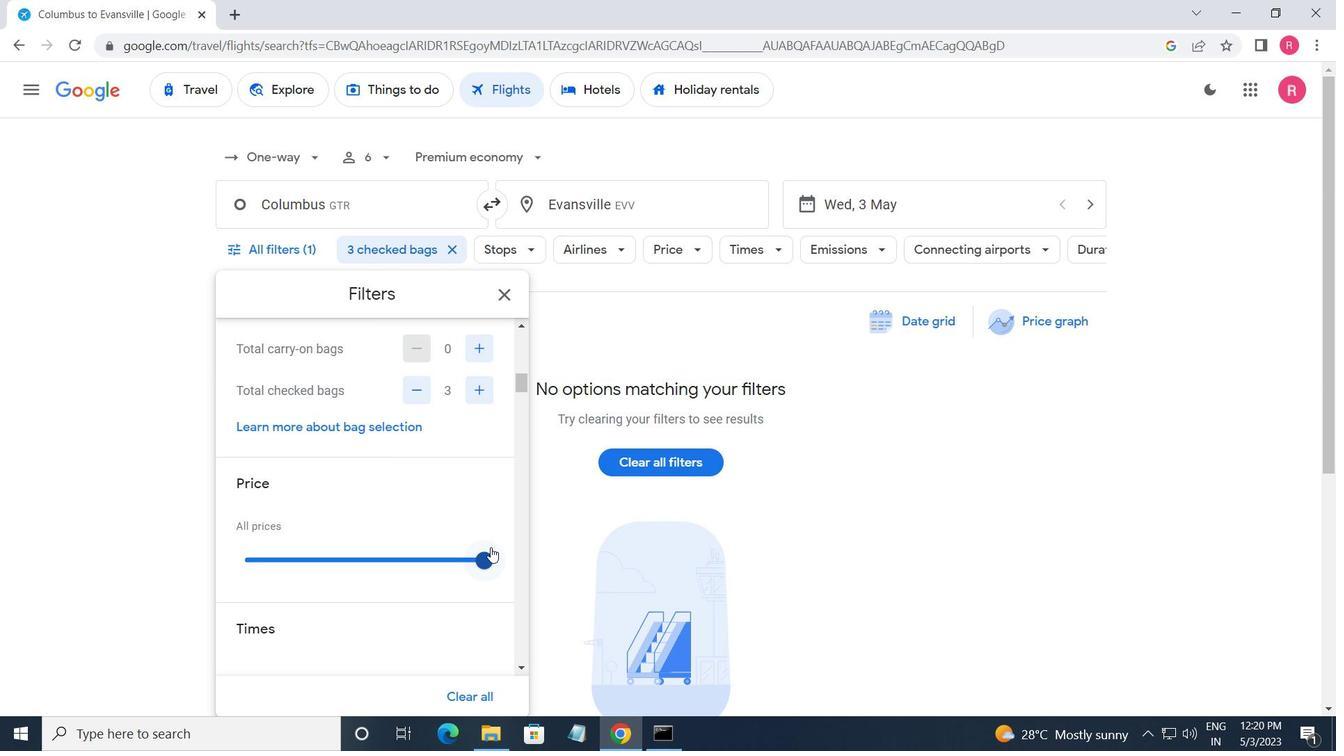 
Action: Mouse scrolled (482, 543) with delta (0, 0)
Screenshot: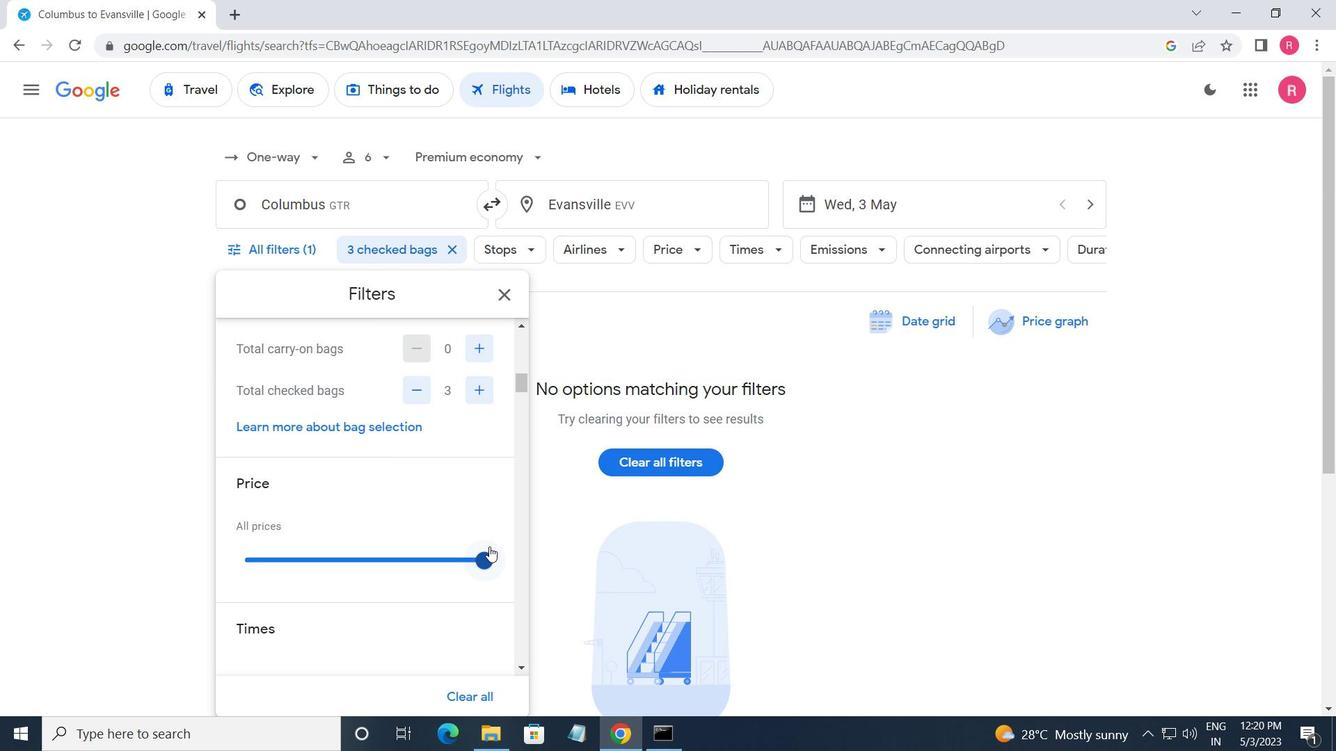 
Action: Mouse moved to (480, 544)
Screenshot: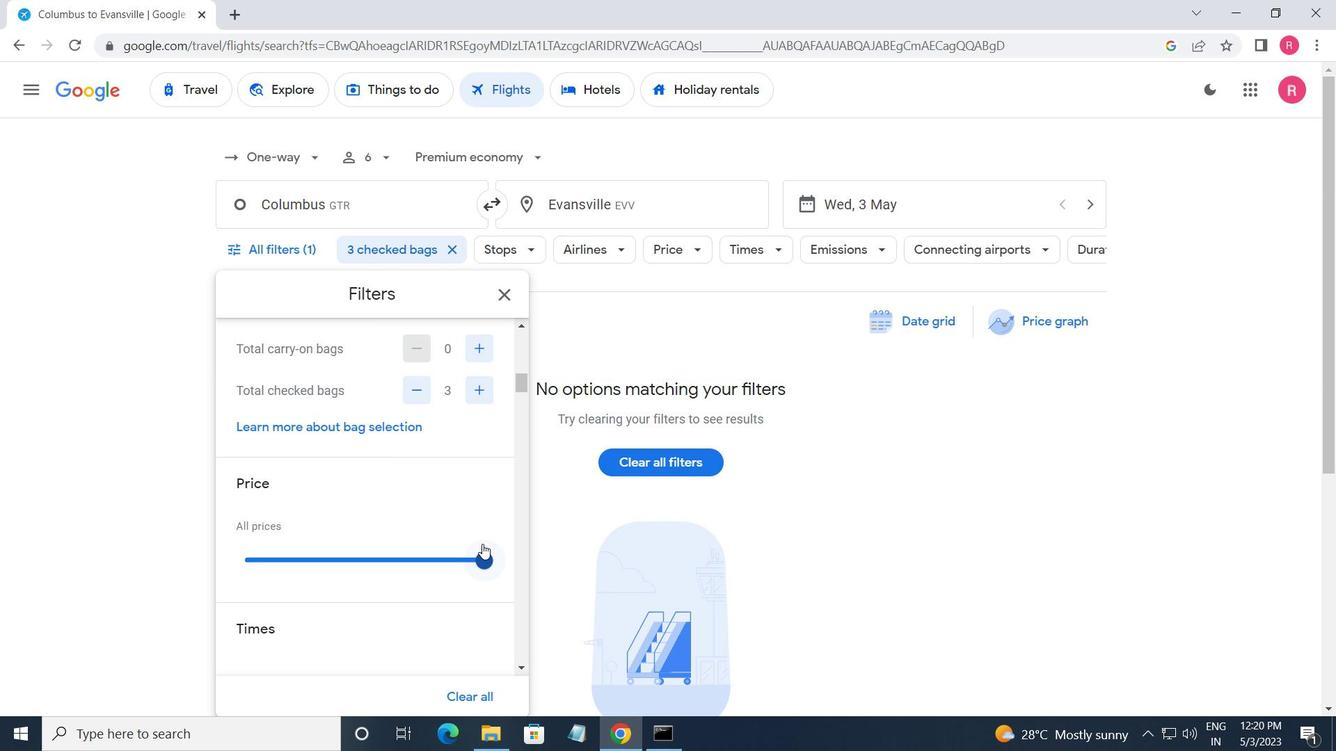
Action: Mouse scrolled (480, 543) with delta (0, 0)
Screenshot: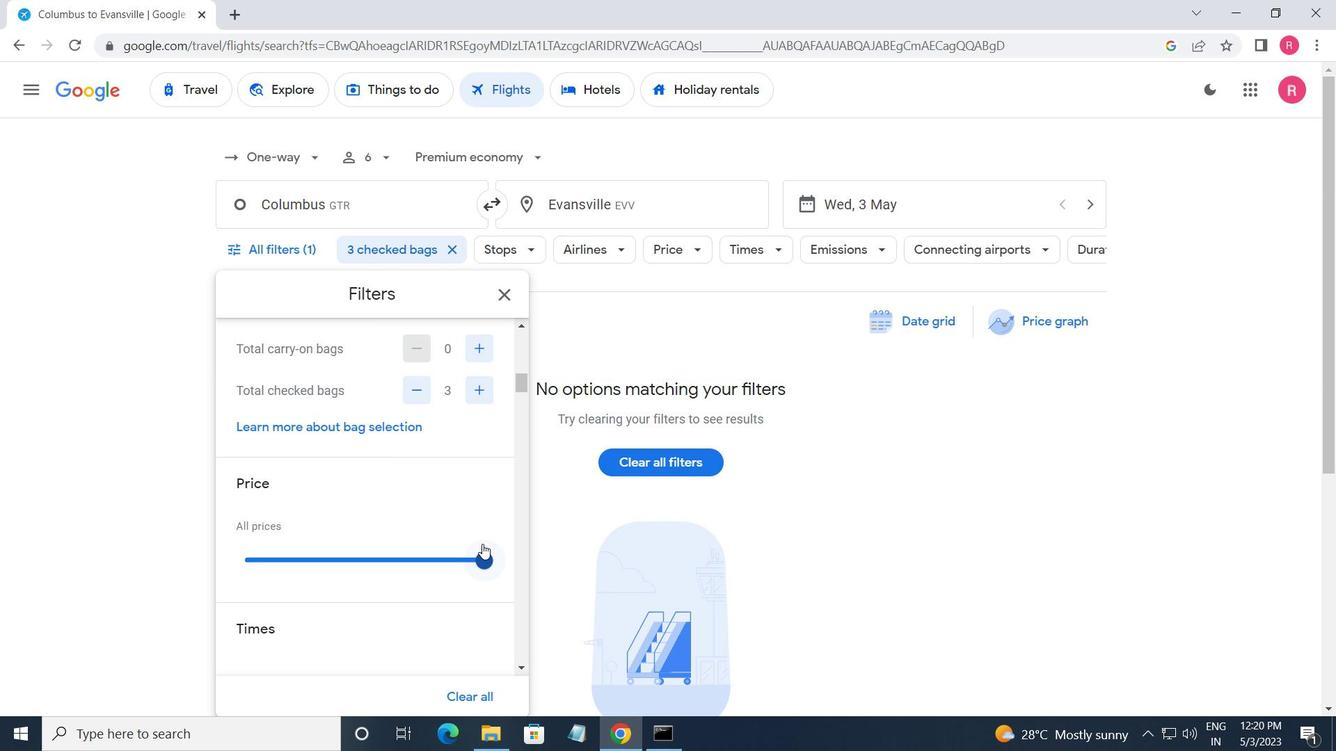 
Action: Mouse moved to (238, 588)
Screenshot: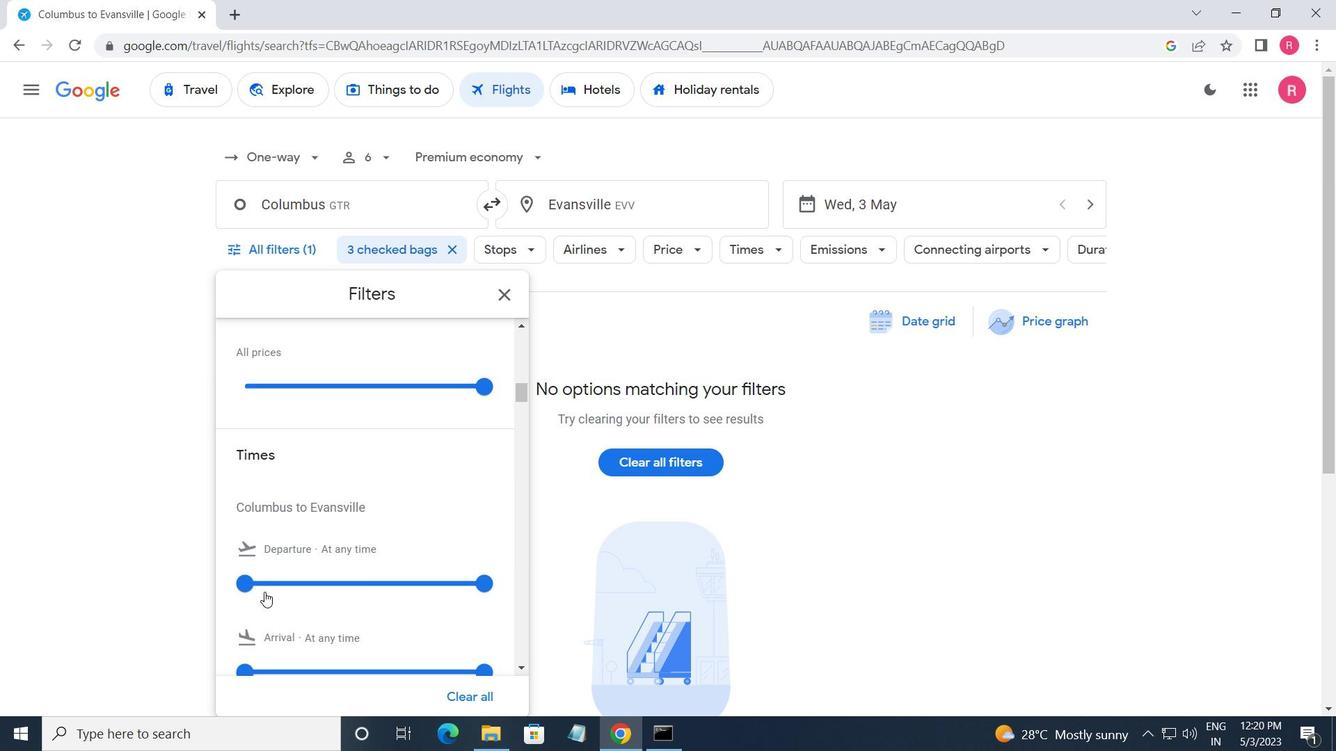 
Action: Mouse pressed left at (238, 588)
Screenshot: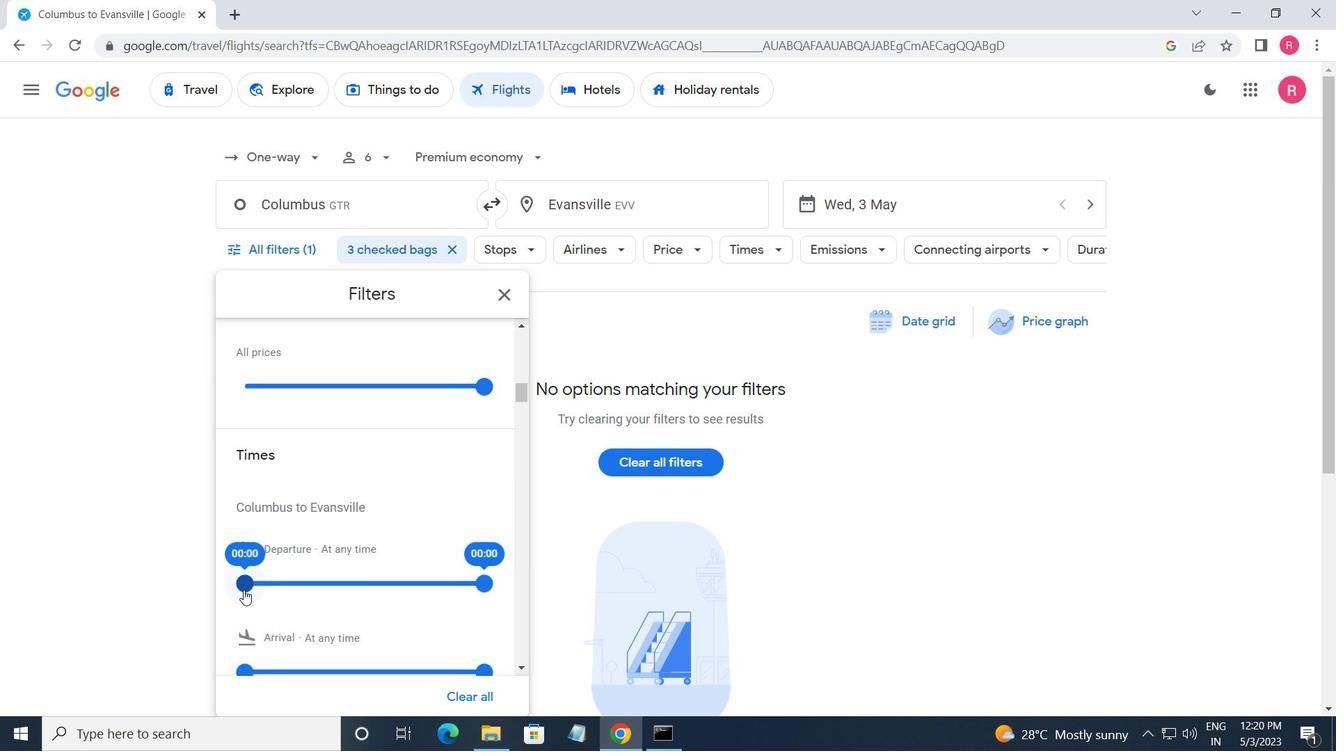 
Action: Mouse moved to (482, 586)
Screenshot: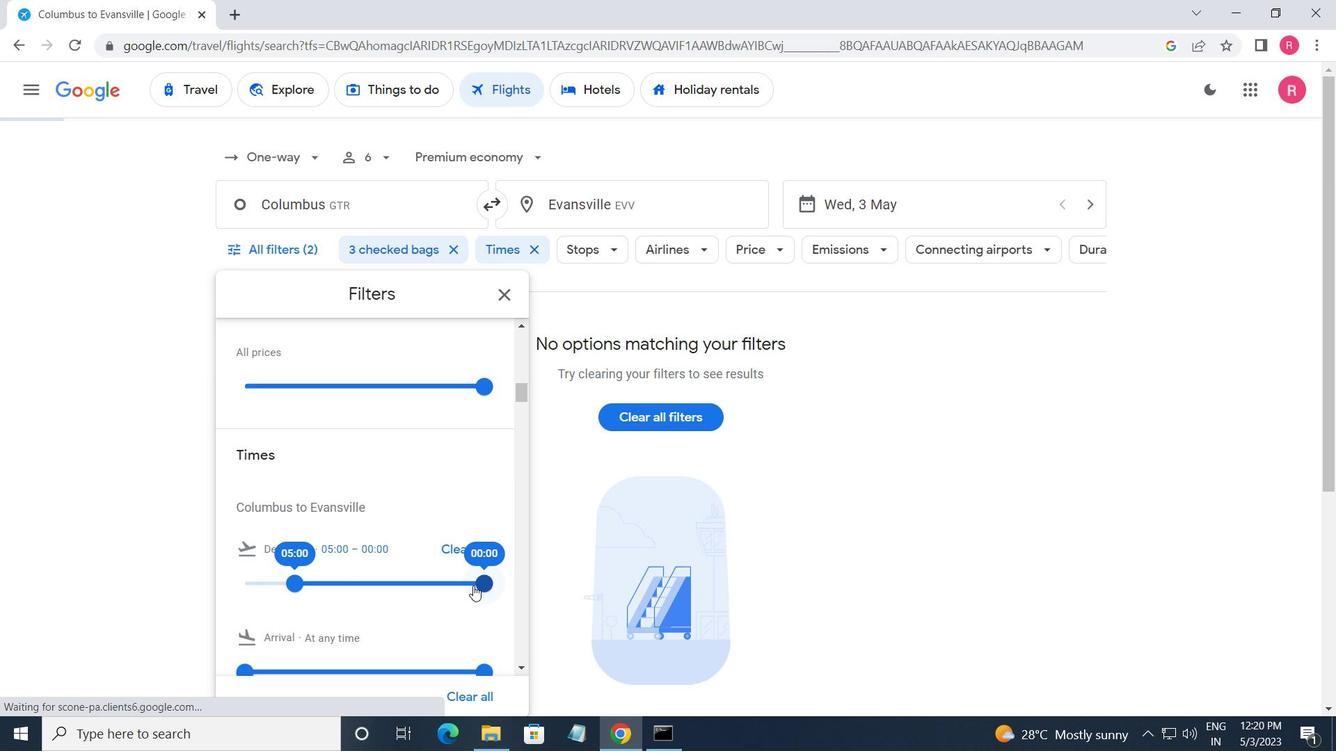 
Action: Mouse pressed left at (482, 586)
Screenshot: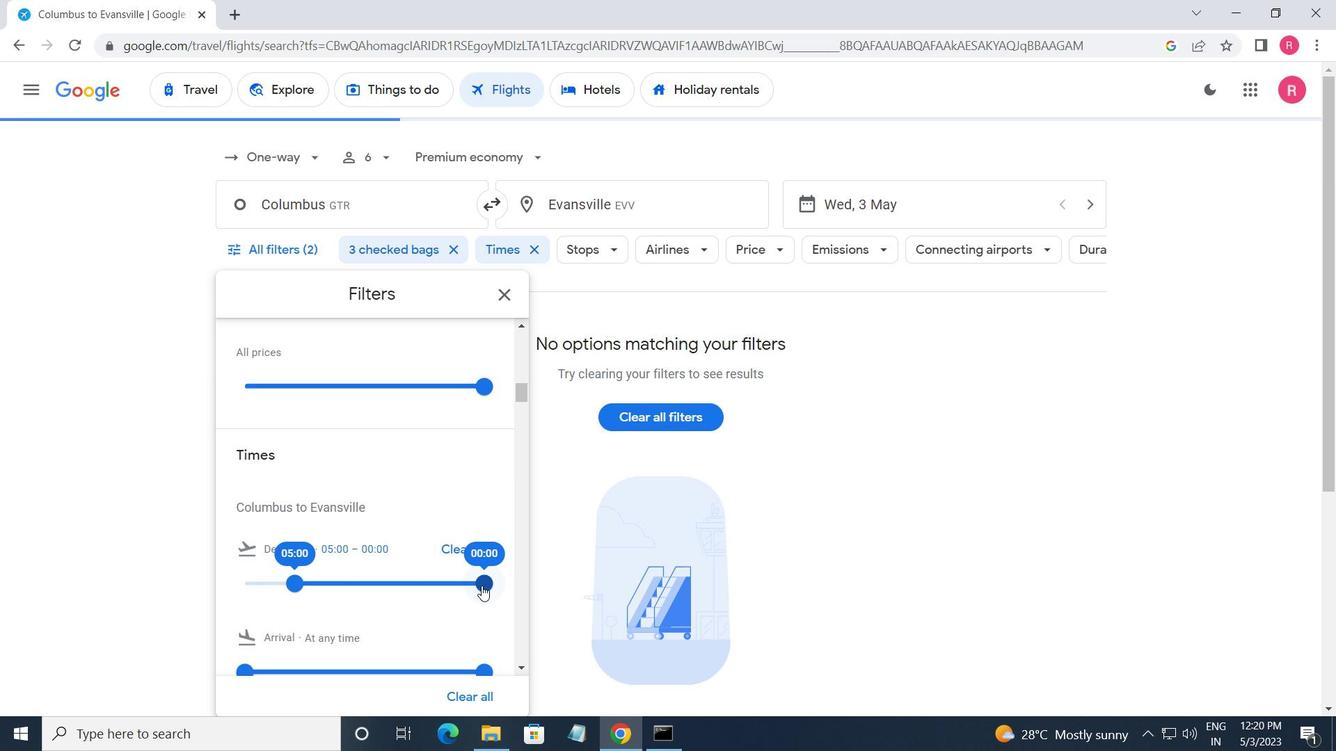 
Action: Mouse moved to (498, 297)
Screenshot: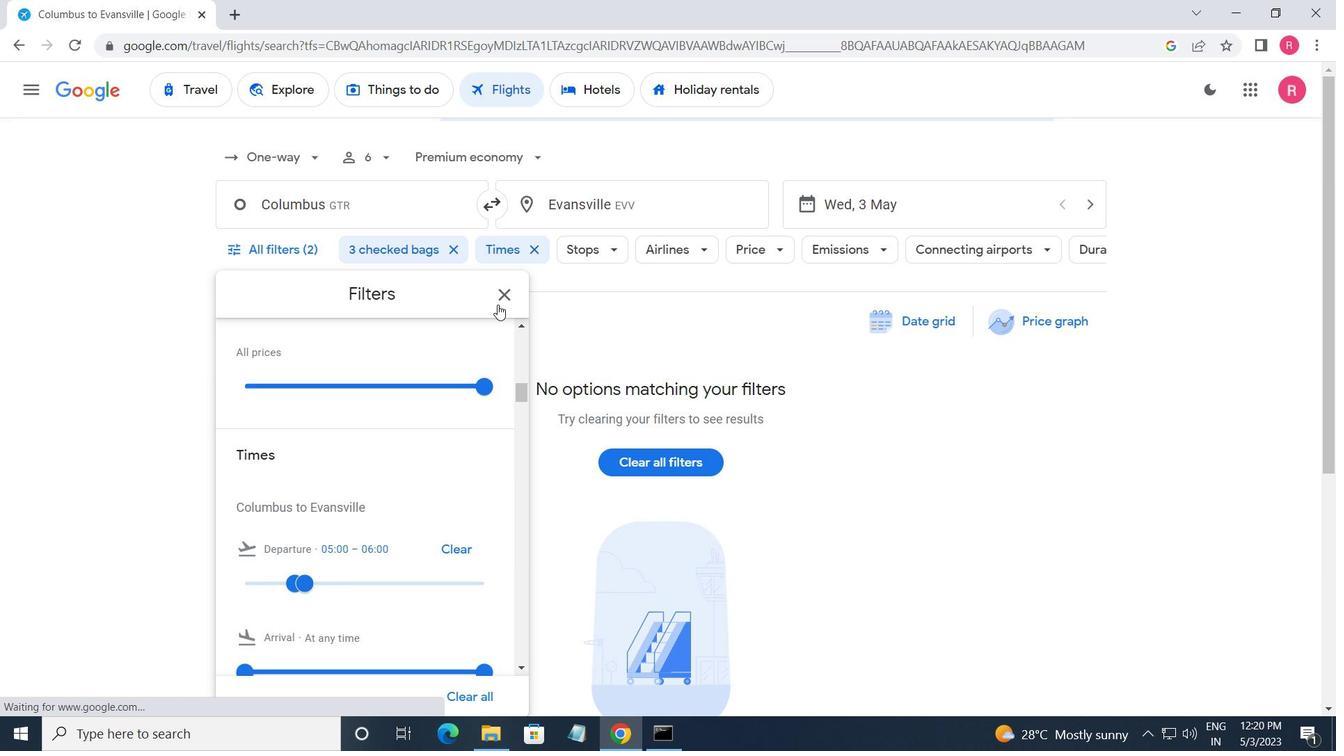 
Action: Mouse pressed left at (498, 297)
Screenshot: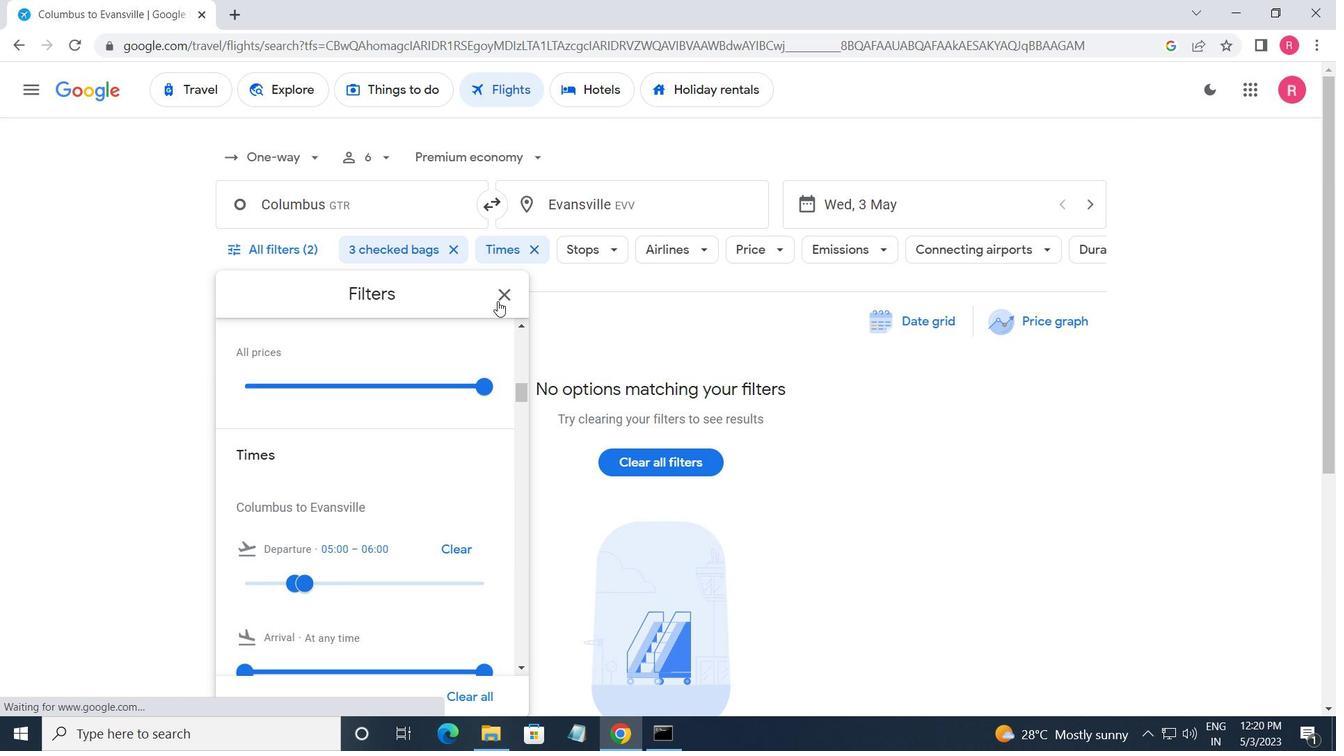 
Action: Mouse moved to (469, 329)
Screenshot: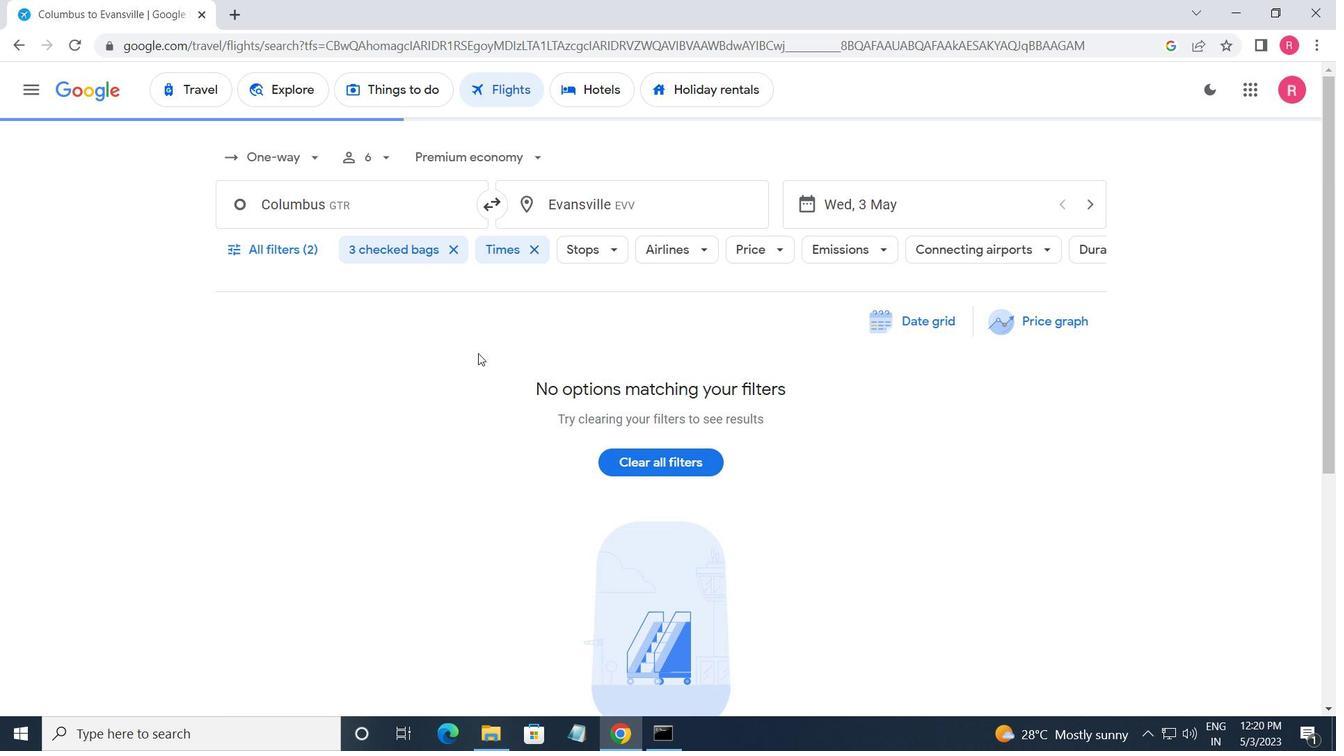 
